 Task: Look for space in Zarautz, Spain from 9th August, 2023 to 12th August, 2023 for 1 adult in price range Rs.6000 to Rs.15000. Place can be entire place with 1  bedroom having 1 bed and 1 bathroom. Property type can be house, flat, guest house. Amenities needed are: wifi. Booking option can be shelf check-in. Required host language is English.
Action: Mouse moved to (350, 164)
Screenshot: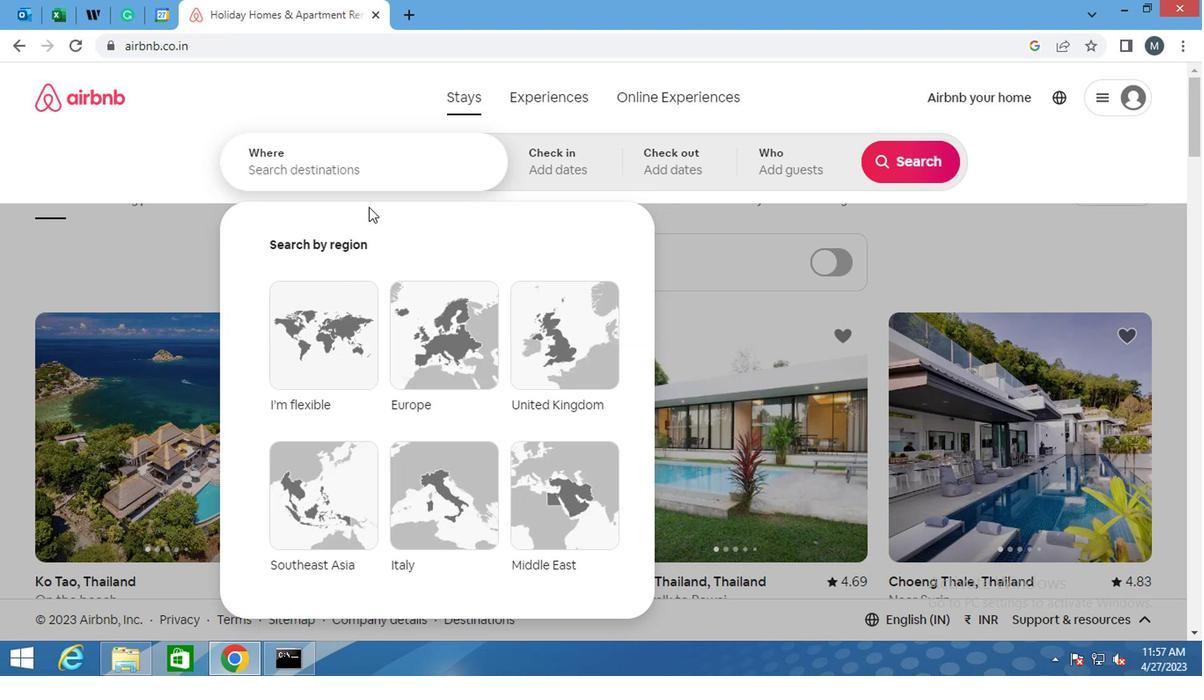 
Action: Mouse pressed left at (350, 164)
Screenshot: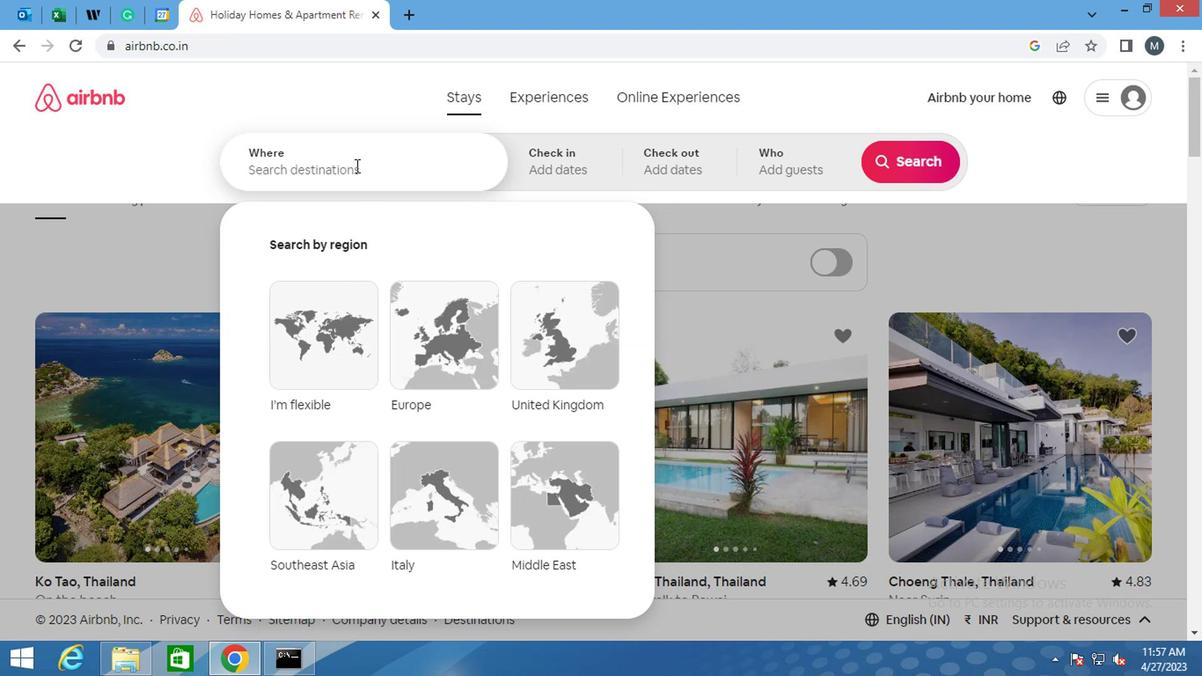
Action: Mouse moved to (339, 175)
Screenshot: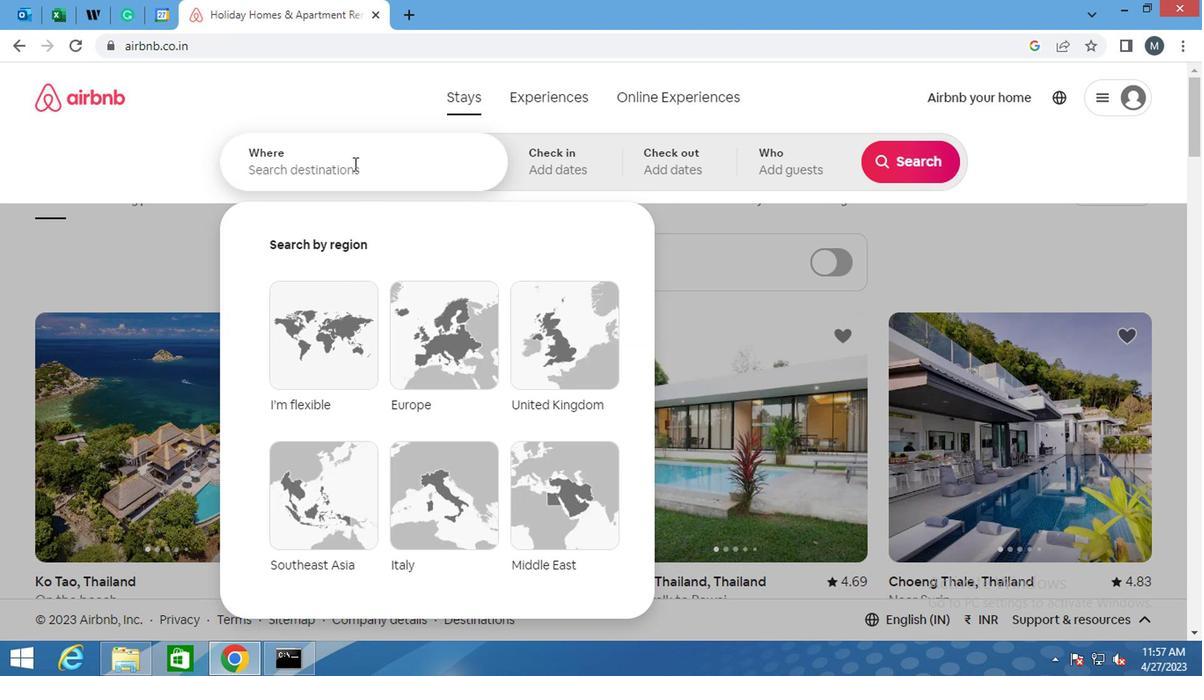 
Action: Key pressed <Key.shift><Key.shift><Key.shift><Key.shift><Key.shift><Key.shift><Key.shift><Key.shift><Key.shift>ZARAUTZ,<Key.shift><Key.shift><Key.shift><Key.shift><Key.shift><Key.shift><Key.shift><Key.shift>SP
Screenshot: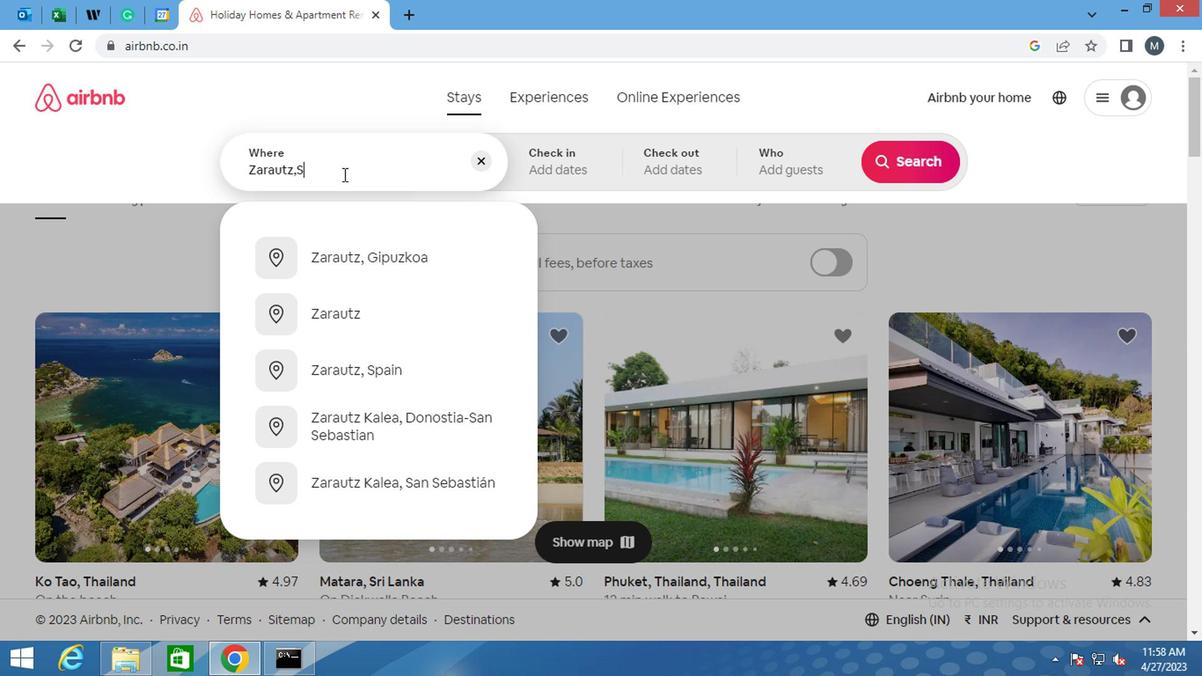 
Action: Mouse moved to (342, 191)
Screenshot: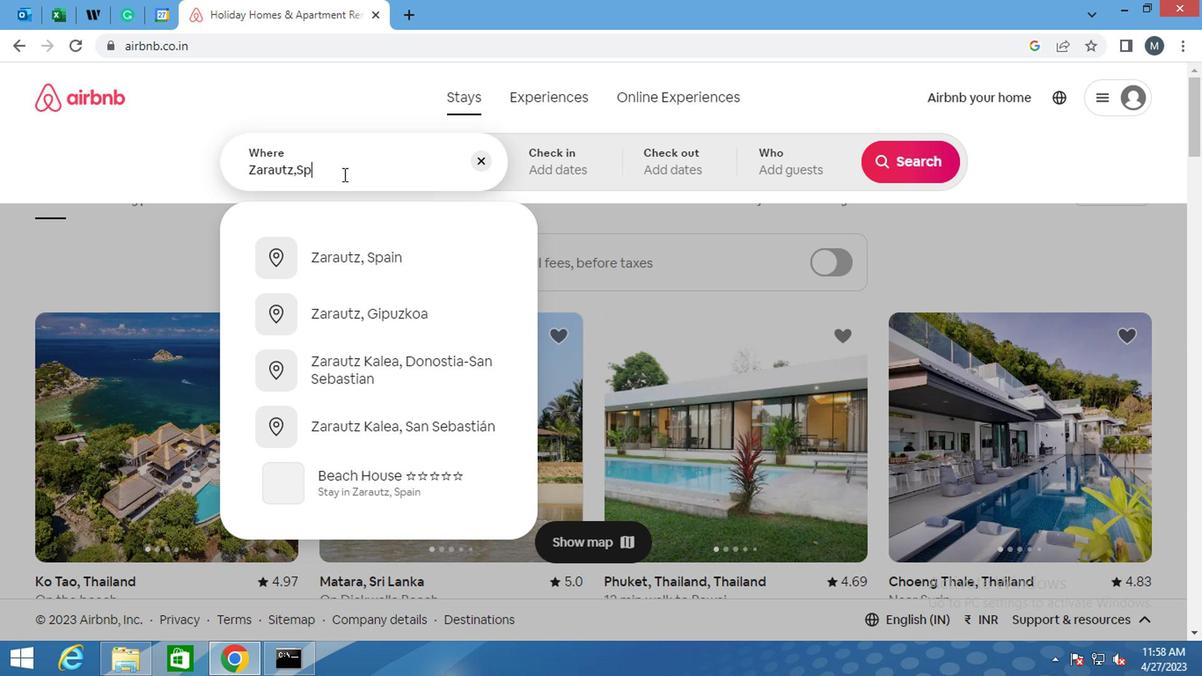 
Action: Mouse scrolled (342, 190) with delta (0, 0)
Screenshot: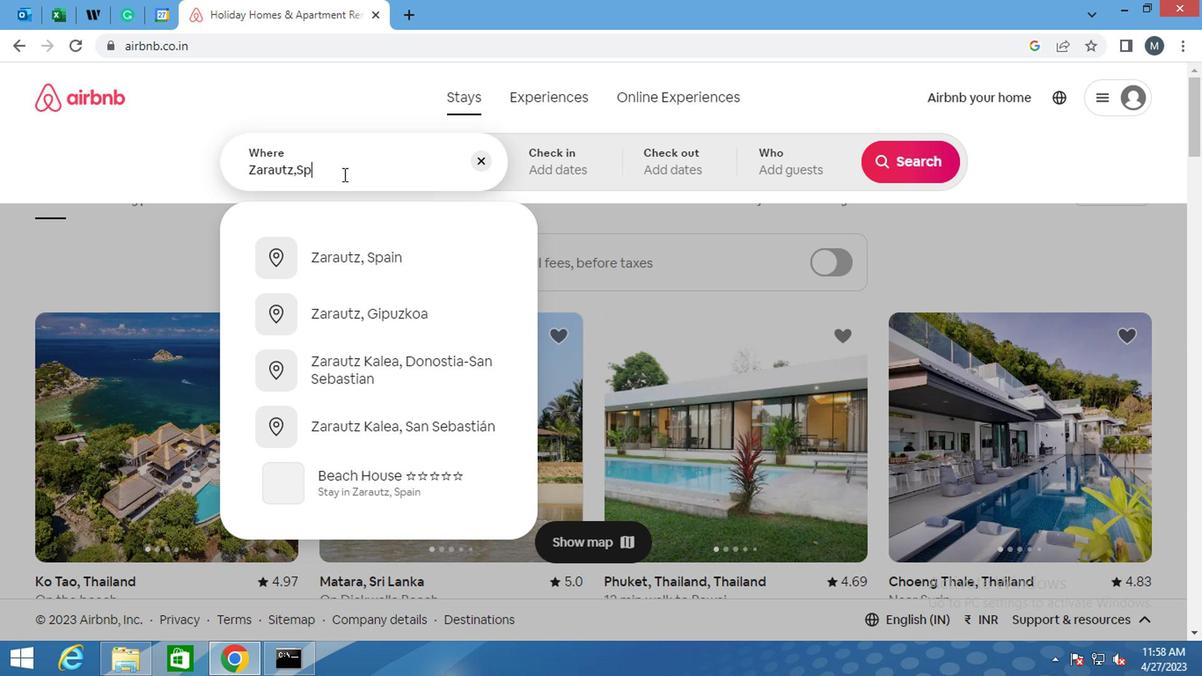 
Action: Mouse moved to (359, 251)
Screenshot: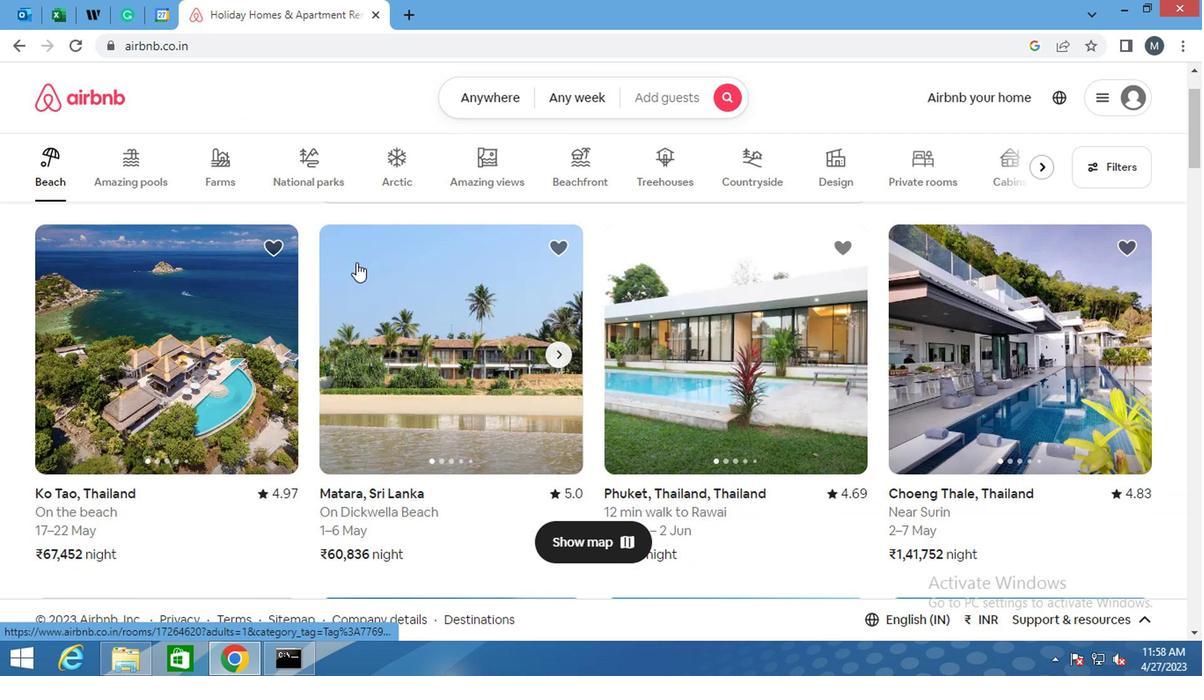 
Action: Mouse scrolled (359, 253) with delta (0, 1)
Screenshot: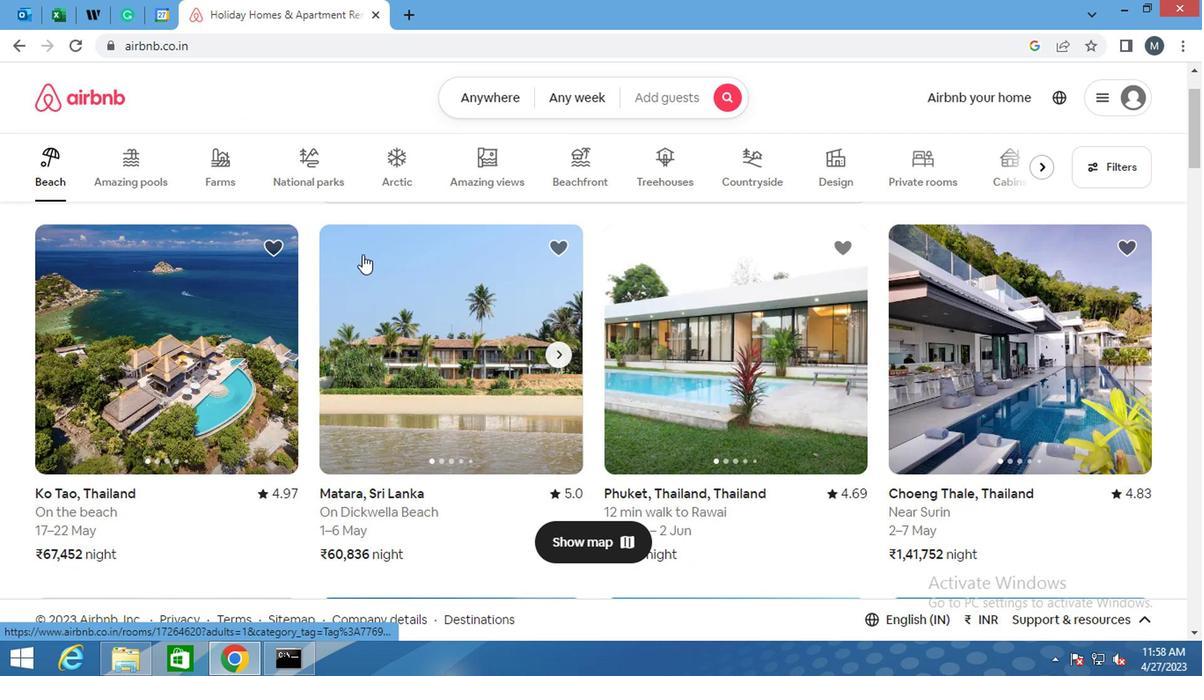 
Action: Mouse moved to (359, 250)
Screenshot: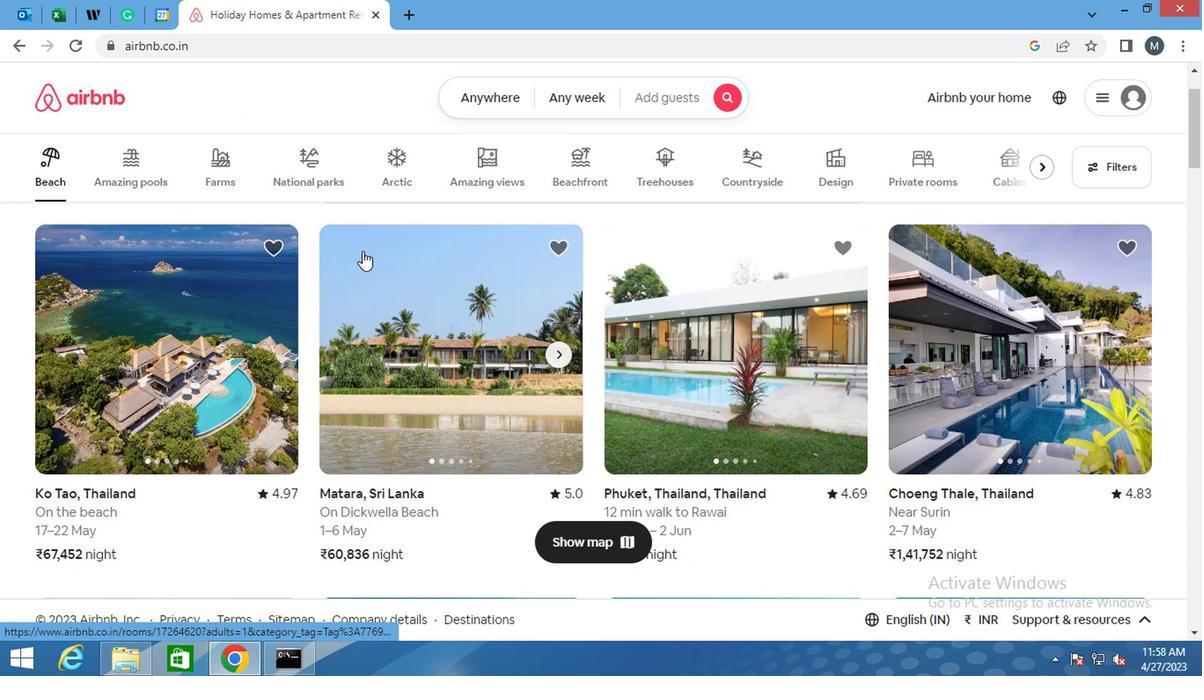 
Action: Mouse scrolled (359, 251) with delta (0, 0)
Screenshot: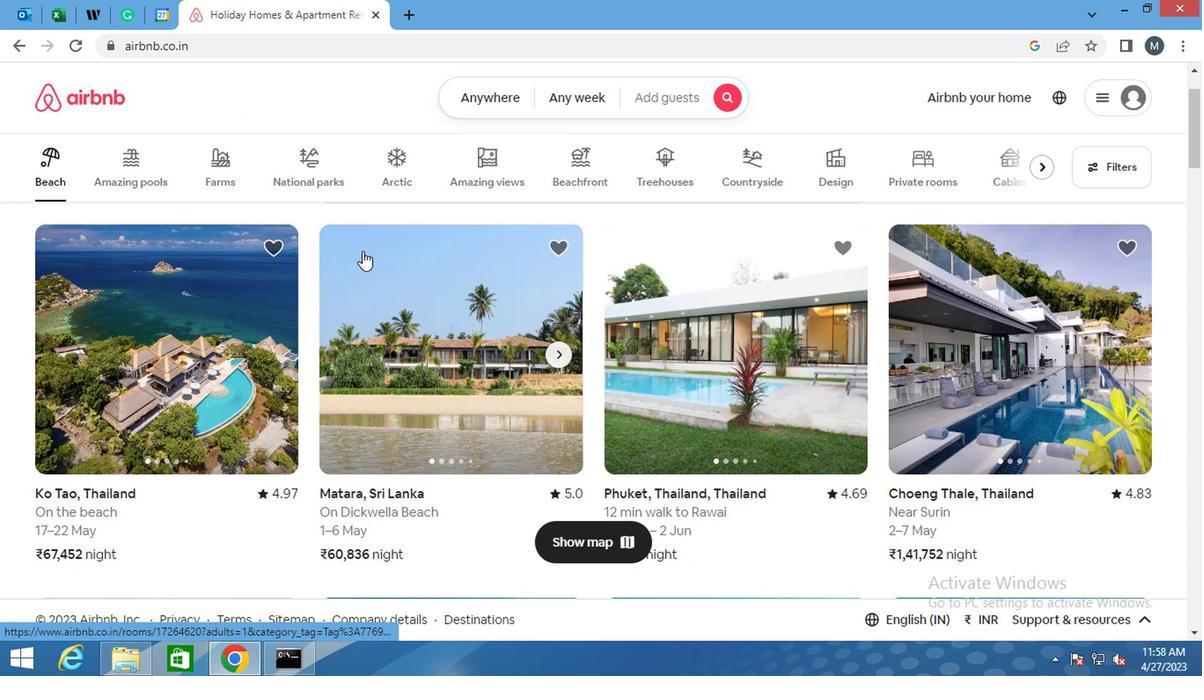 
Action: Mouse moved to (359, 250)
Screenshot: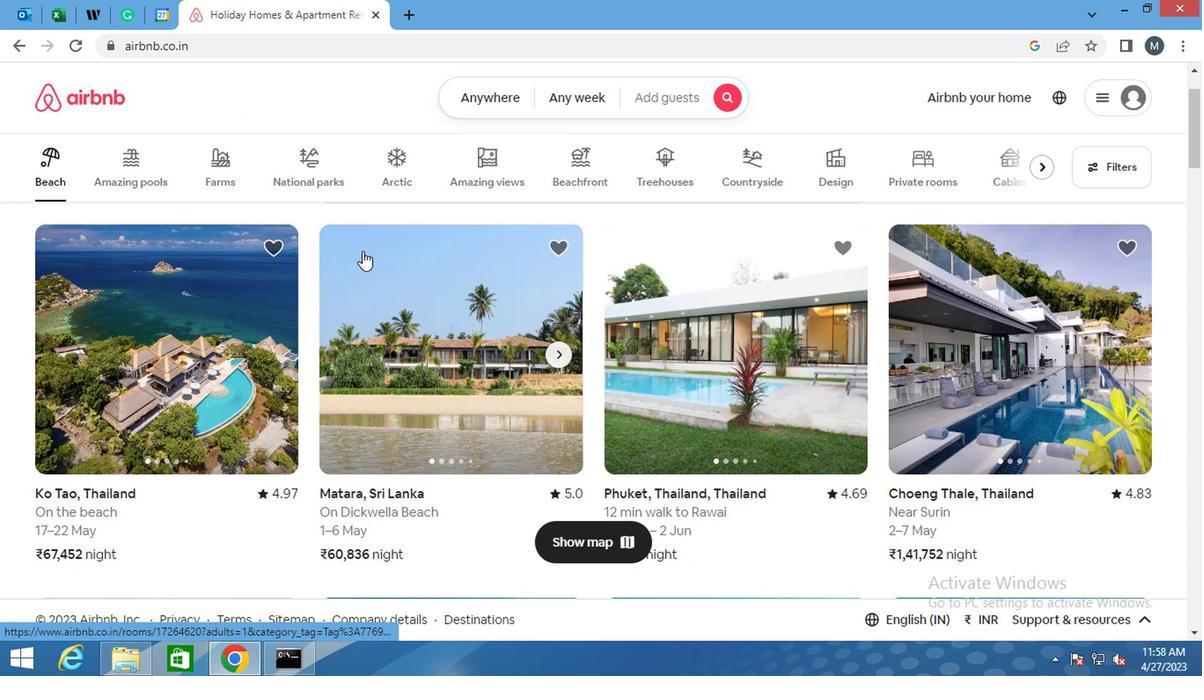 
Action: Mouse scrolled (359, 251) with delta (0, 0)
Screenshot: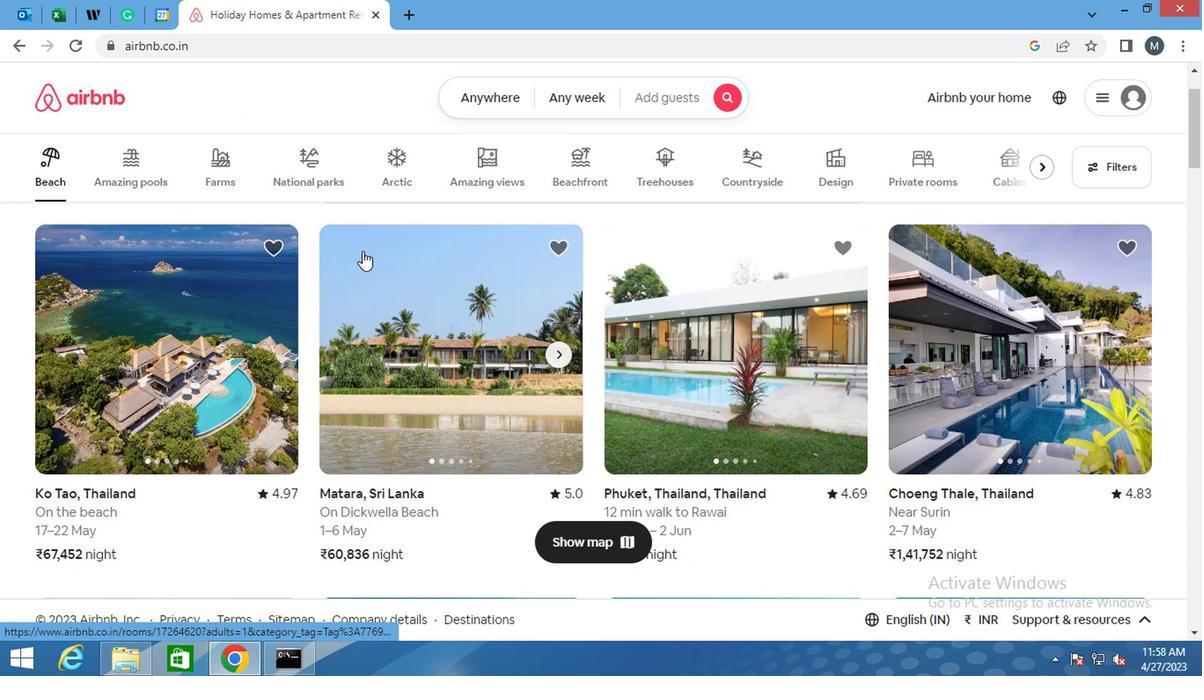 
Action: Mouse moved to (359, 249)
Screenshot: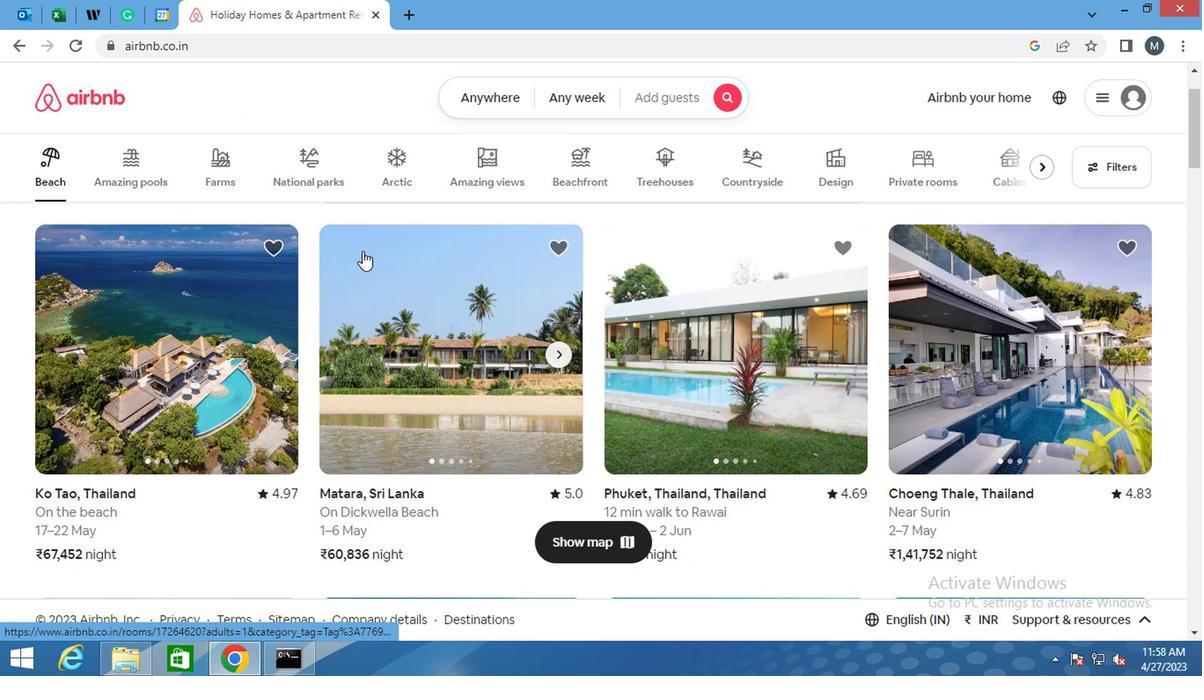 
Action: Mouse scrolled (359, 250) with delta (0, 1)
Screenshot: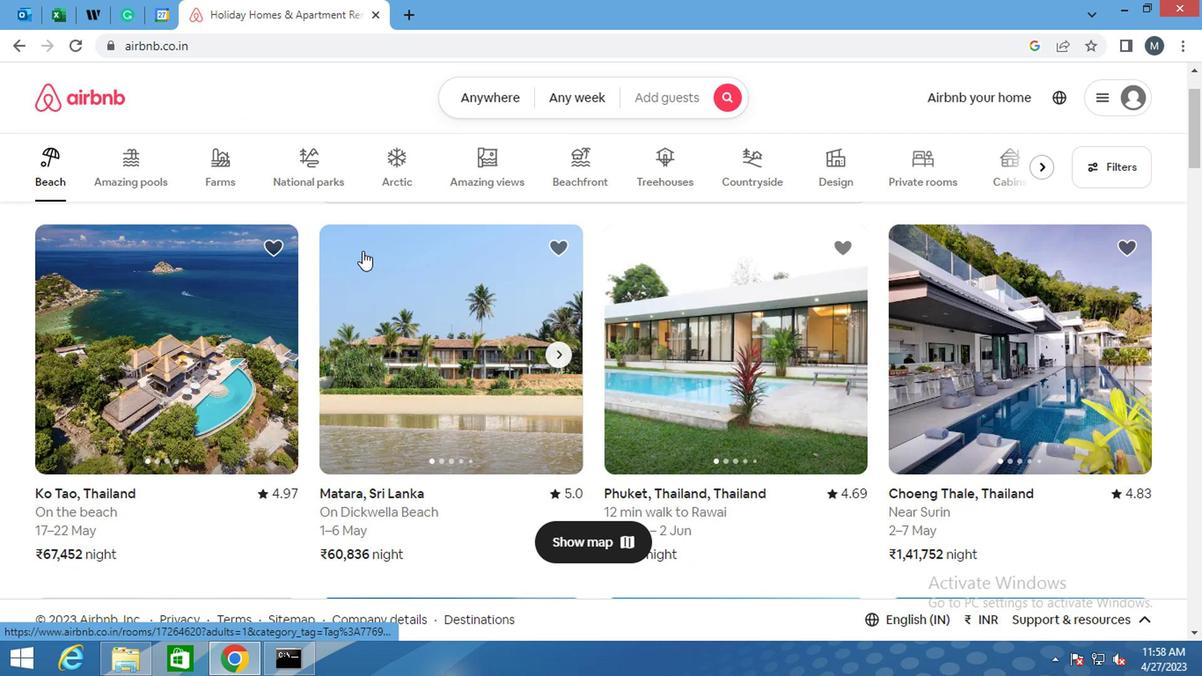 
Action: Mouse moved to (360, 248)
Screenshot: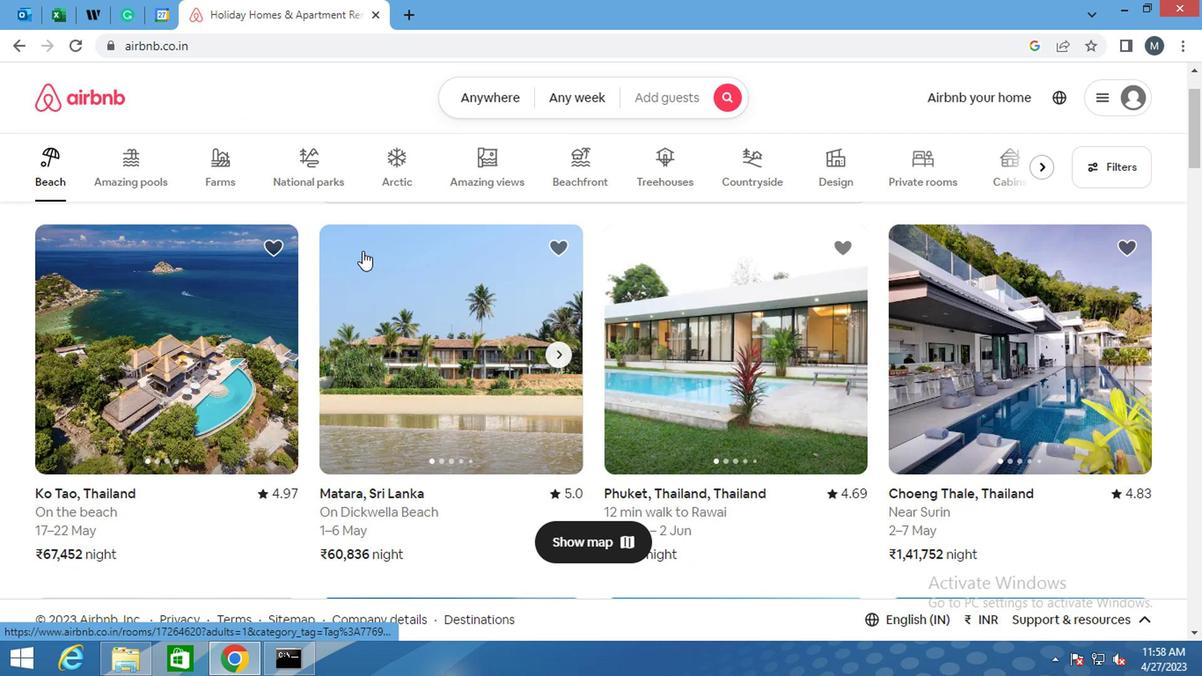 
Action: Mouse scrolled (360, 249) with delta (0, 0)
Screenshot: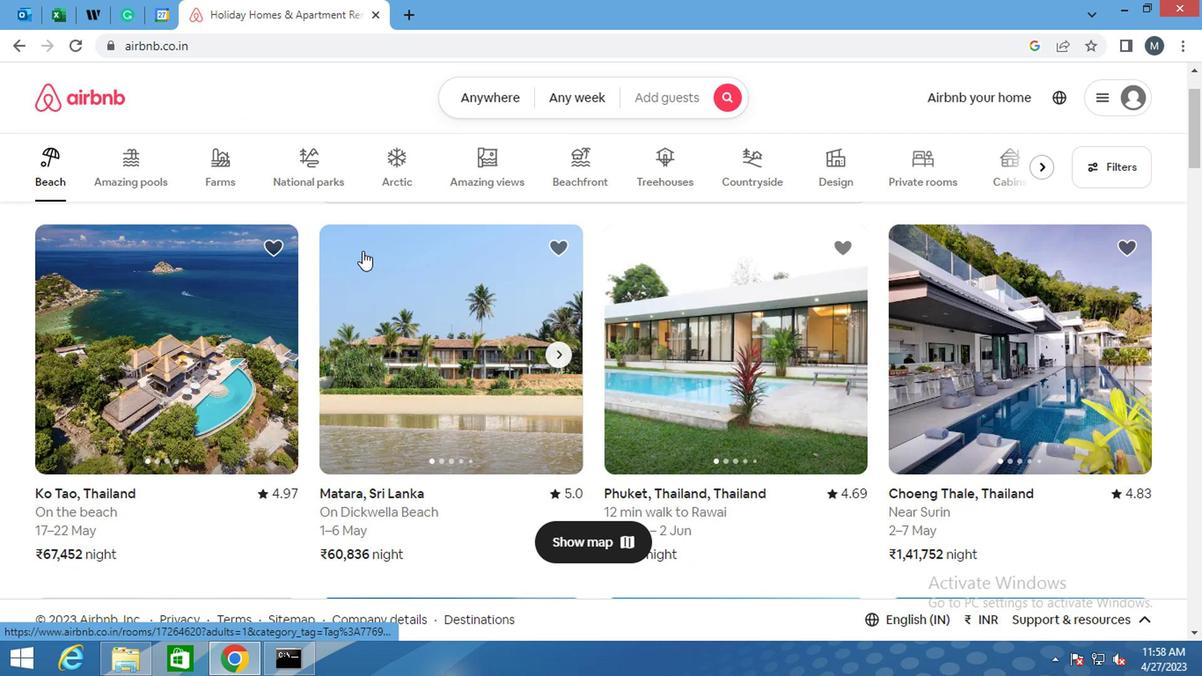 
Action: Mouse moved to (502, 104)
Screenshot: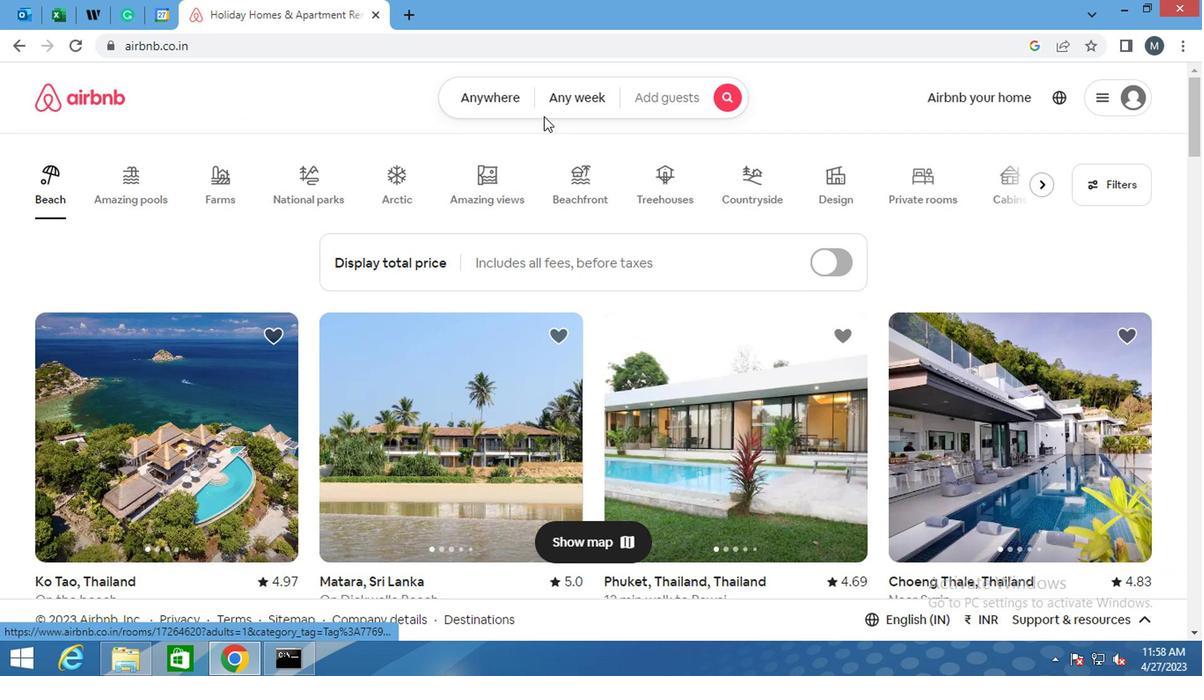 
Action: Mouse pressed left at (502, 104)
Screenshot: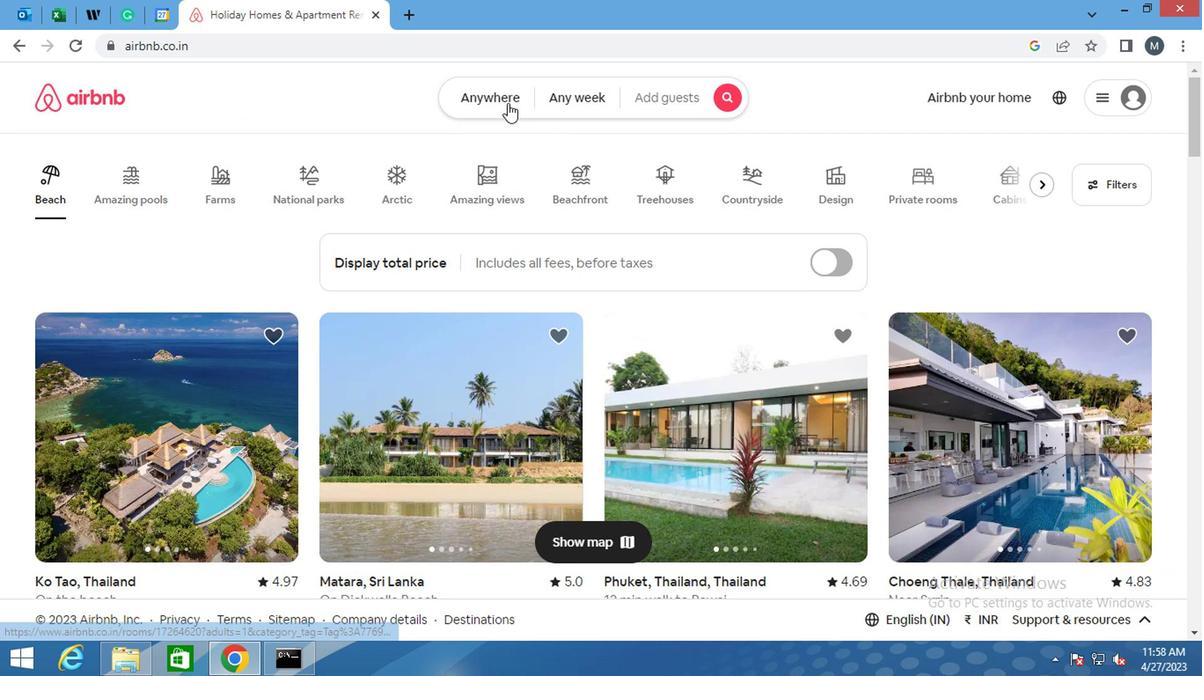 
Action: Mouse moved to (355, 179)
Screenshot: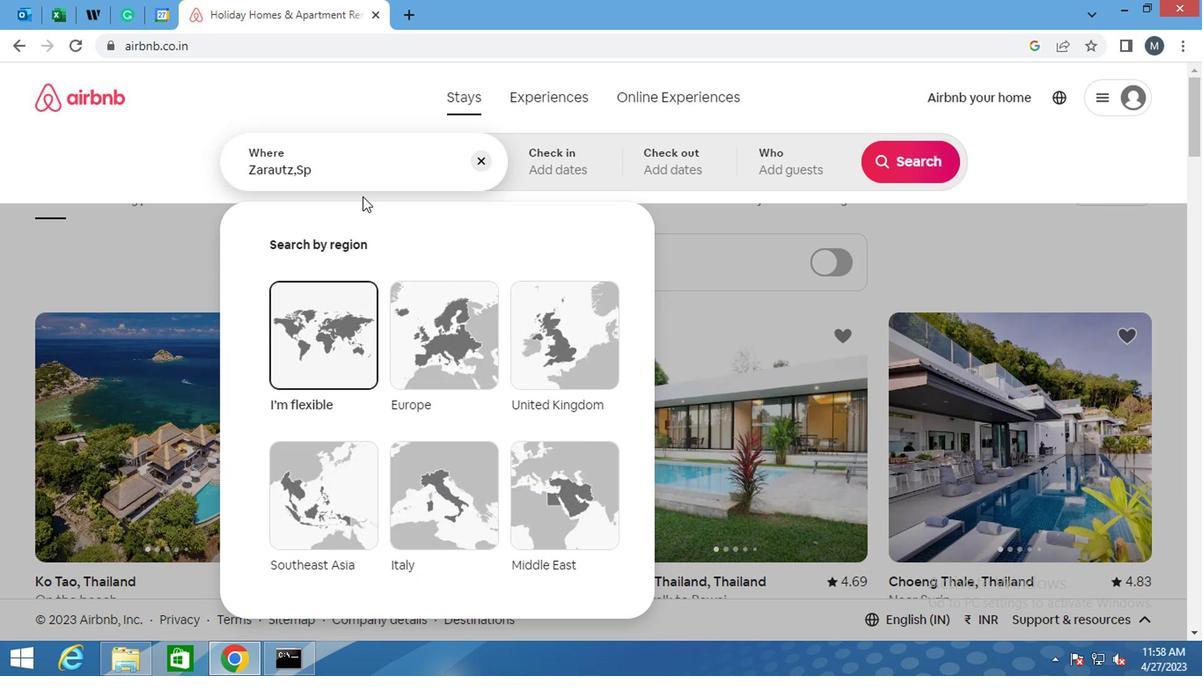 
Action: Mouse pressed left at (355, 179)
Screenshot: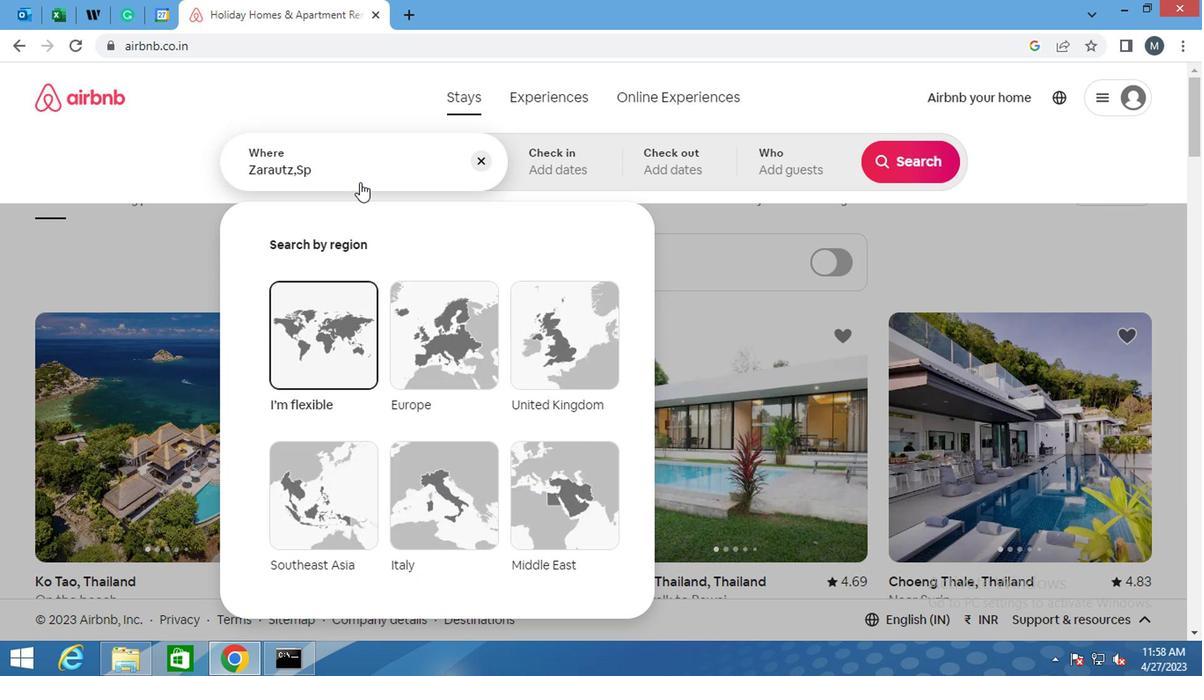 
Action: Key pressed AI
Screenshot: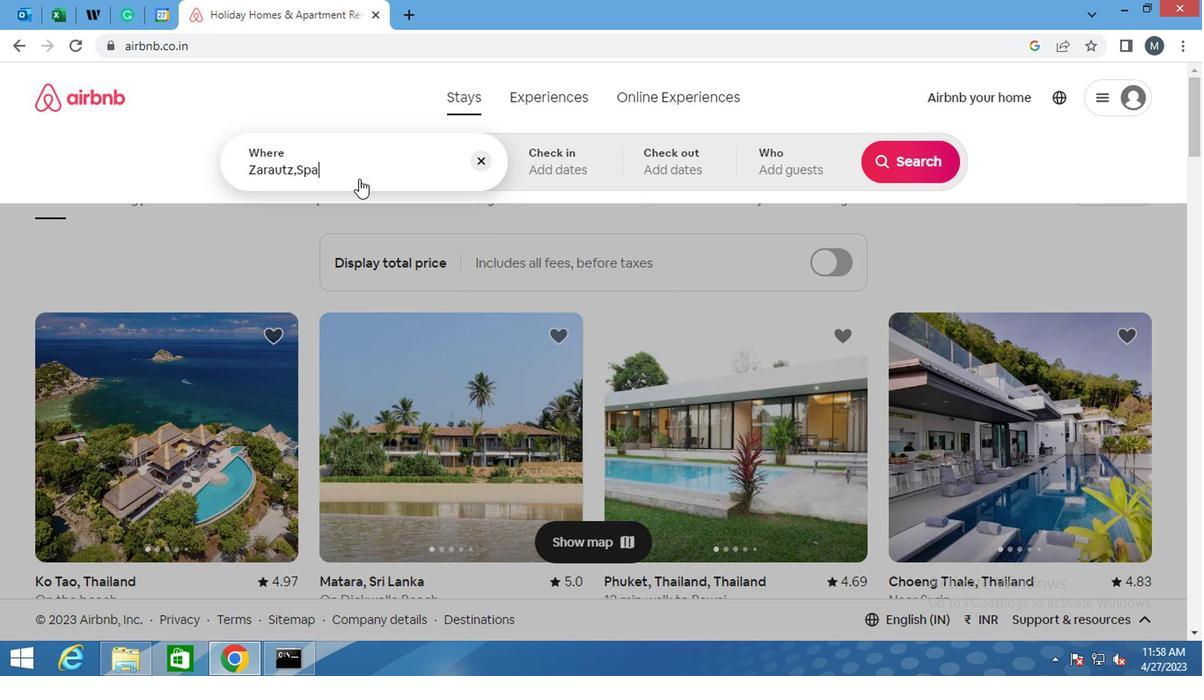 
Action: Mouse moved to (364, 255)
Screenshot: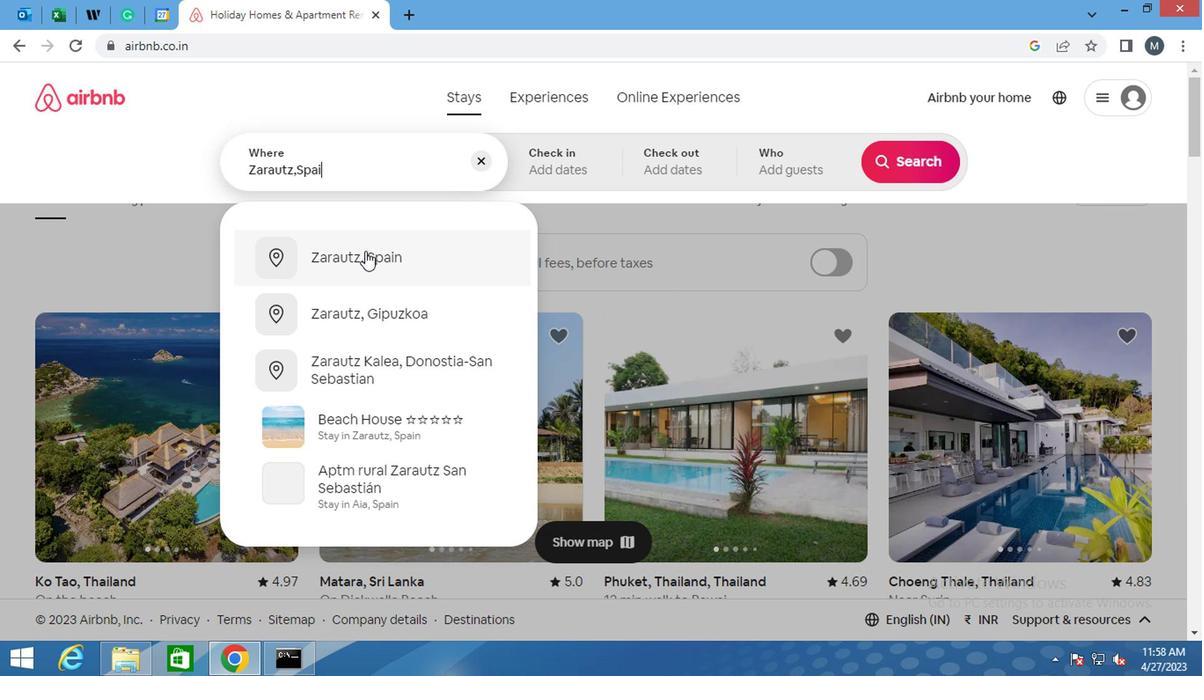 
Action: Mouse pressed left at (364, 255)
Screenshot: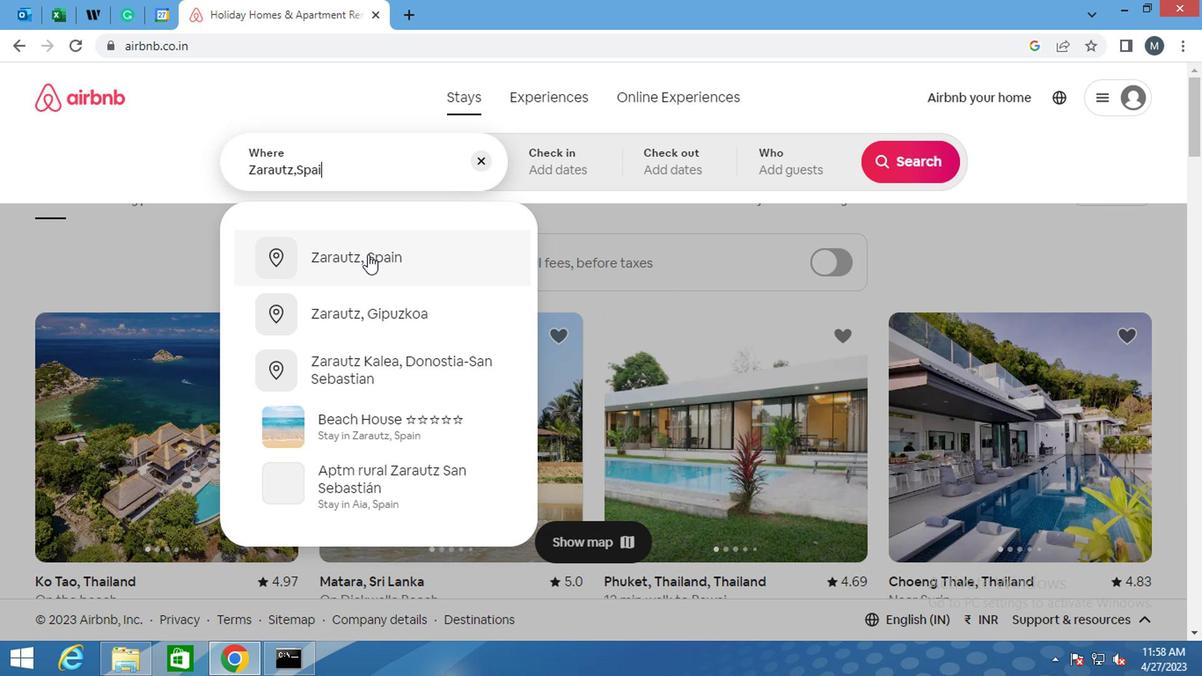 
Action: Mouse moved to (891, 300)
Screenshot: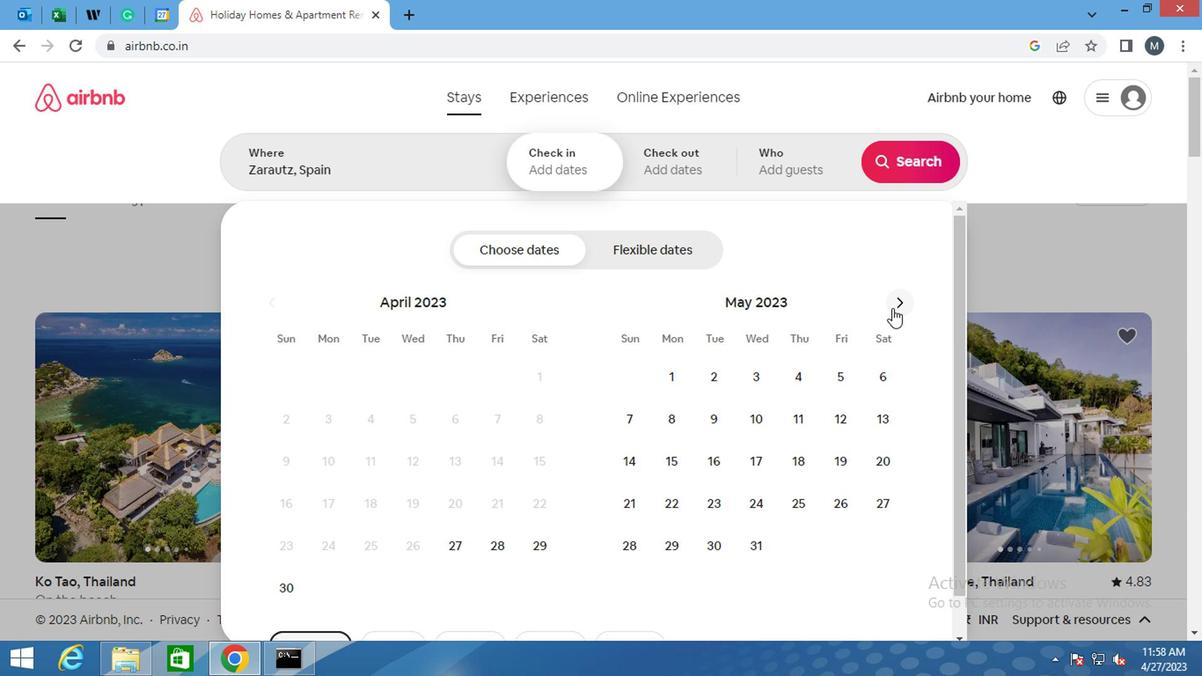 
Action: Mouse pressed left at (891, 300)
Screenshot: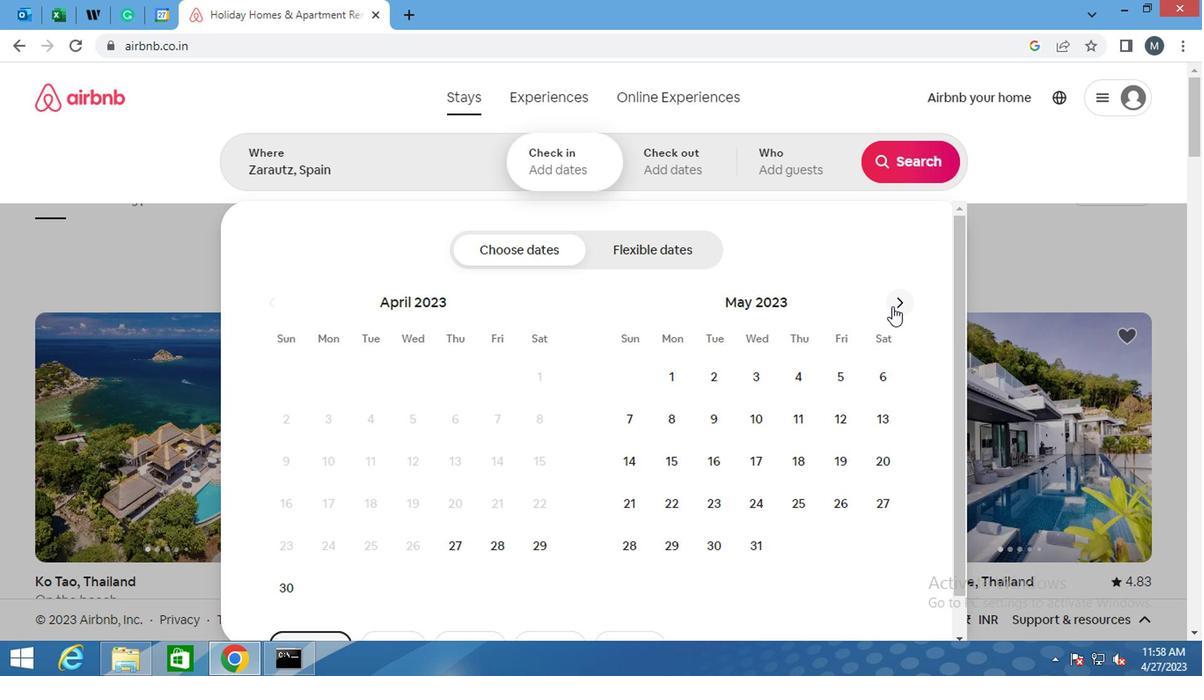 
Action: Mouse pressed left at (891, 300)
Screenshot: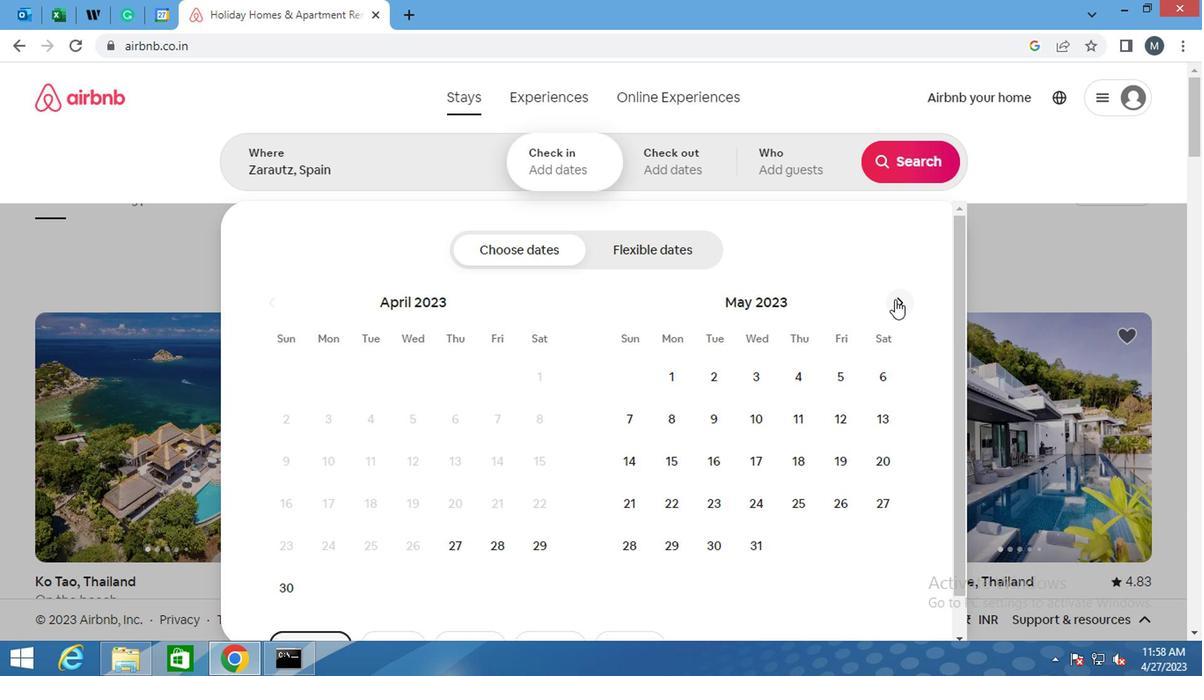 
Action: Mouse pressed left at (891, 300)
Screenshot: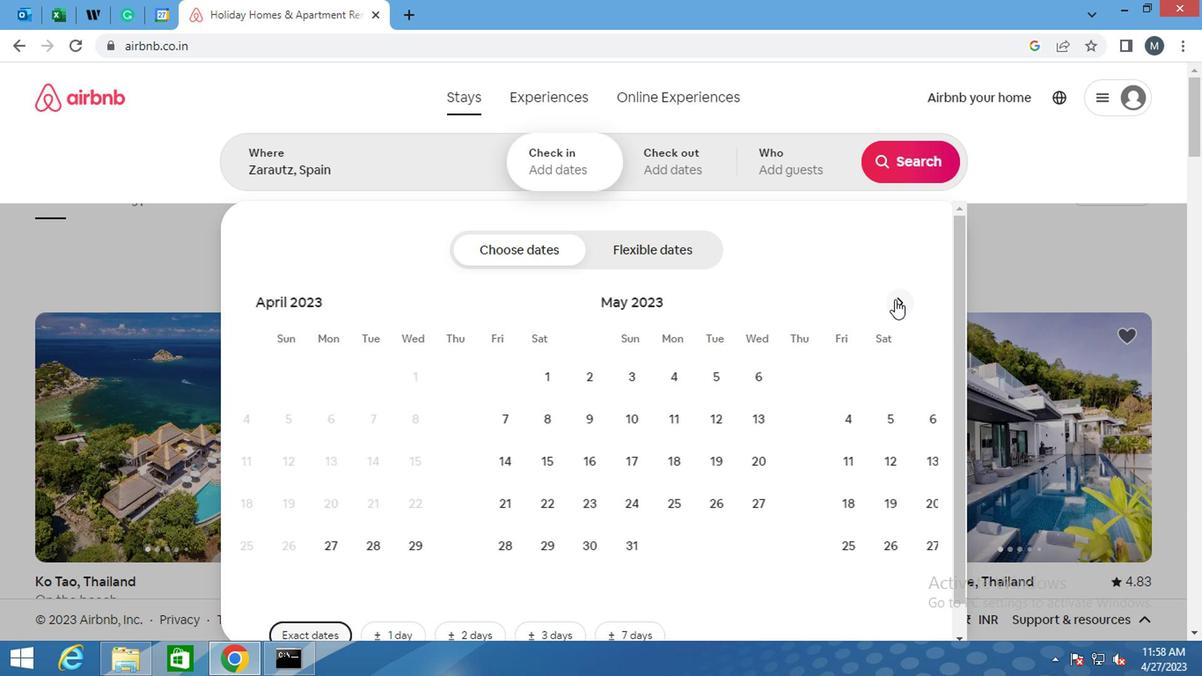 
Action: Mouse pressed left at (891, 300)
Screenshot: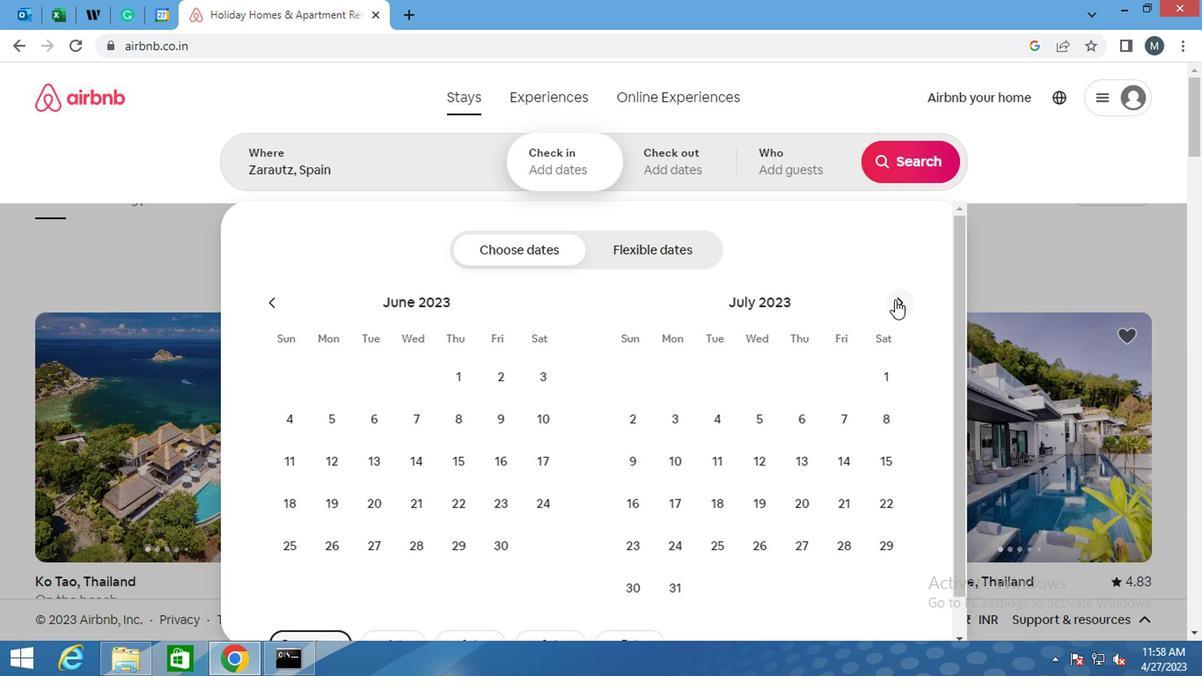 
Action: Mouse moved to (752, 431)
Screenshot: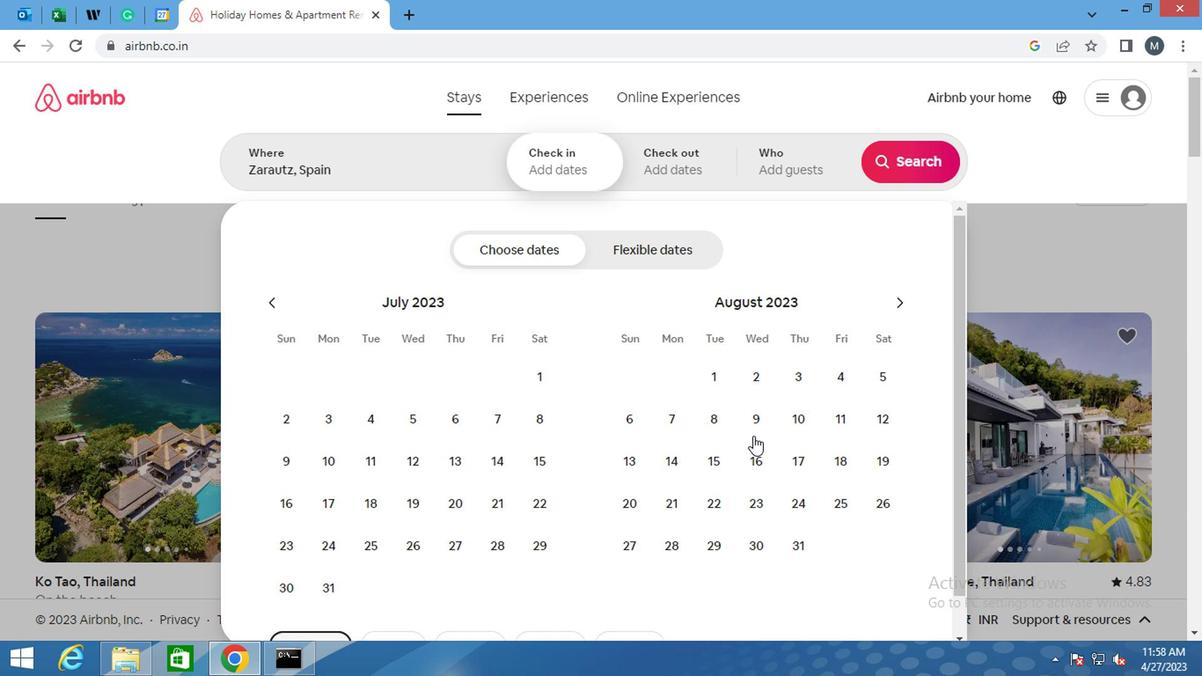 
Action: Mouse pressed left at (752, 431)
Screenshot: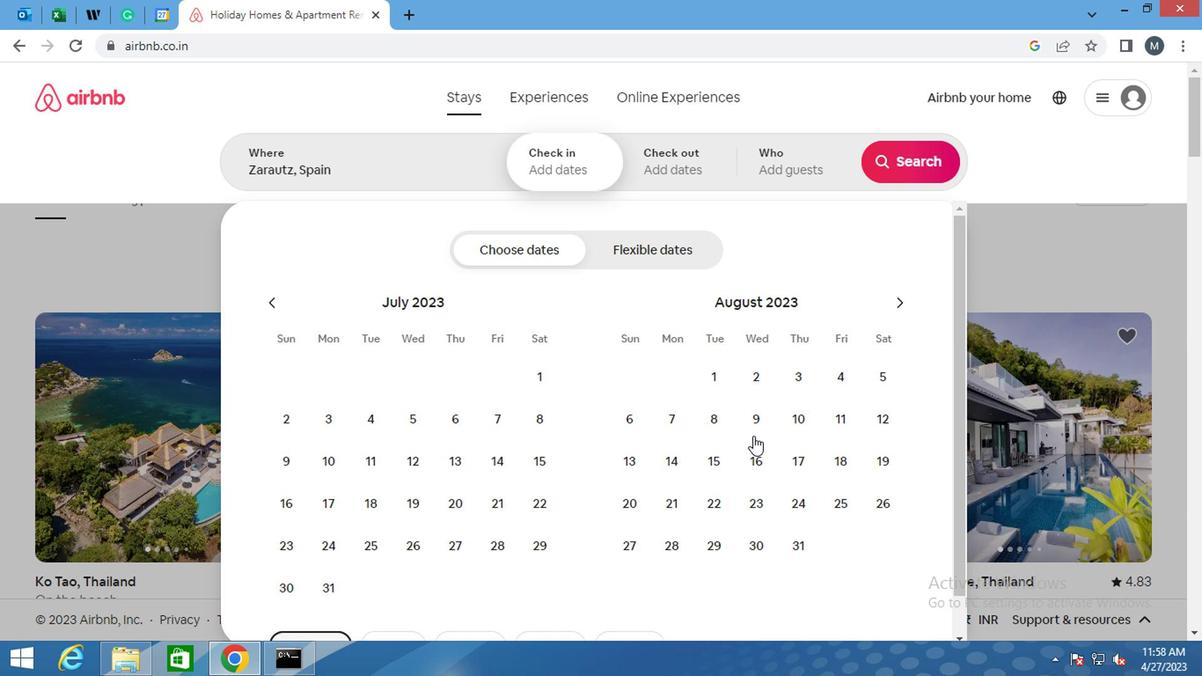 
Action: Mouse moved to (892, 429)
Screenshot: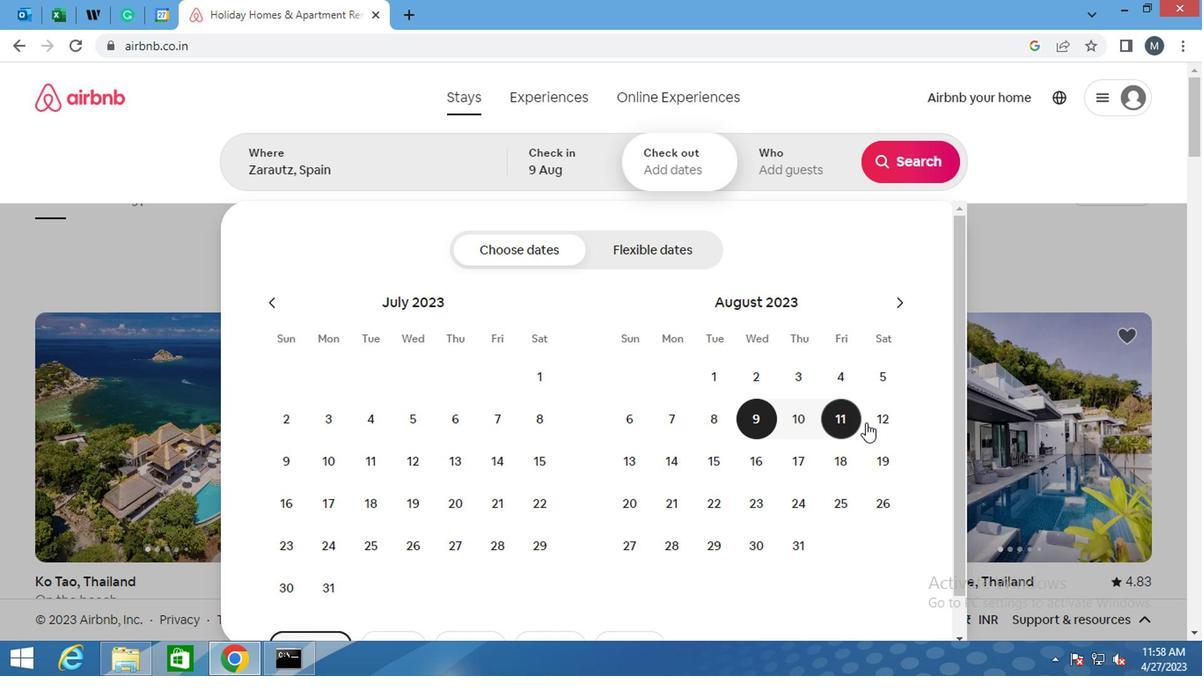 
Action: Mouse pressed left at (892, 429)
Screenshot: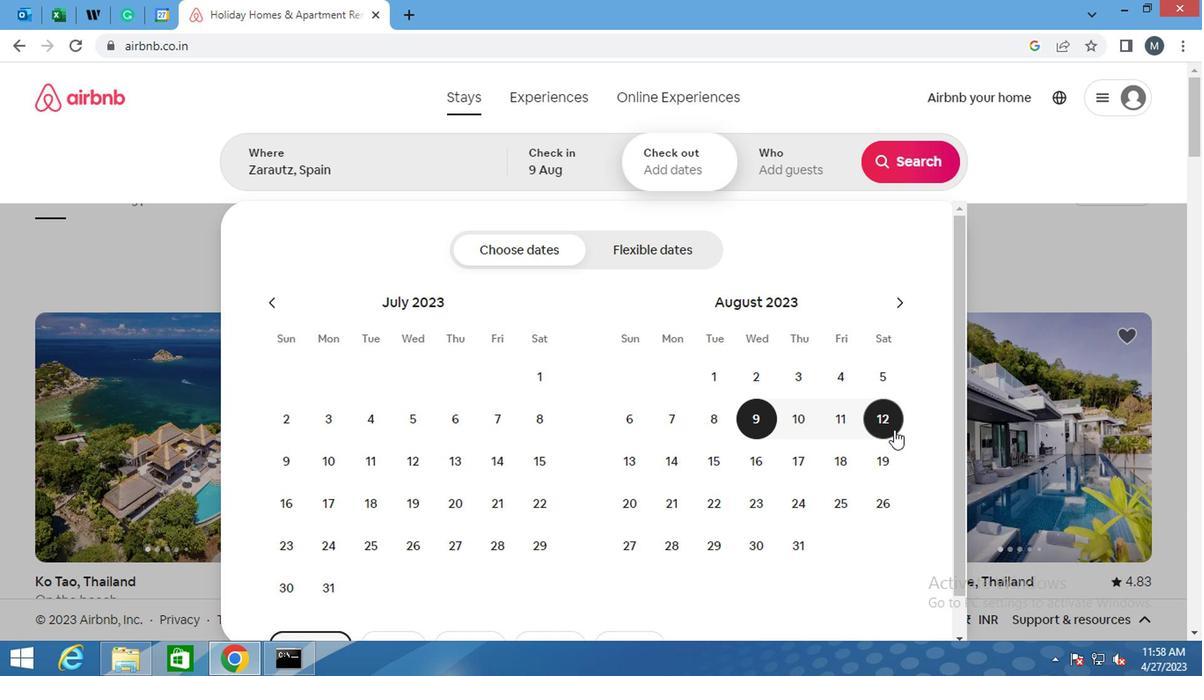 
Action: Mouse moved to (788, 169)
Screenshot: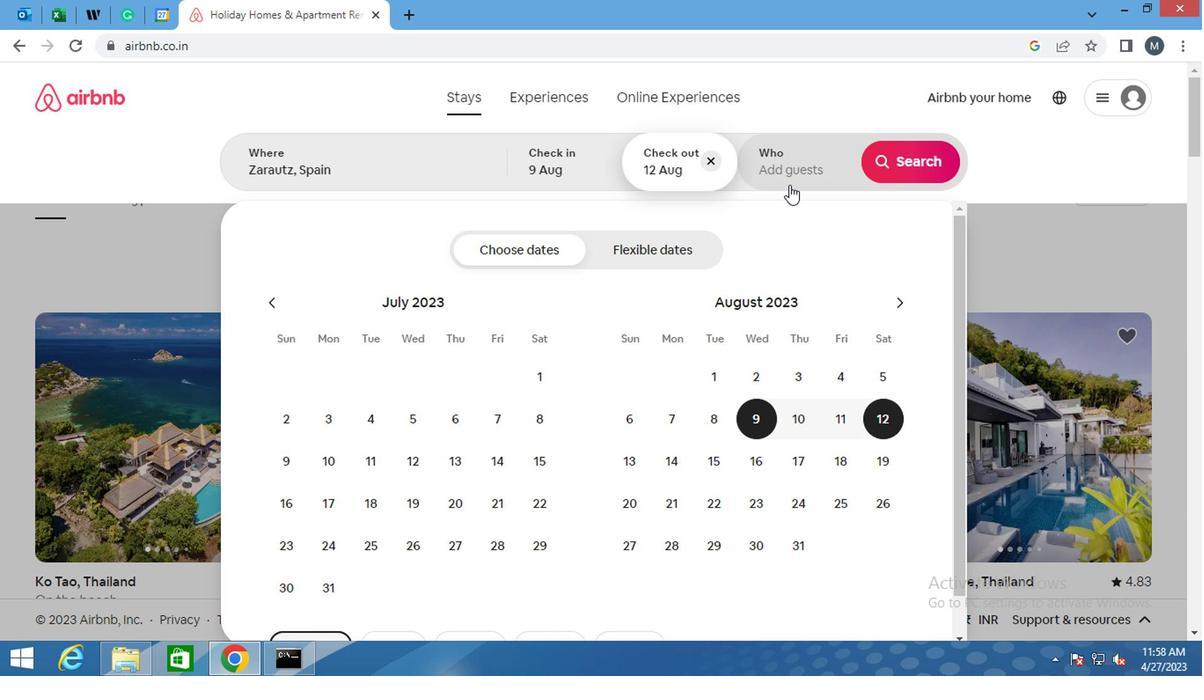 
Action: Mouse pressed left at (788, 169)
Screenshot: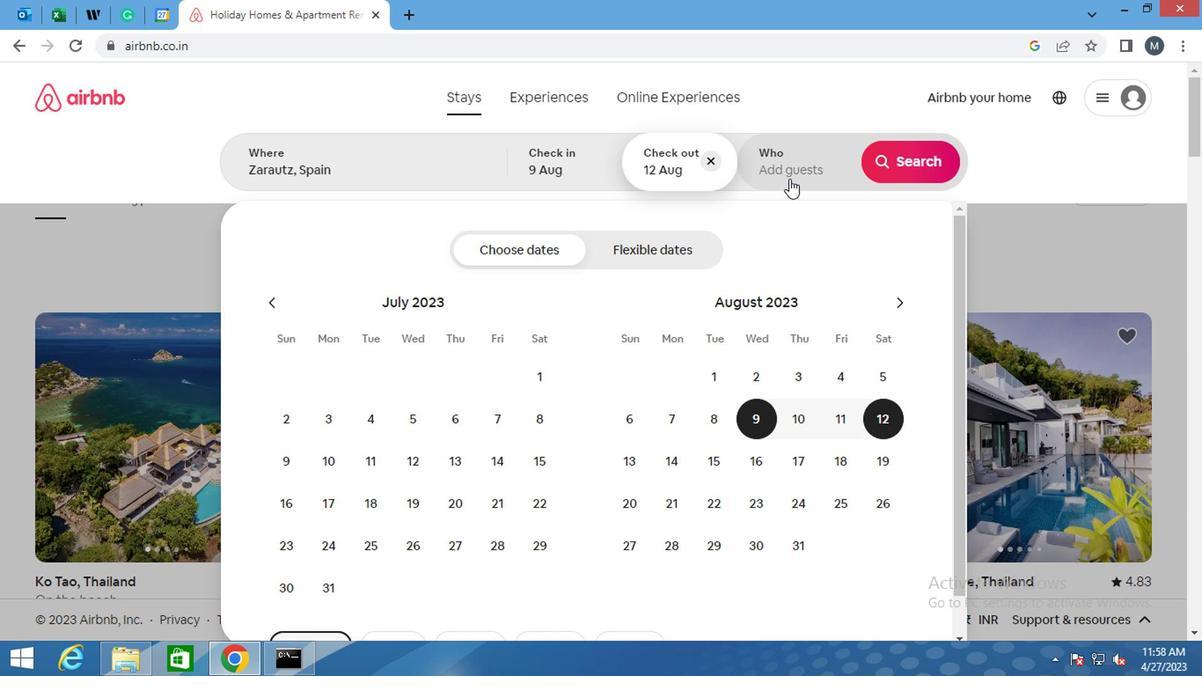
Action: Mouse moved to (914, 251)
Screenshot: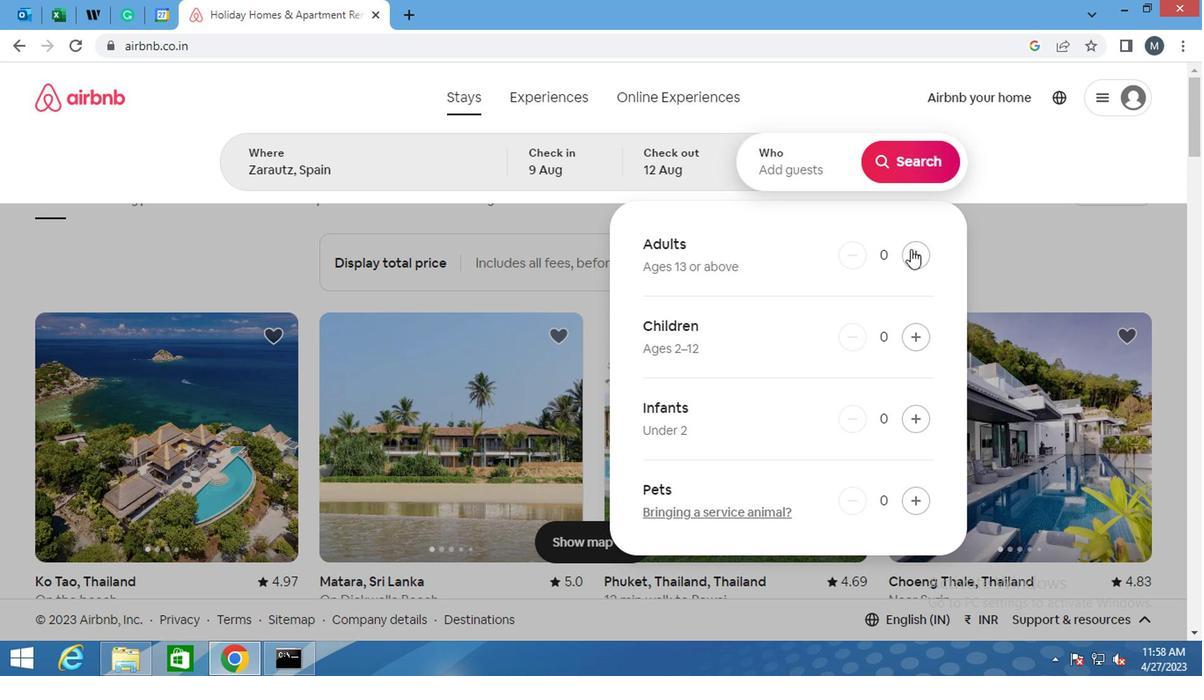 
Action: Mouse pressed left at (914, 251)
Screenshot: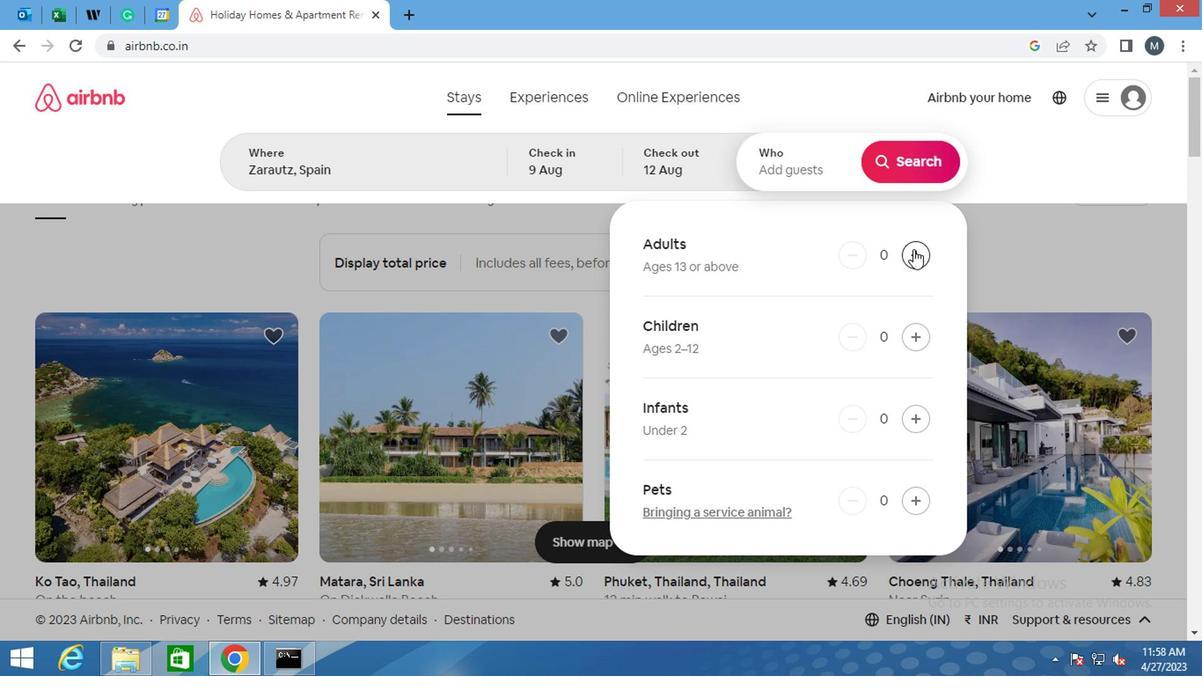 
Action: Mouse moved to (903, 175)
Screenshot: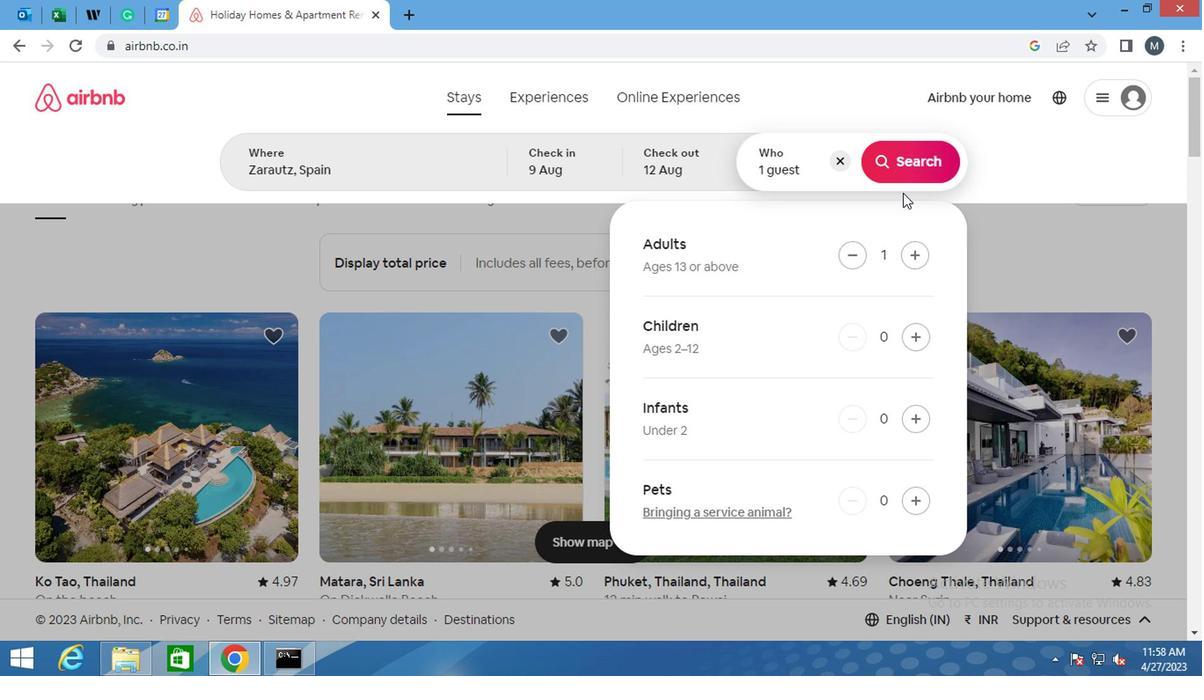 
Action: Mouse pressed left at (903, 175)
Screenshot: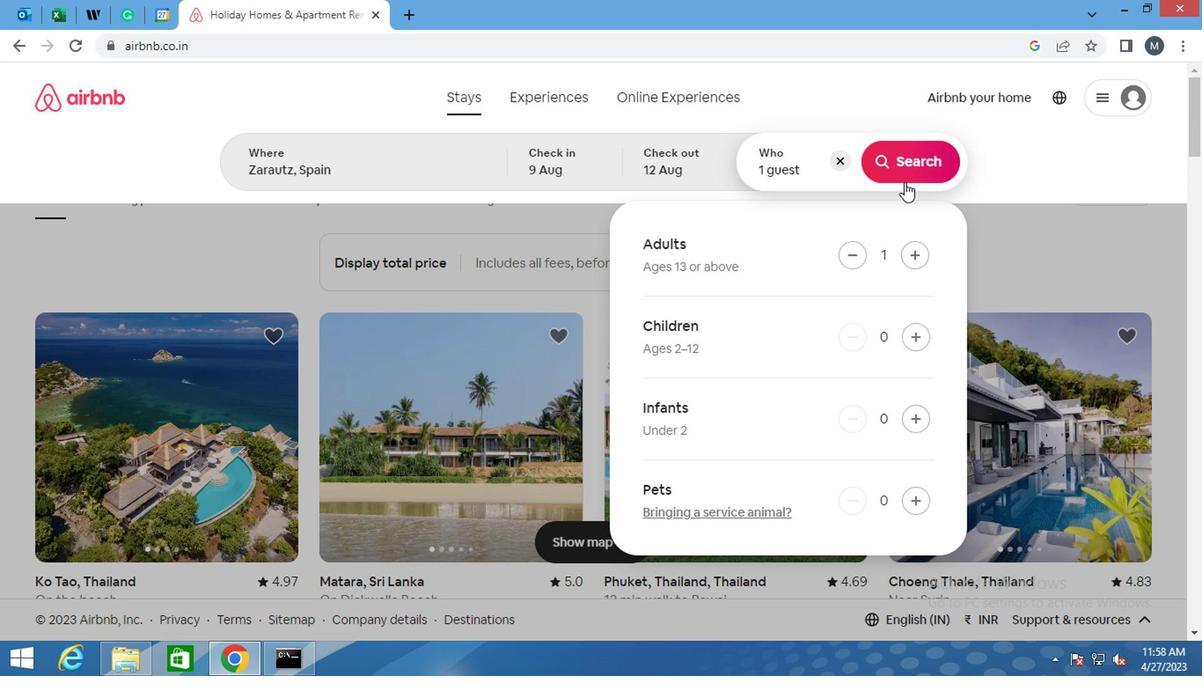 
Action: Mouse moved to (1090, 167)
Screenshot: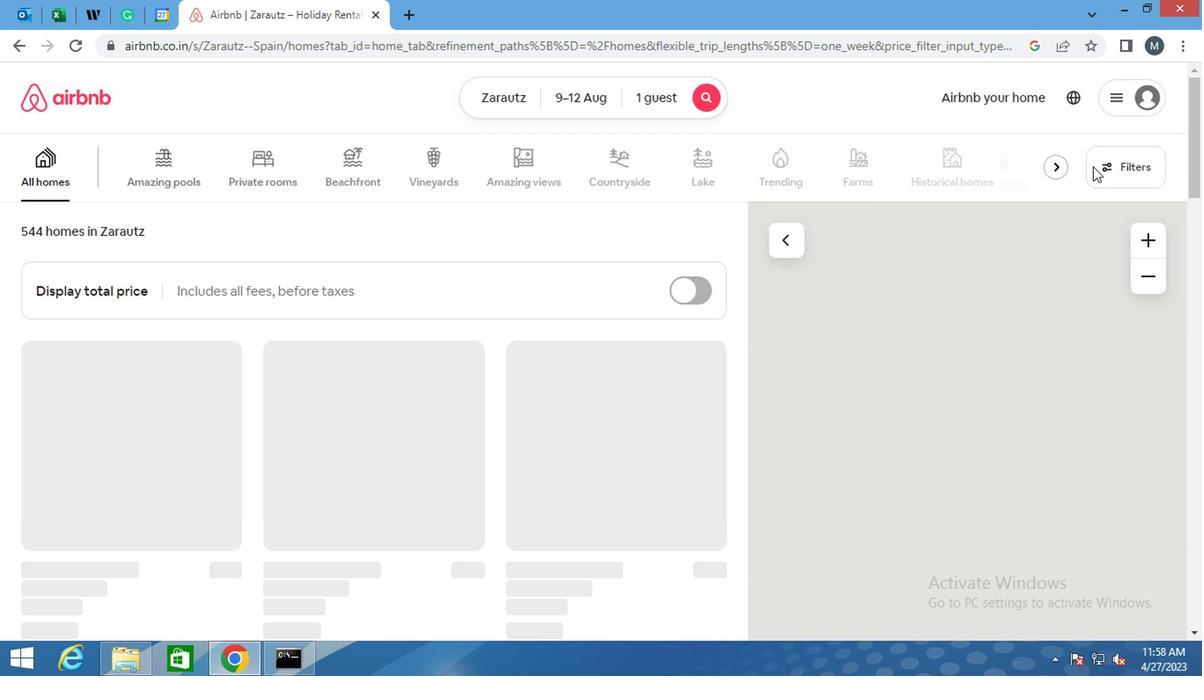 
Action: Mouse pressed left at (1090, 167)
Screenshot: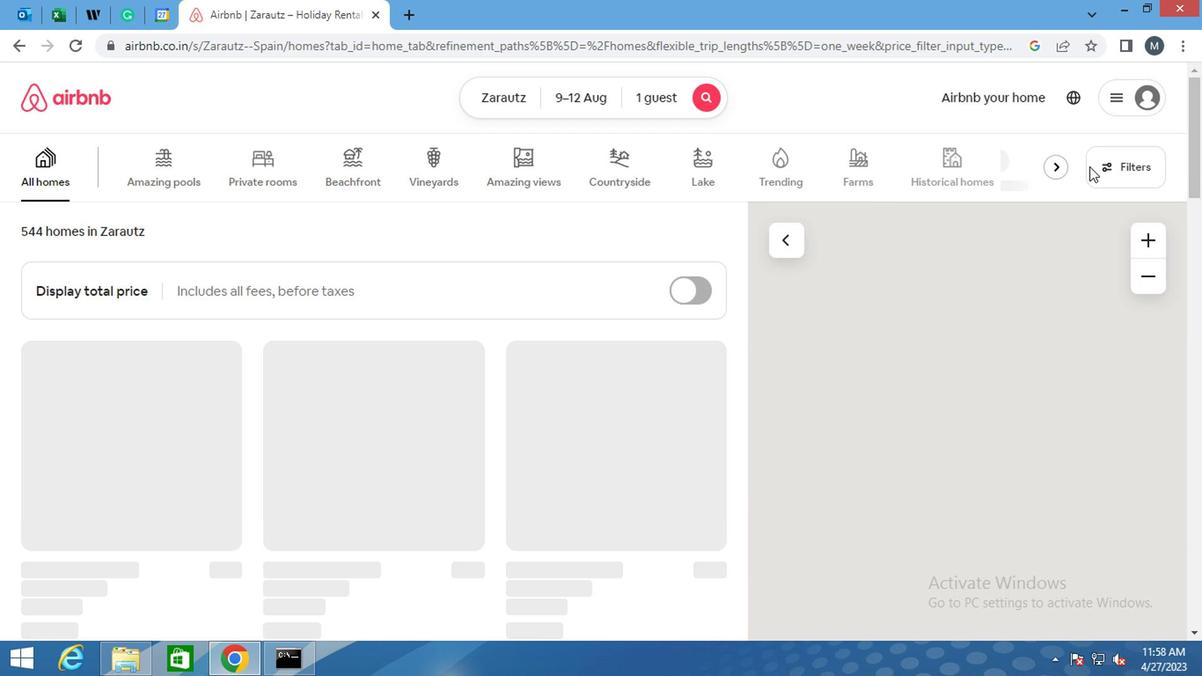 
Action: Mouse moved to (375, 388)
Screenshot: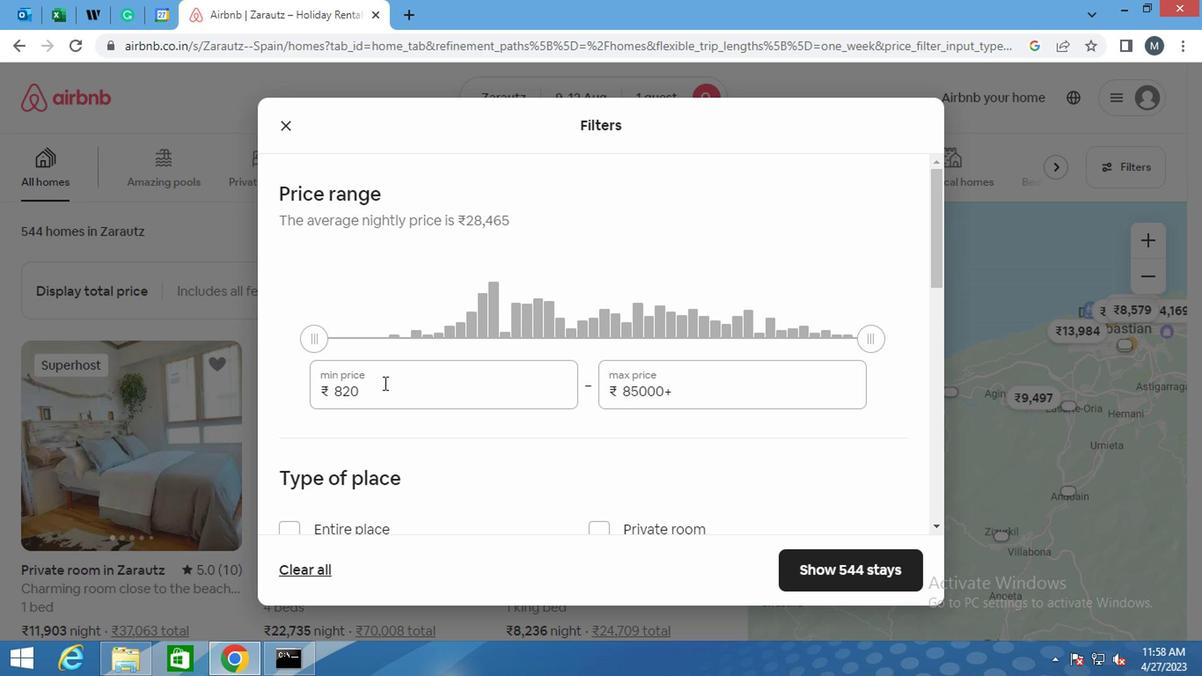 
Action: Mouse pressed left at (375, 388)
Screenshot: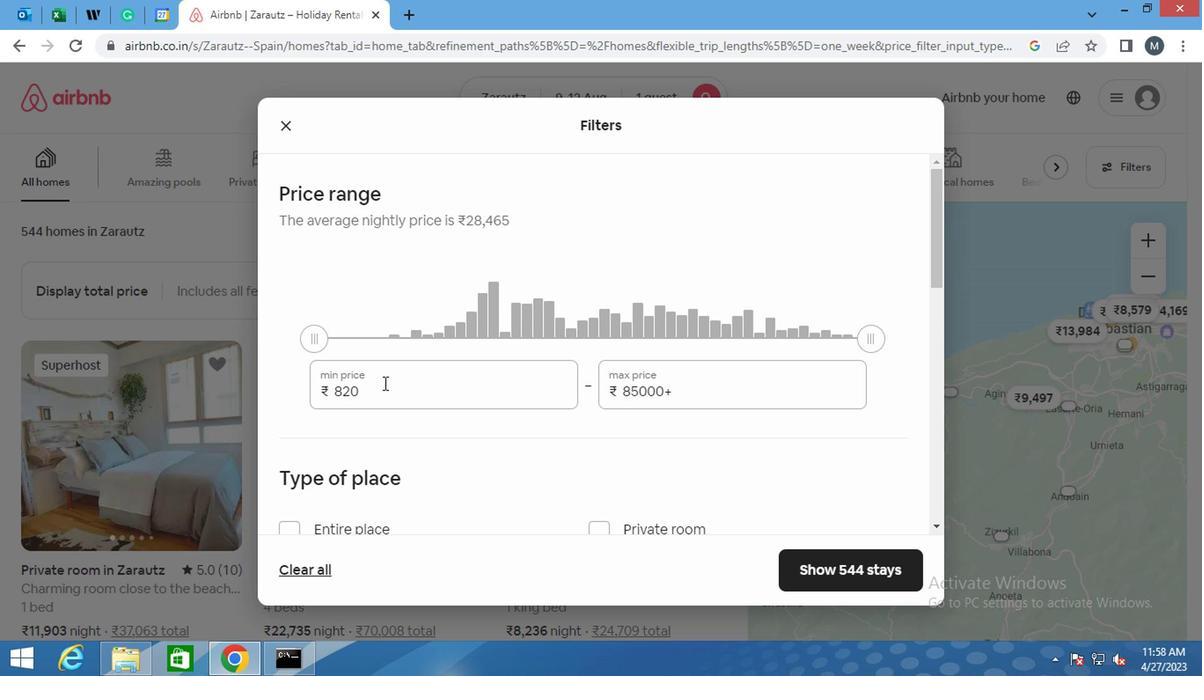 
Action: Key pressed <Key.backspace><Key.backspace><Key.backspace>
Screenshot: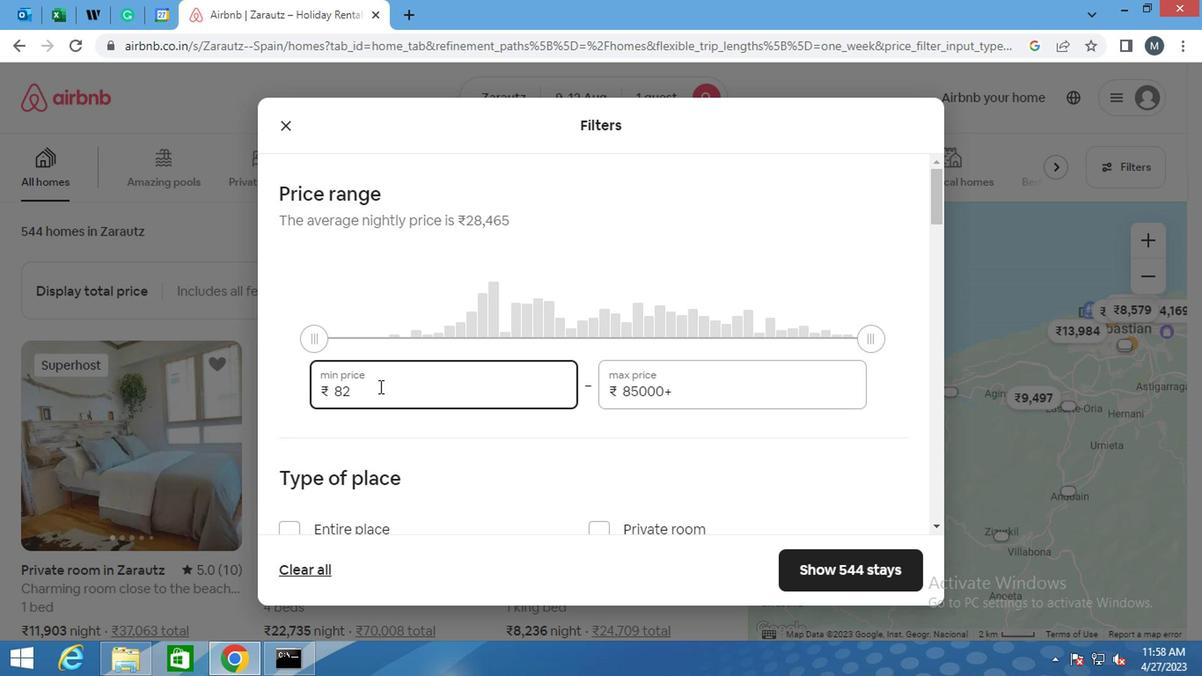 
Action: Mouse moved to (399, 382)
Screenshot: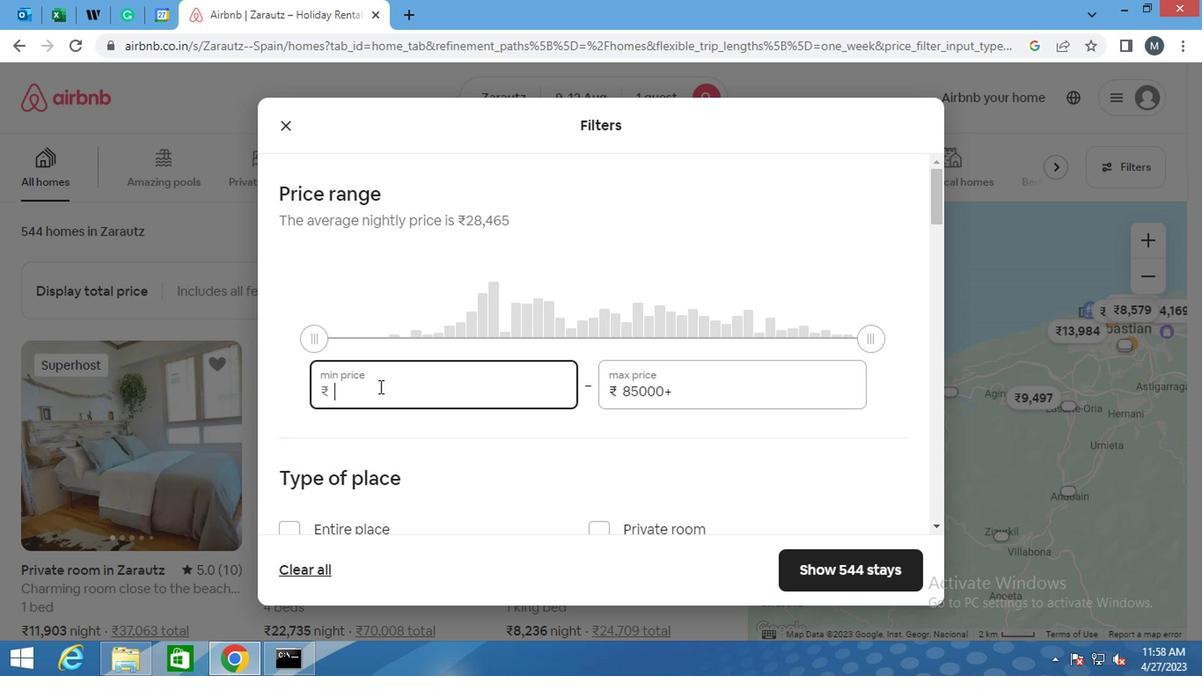 
Action: Key pressed 6000
Screenshot: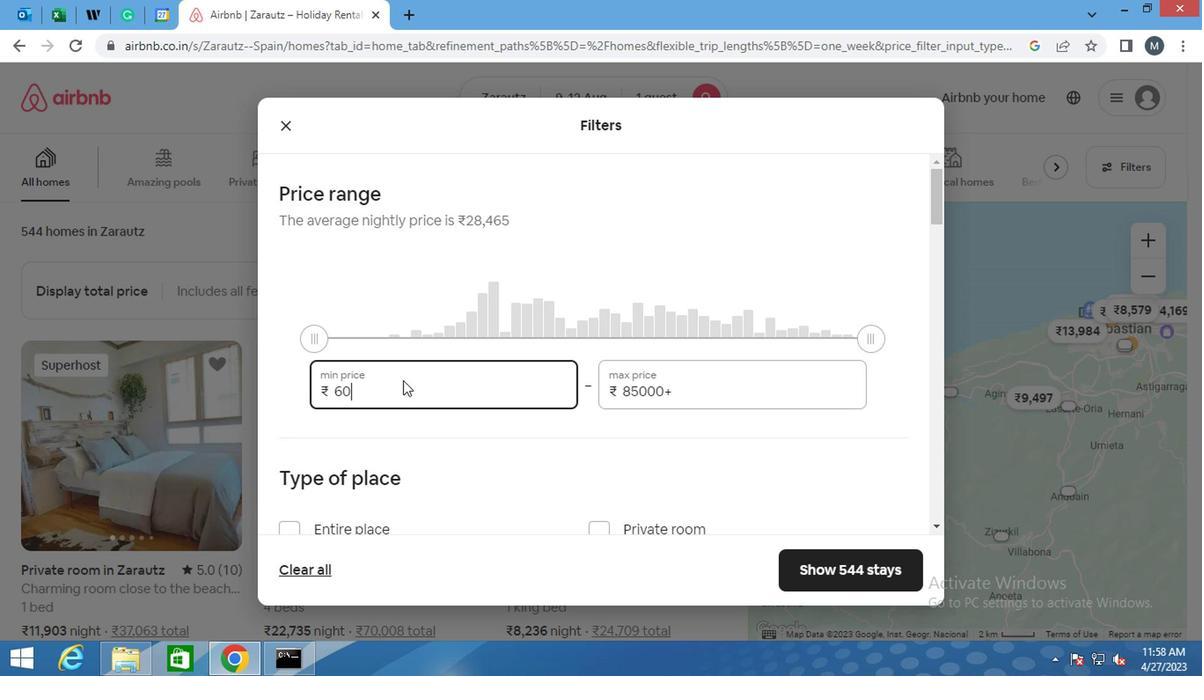 
Action: Mouse moved to (737, 395)
Screenshot: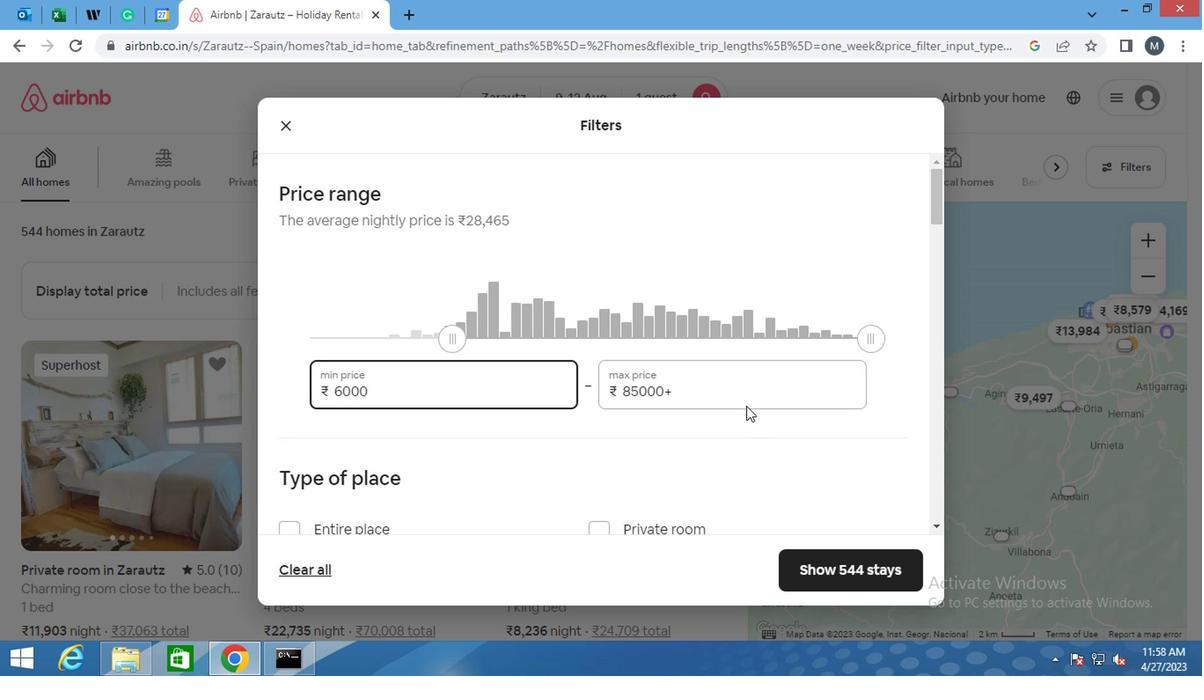 
Action: Mouse pressed left at (737, 395)
Screenshot: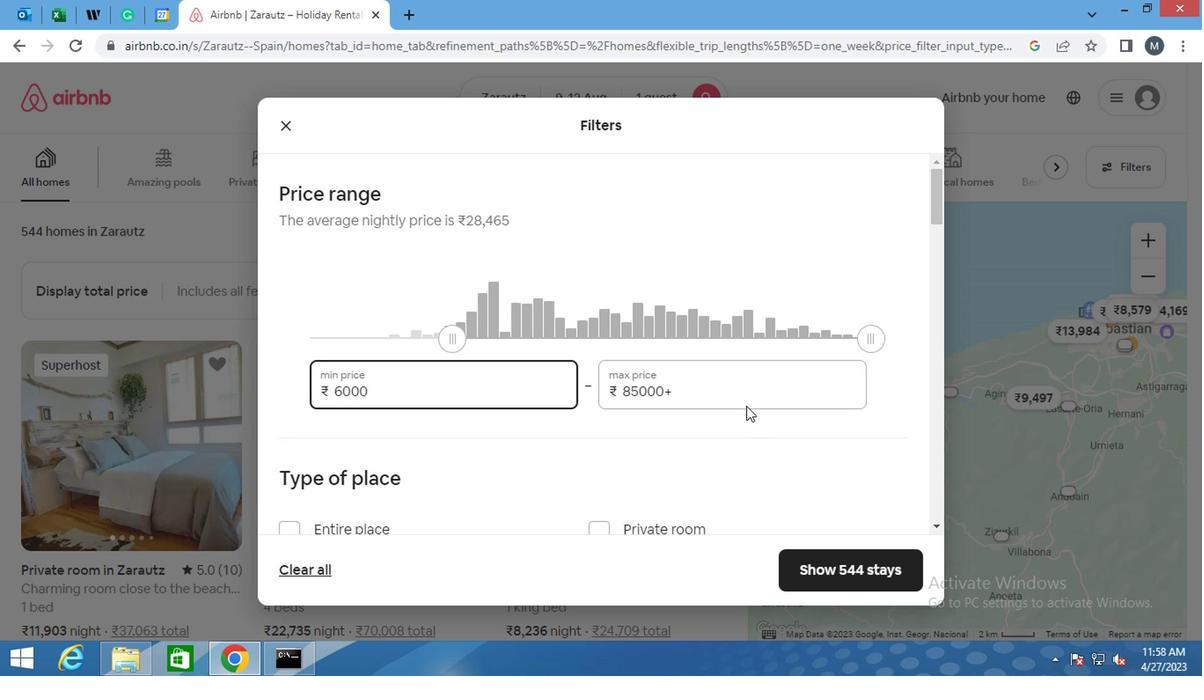 
Action: Mouse moved to (734, 395)
Screenshot: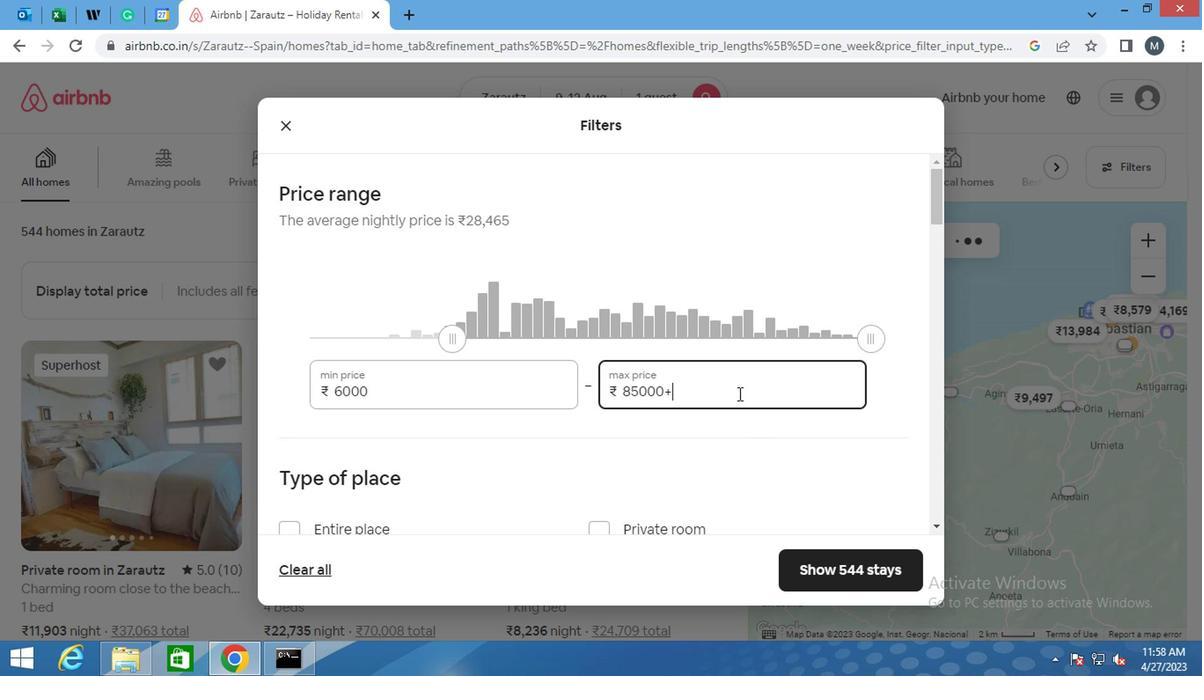 
Action: Key pressed <Key.backspace>
Screenshot: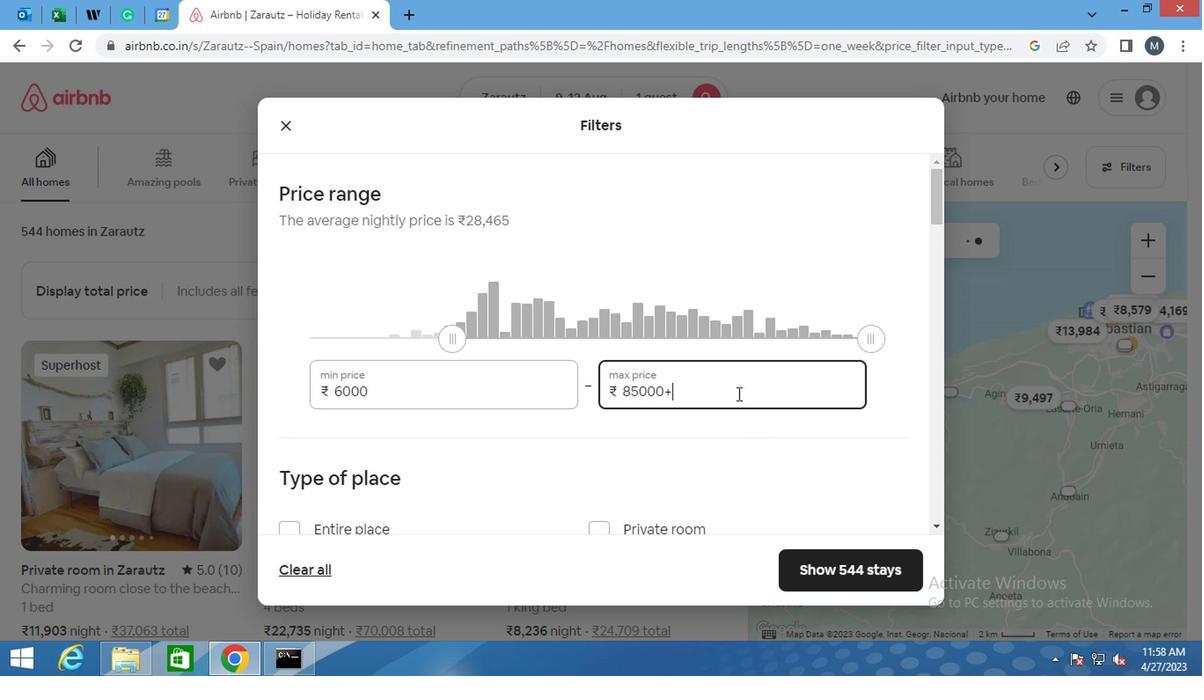 
Action: Mouse moved to (725, 392)
Screenshot: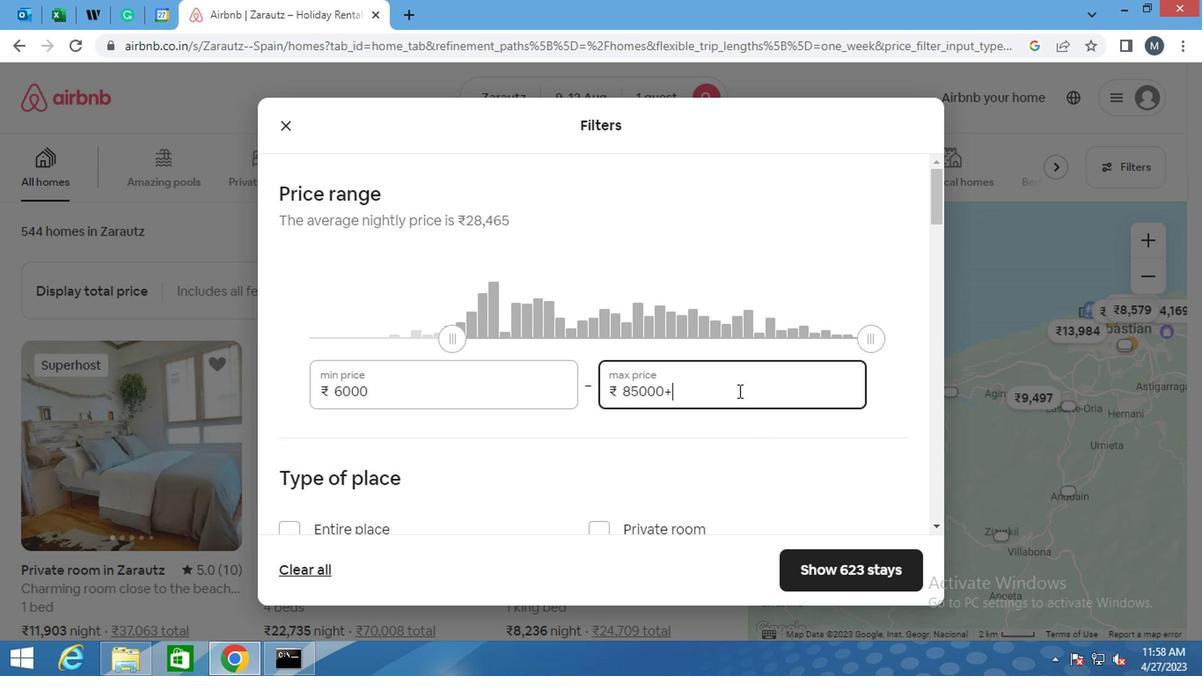
Action: Key pressed <Key.backspace><Key.backspace><Key.backspace><Key.backspace><Key.backspace><Key.backspace><Key.backspace><Key.backspace><Key.backspace><Key.backspace><Key.backspace><Key.backspace>
Screenshot: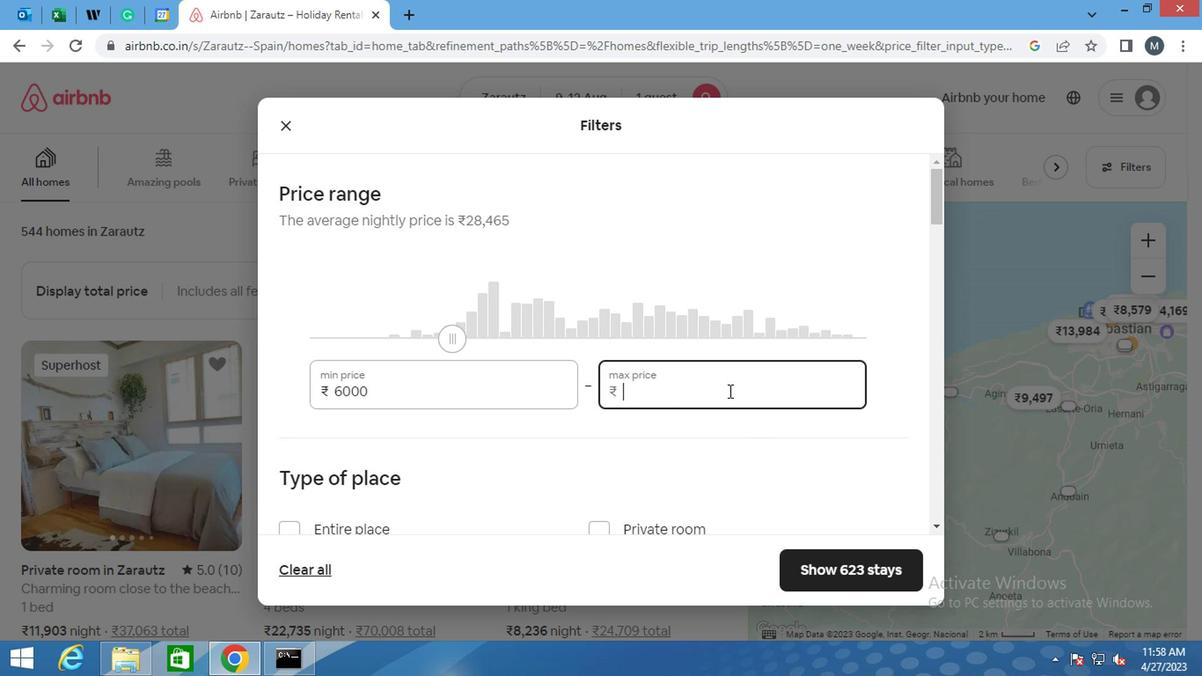 
Action: Mouse moved to (723, 392)
Screenshot: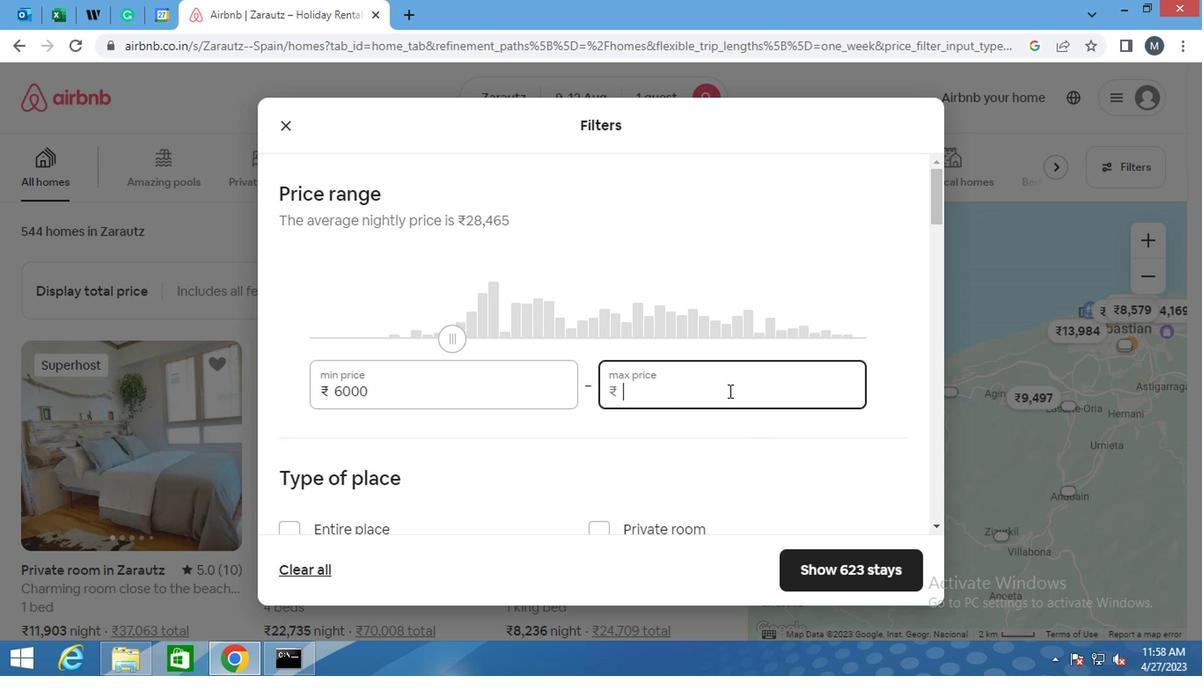 
Action: Key pressed <Key.backspace>
Screenshot: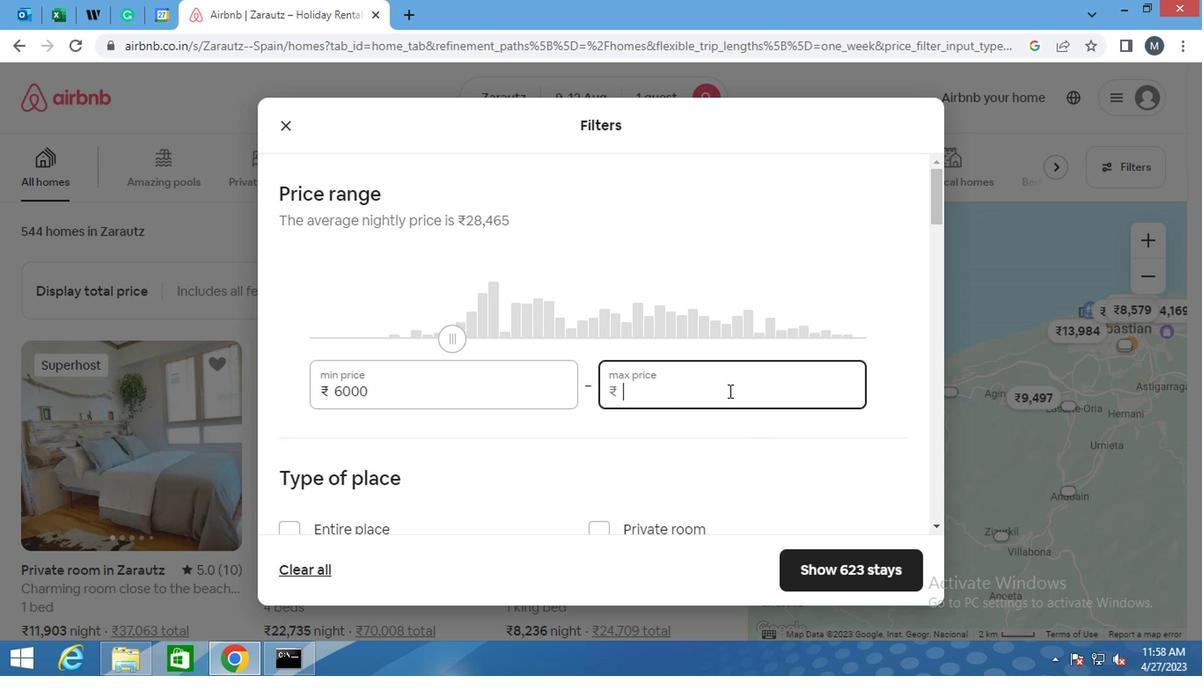 
Action: Mouse moved to (716, 392)
Screenshot: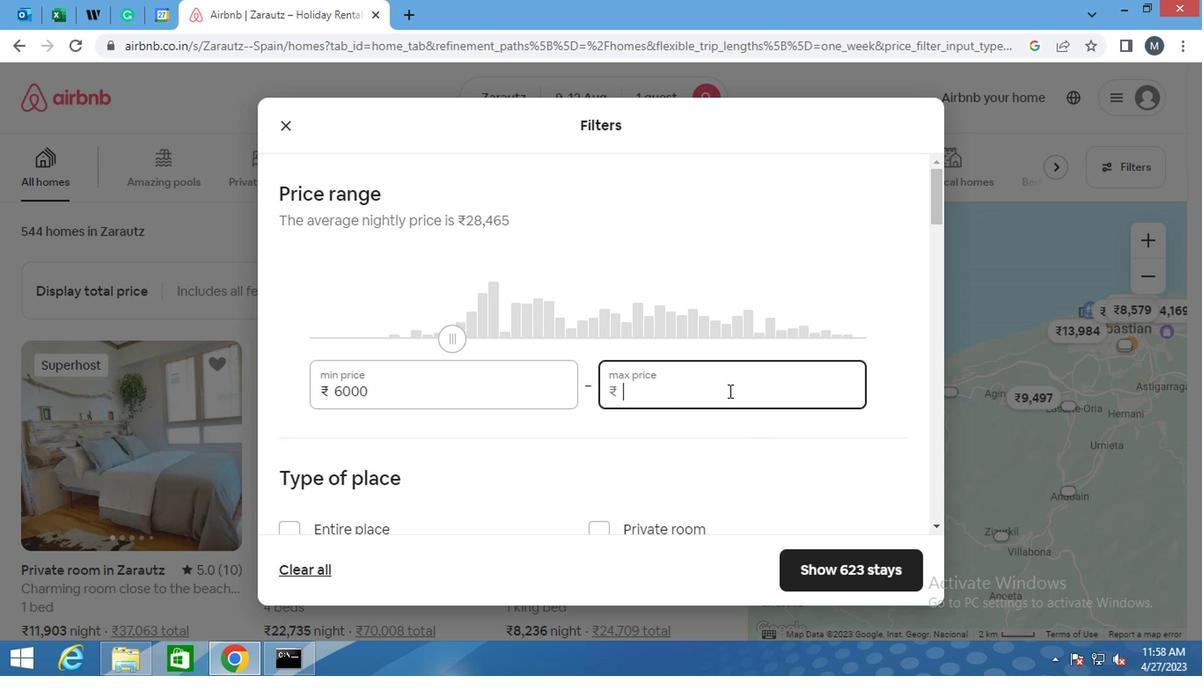 
Action: Key pressed <Key.backspace>
Screenshot: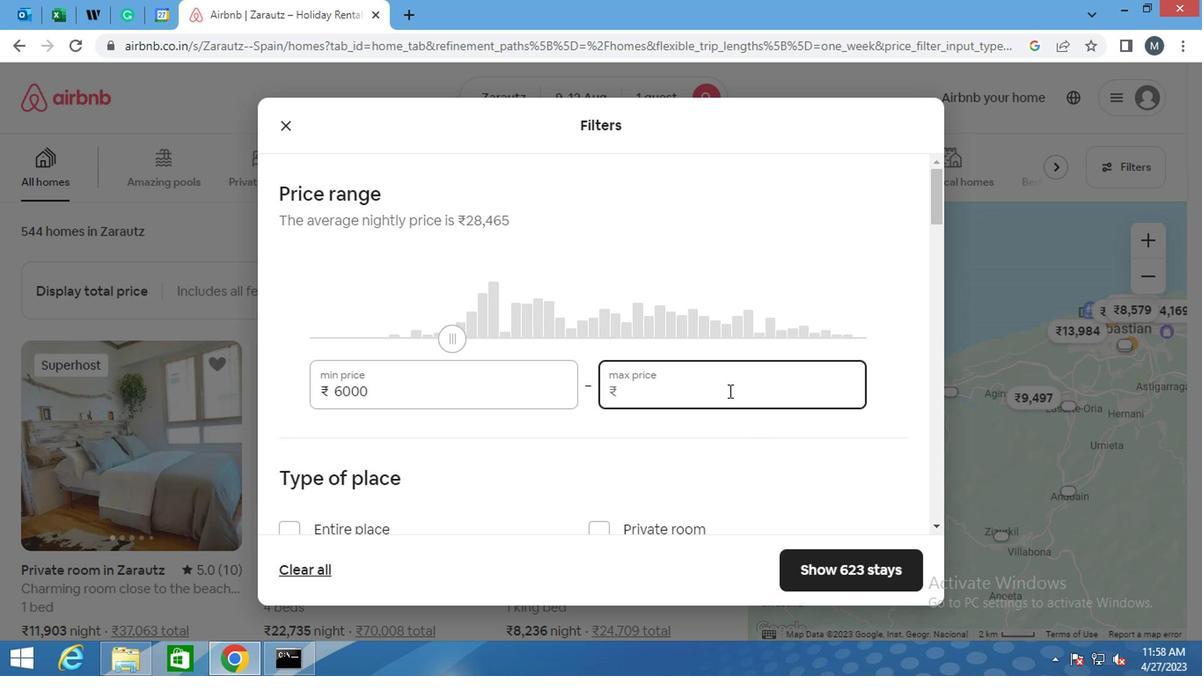 
Action: Mouse moved to (715, 392)
Screenshot: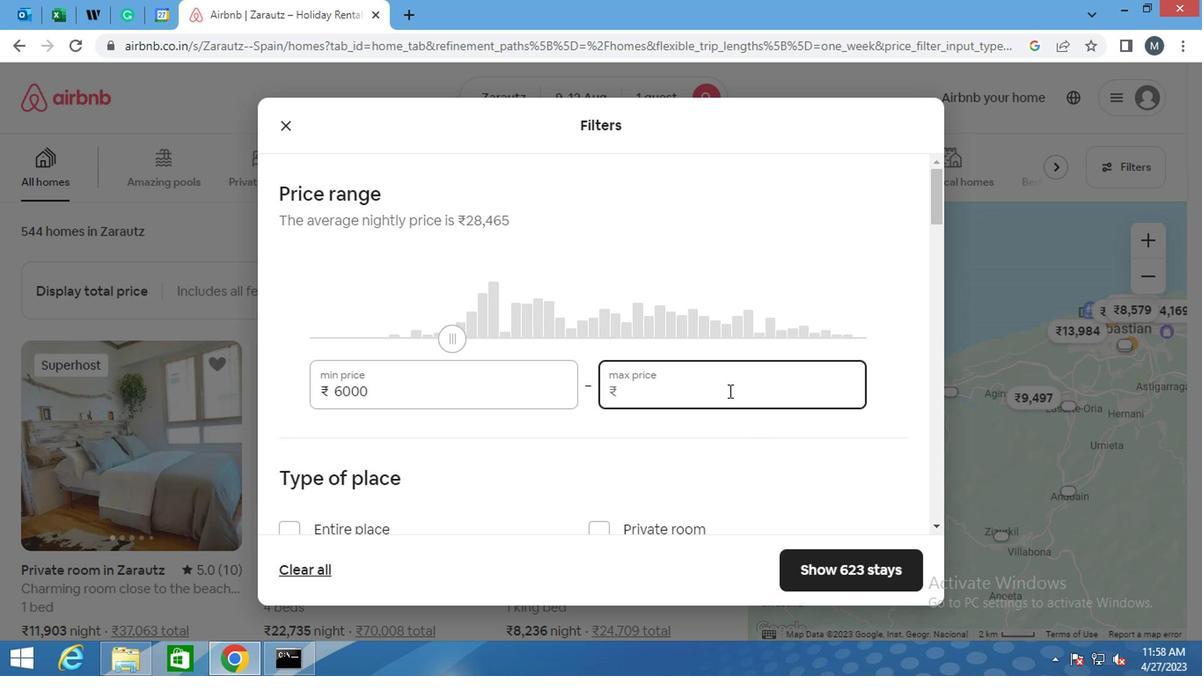 
Action: Key pressed <Key.backspace><Key.backspace><Key.backspace><Key.backspace><Key.backspace><Key.backspace><Key.backspace>
Screenshot: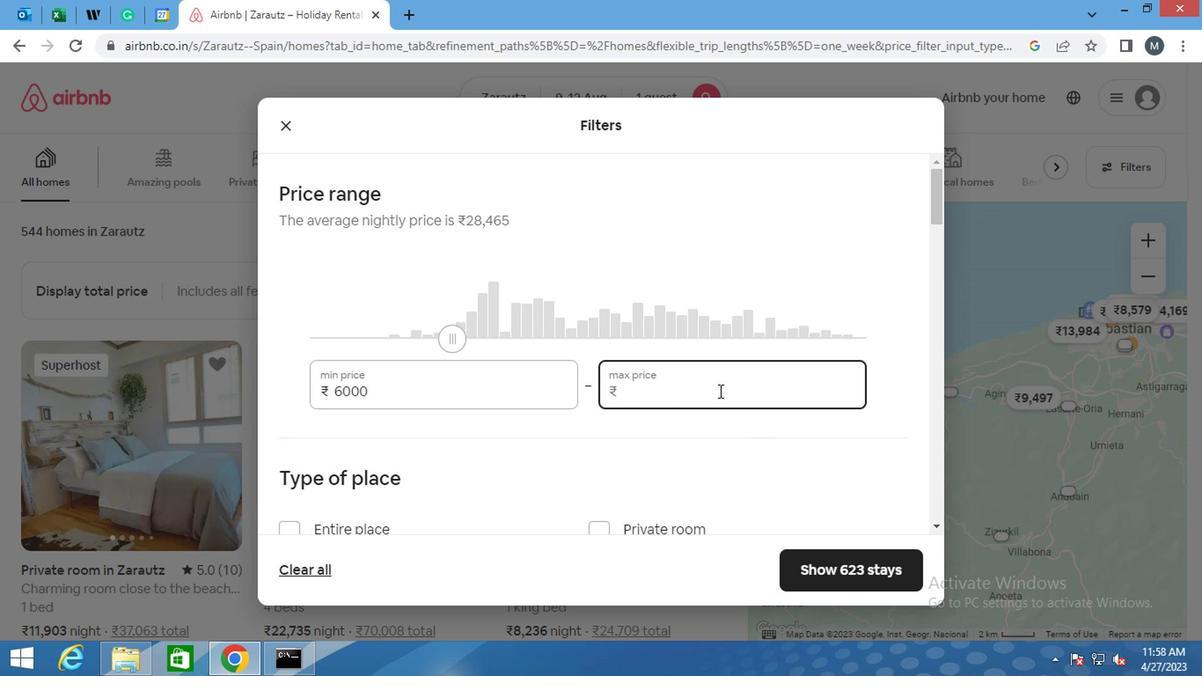 
Action: Mouse moved to (714, 393)
Screenshot: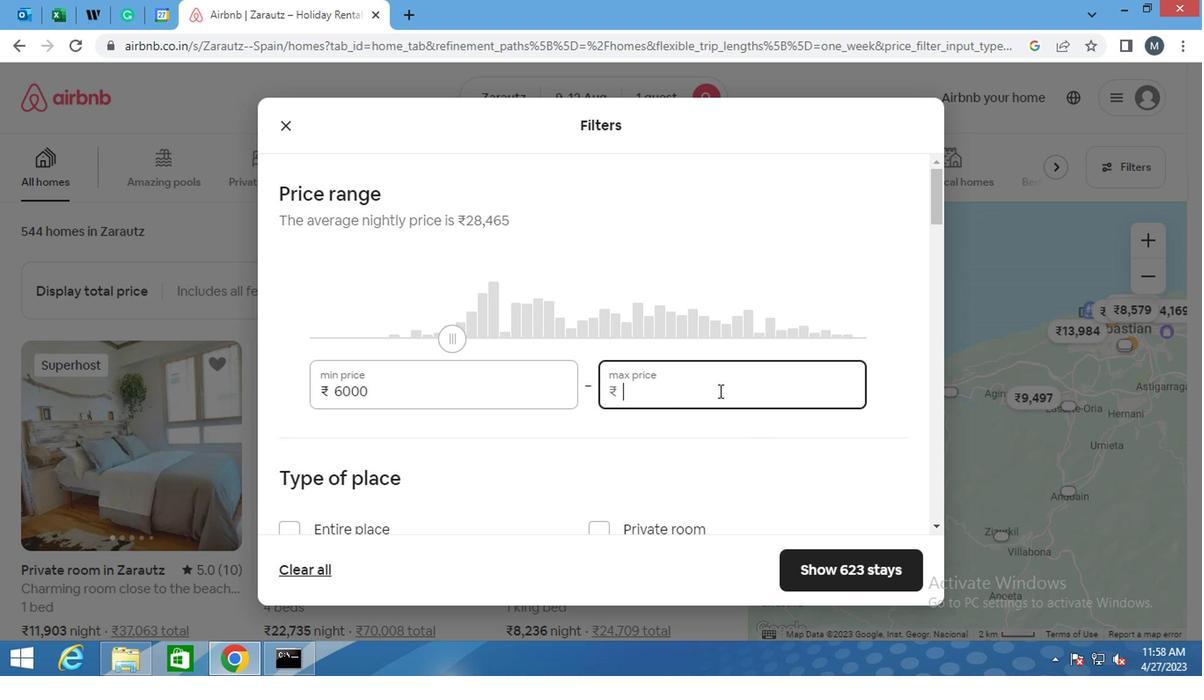 
Action: Key pressed 15000
Screenshot: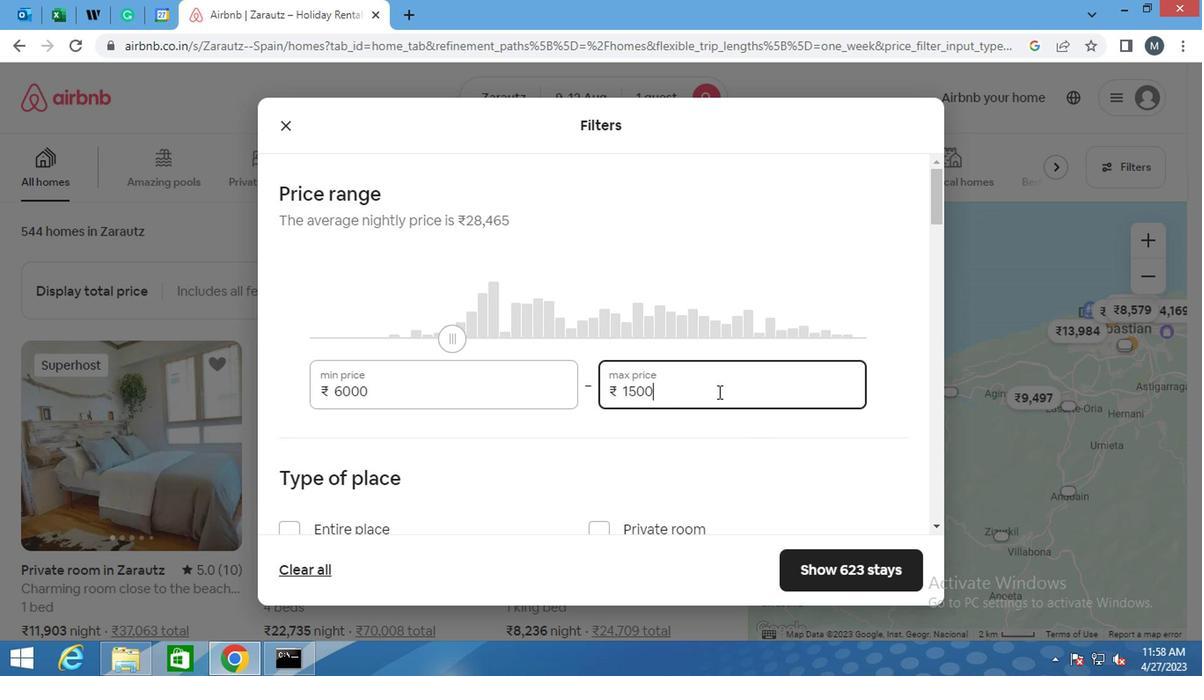
Action: Mouse moved to (563, 352)
Screenshot: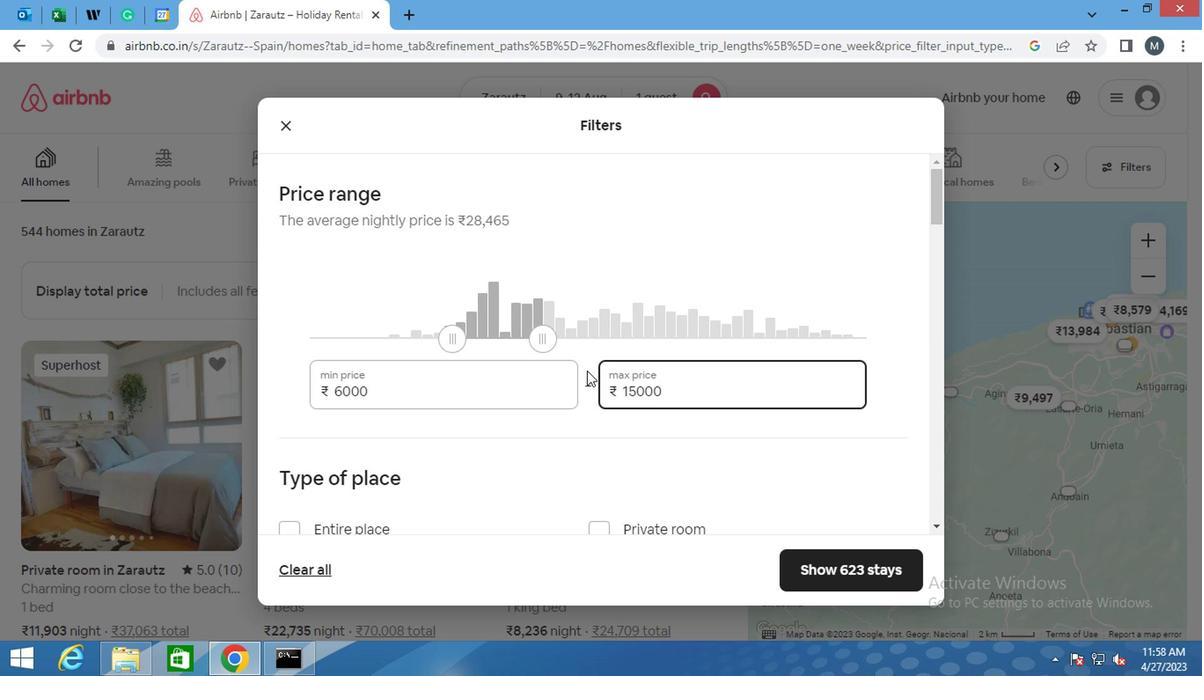 
Action: Mouse scrolled (563, 352) with delta (0, 0)
Screenshot: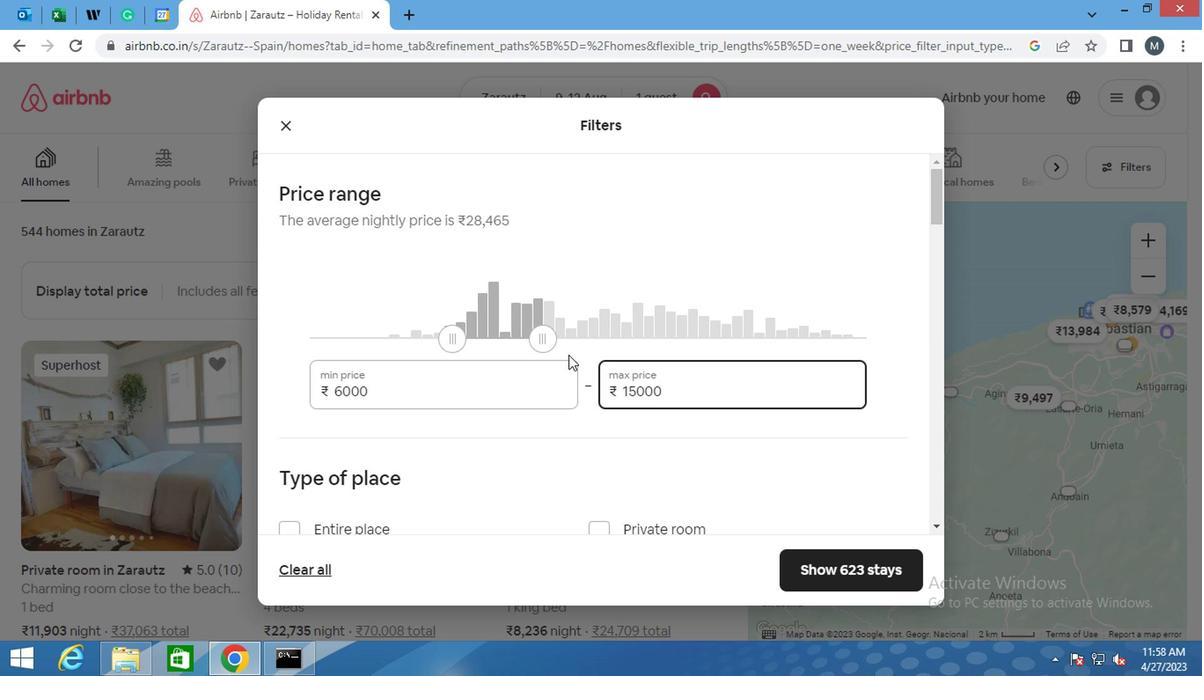 
Action: Mouse moved to (562, 352)
Screenshot: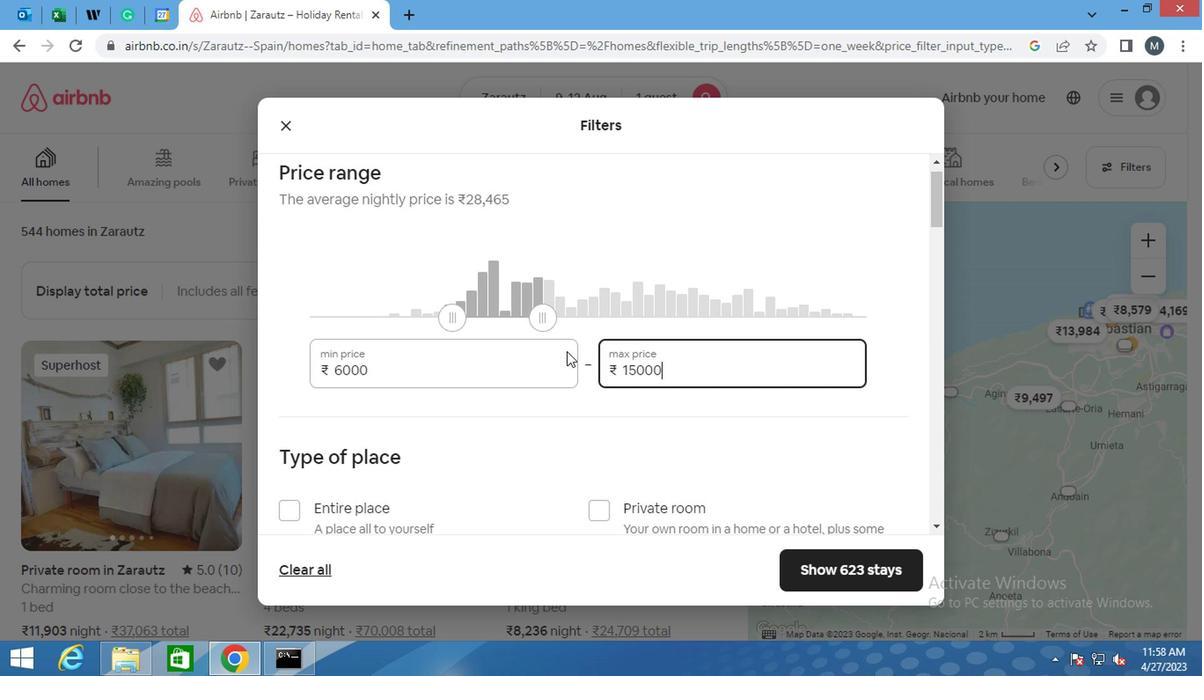 
Action: Mouse scrolled (562, 350) with delta (0, -1)
Screenshot: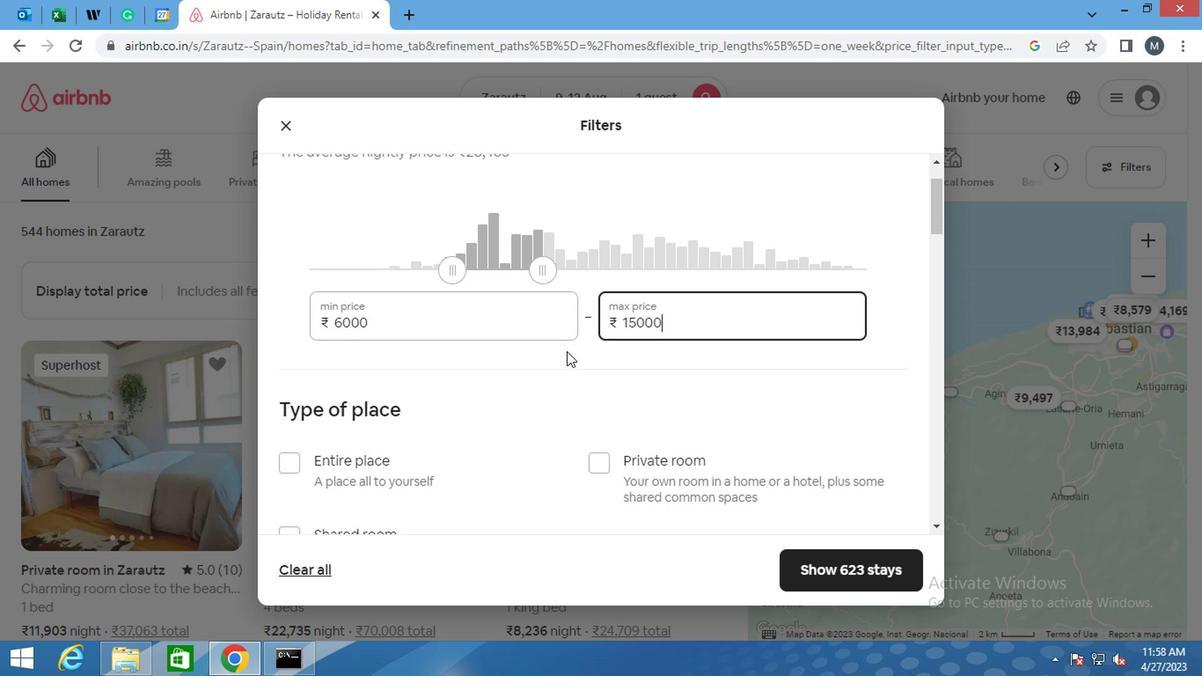 
Action: Mouse moved to (524, 348)
Screenshot: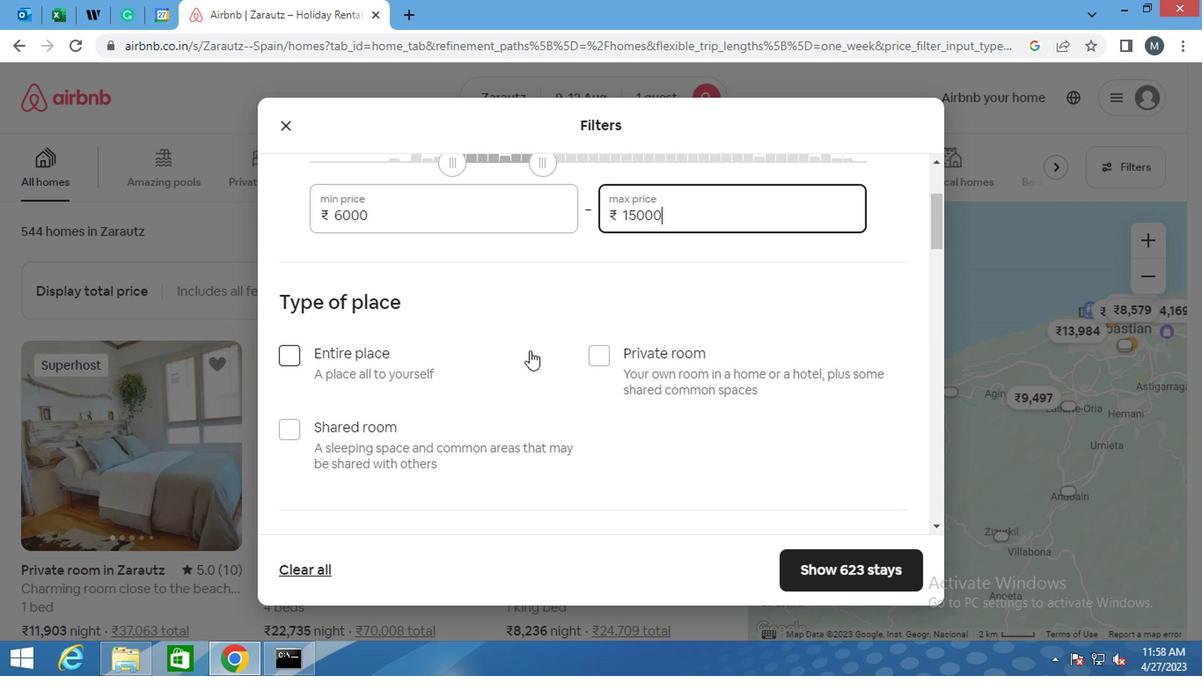 
Action: Mouse scrolled (524, 347) with delta (0, 0)
Screenshot: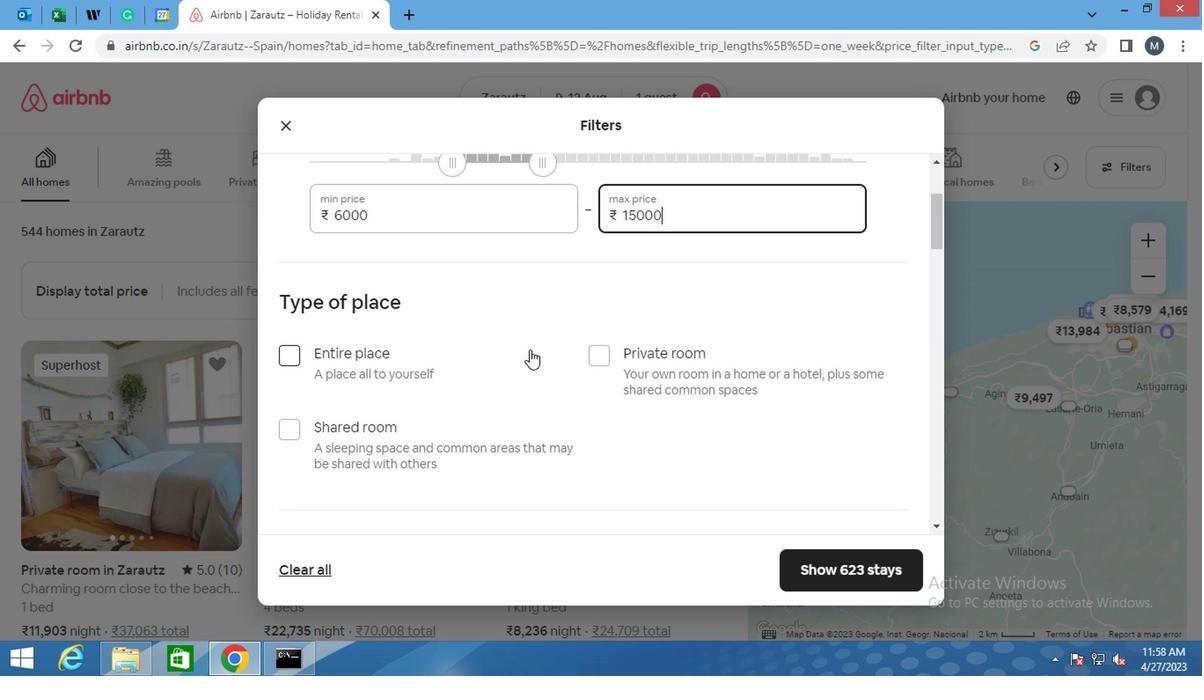 
Action: Mouse moved to (403, 330)
Screenshot: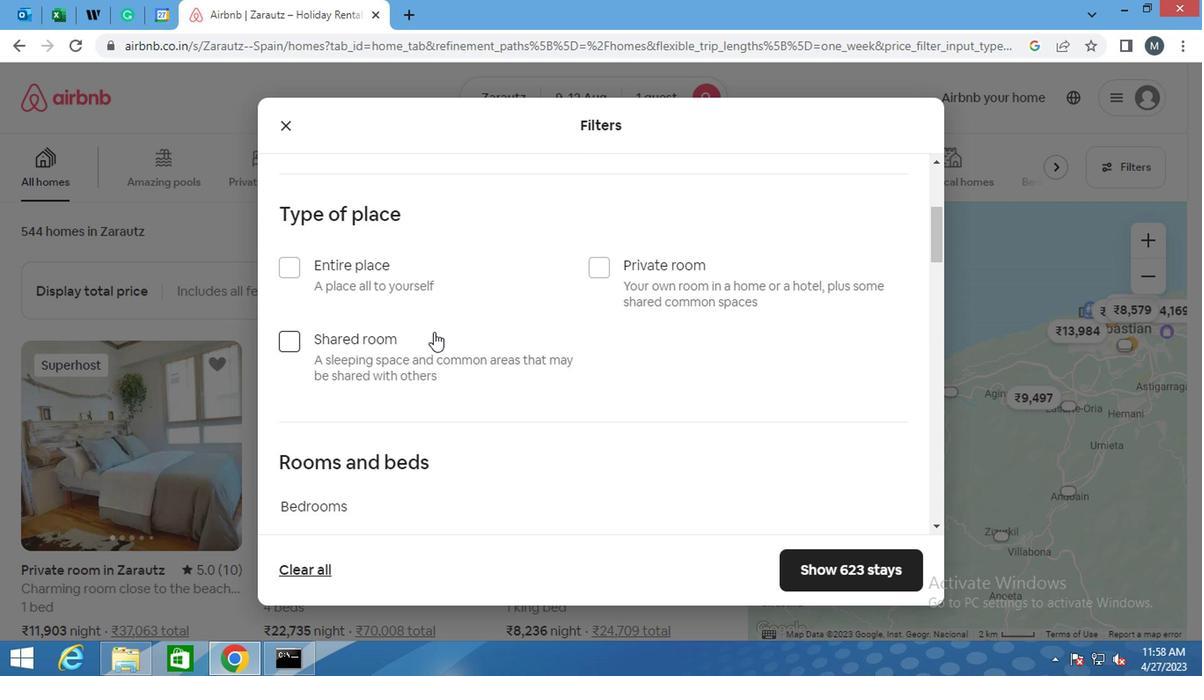 
Action: Mouse scrolled (403, 331) with delta (0, 0)
Screenshot: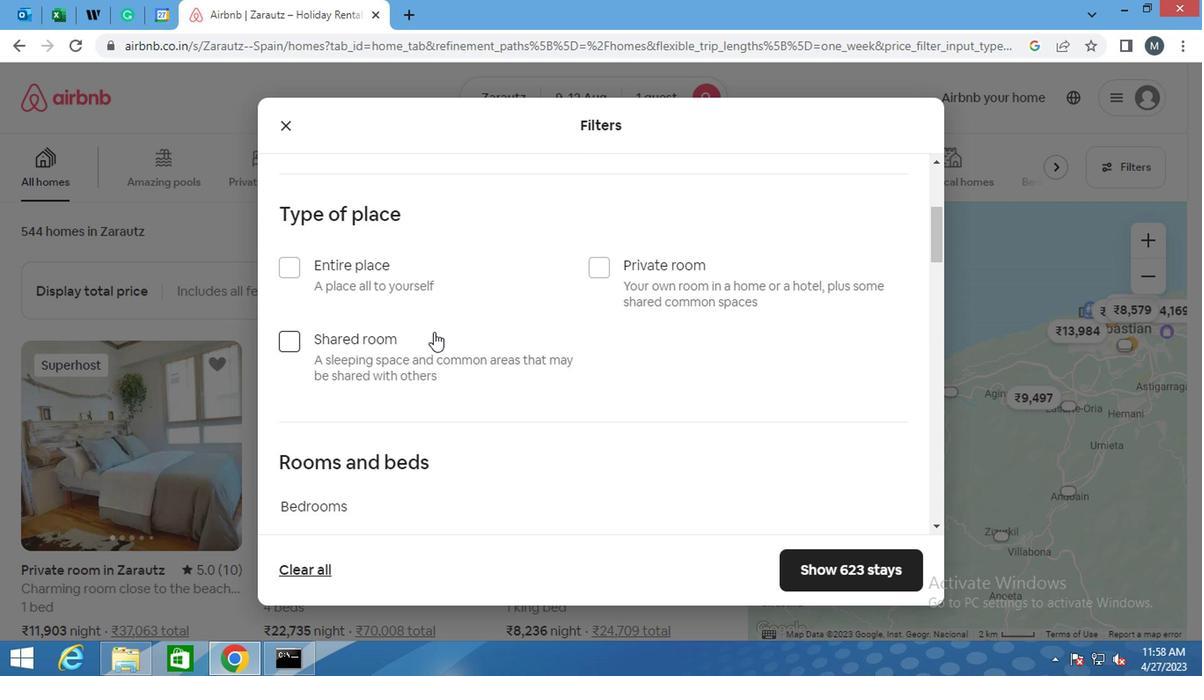 
Action: Mouse moved to (287, 367)
Screenshot: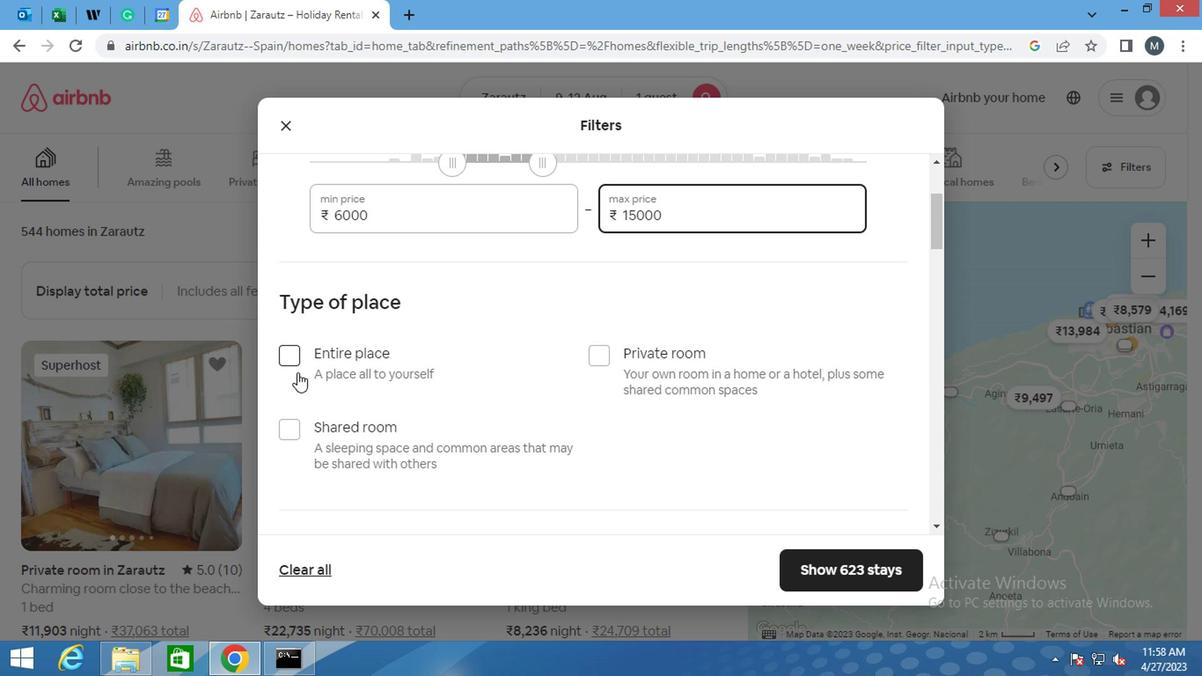 
Action: Mouse pressed left at (287, 367)
Screenshot: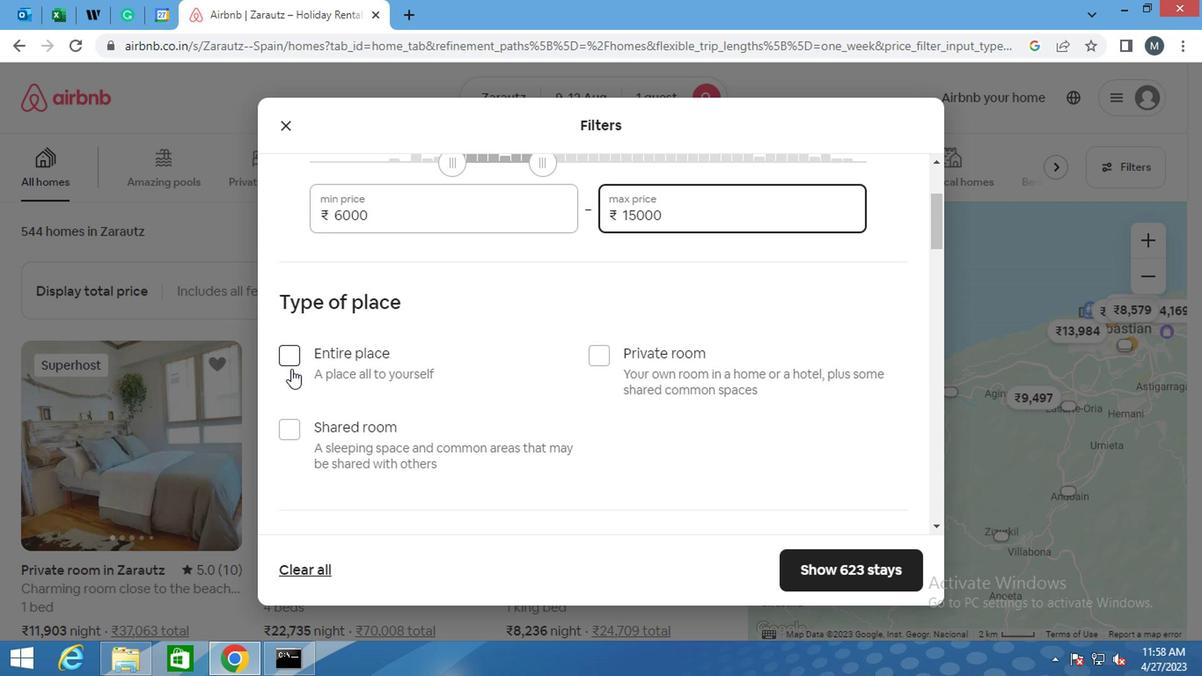 
Action: Mouse moved to (364, 363)
Screenshot: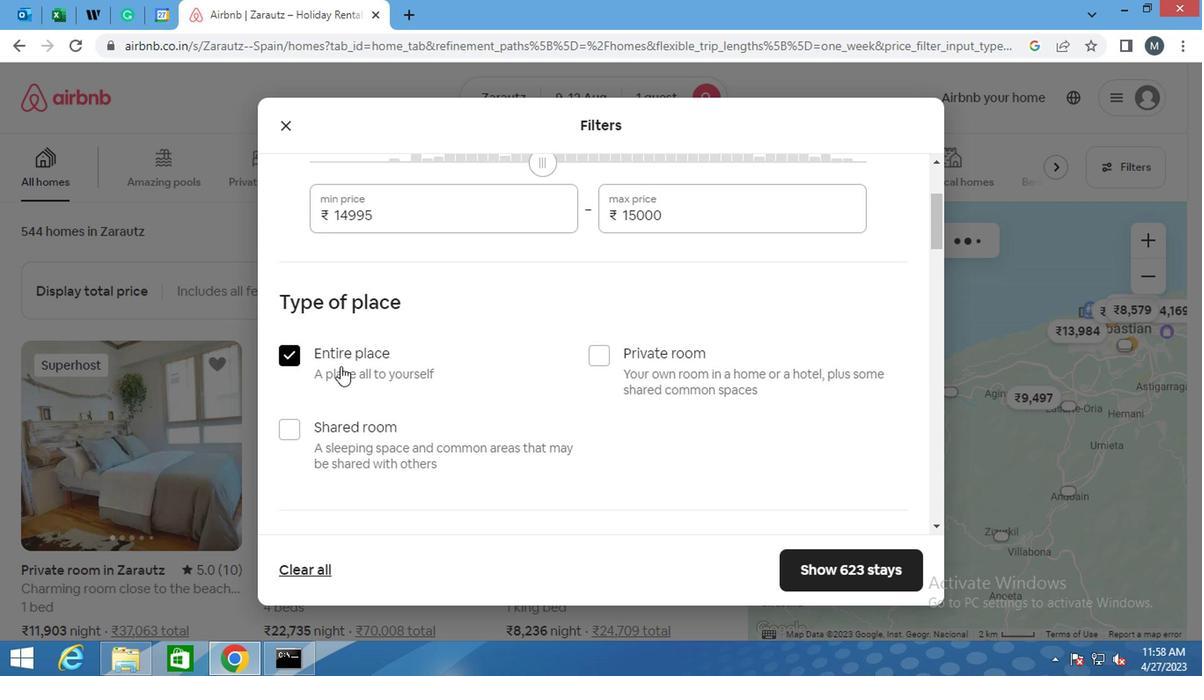 
Action: Mouse scrolled (364, 362) with delta (0, 0)
Screenshot: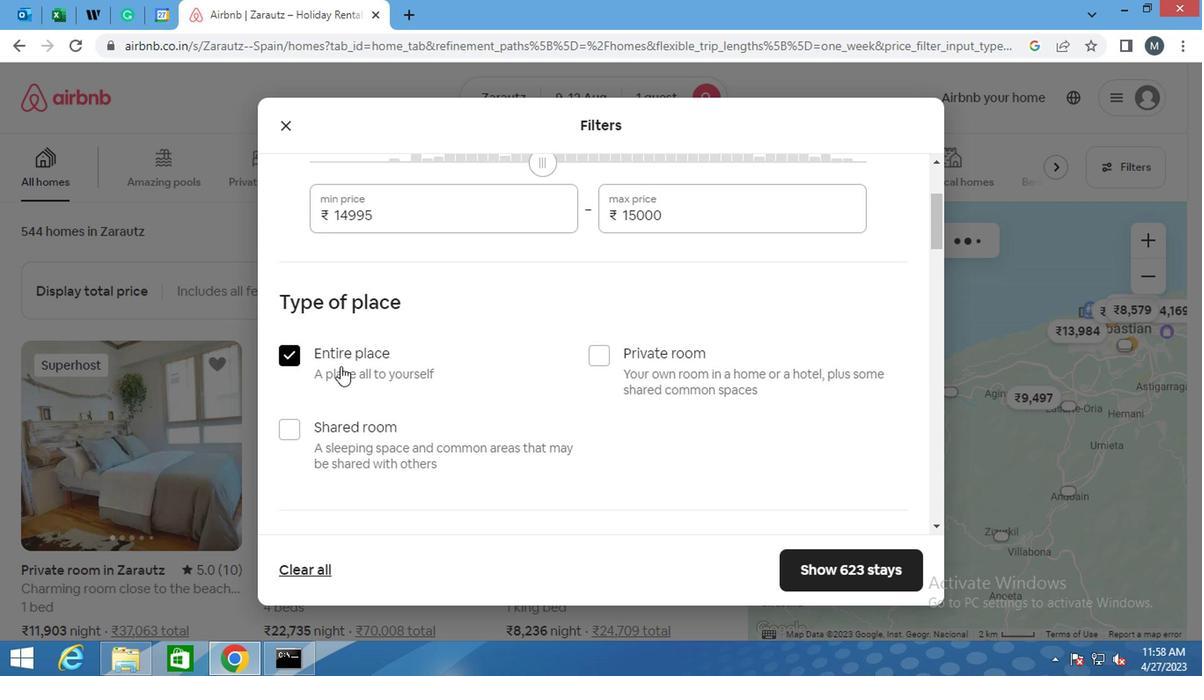 
Action: Mouse moved to (360, 374)
Screenshot: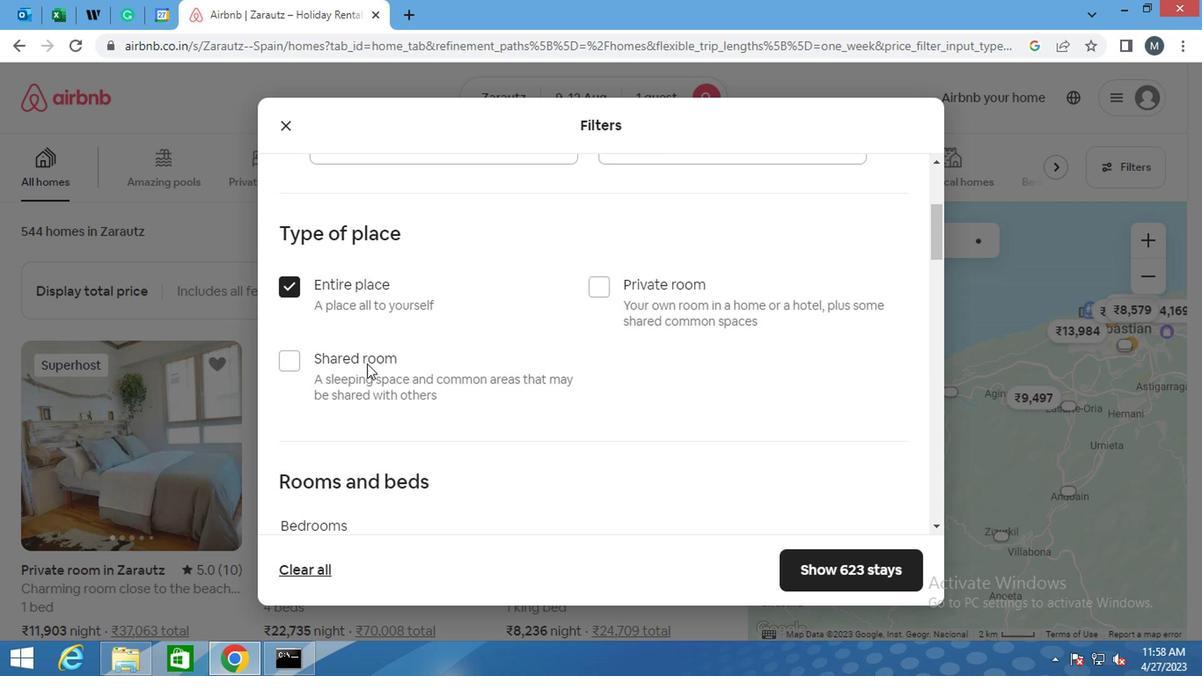 
Action: Mouse scrolled (360, 373) with delta (0, 0)
Screenshot: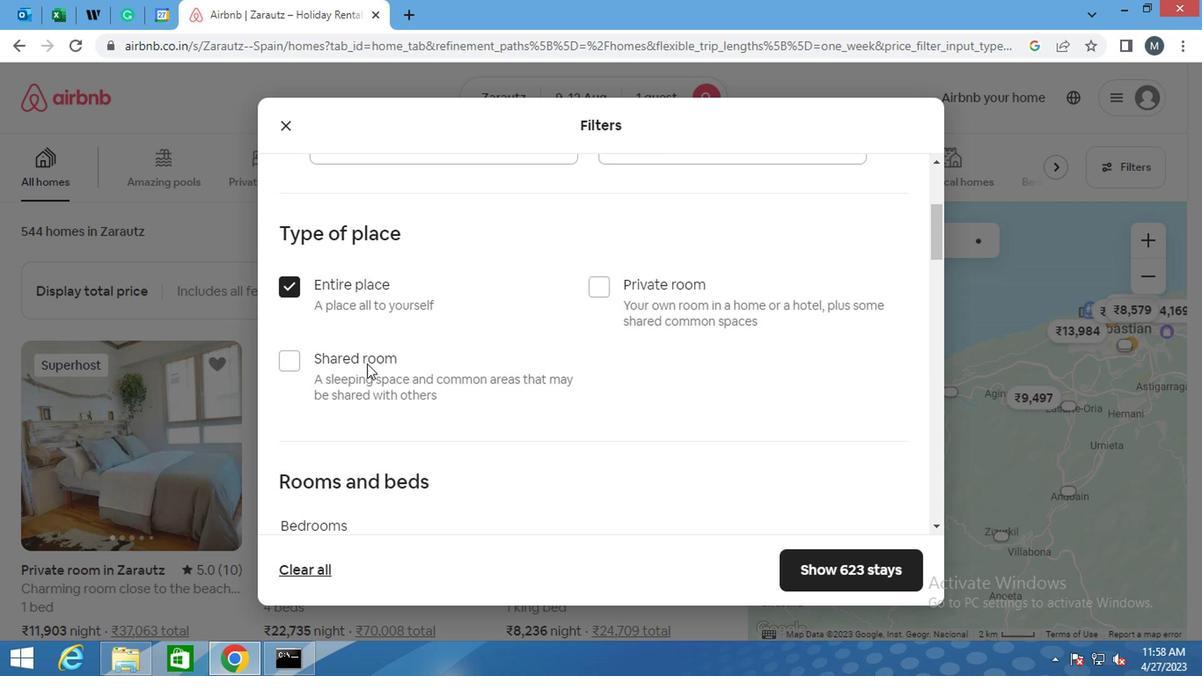 
Action: Mouse moved to (360, 377)
Screenshot: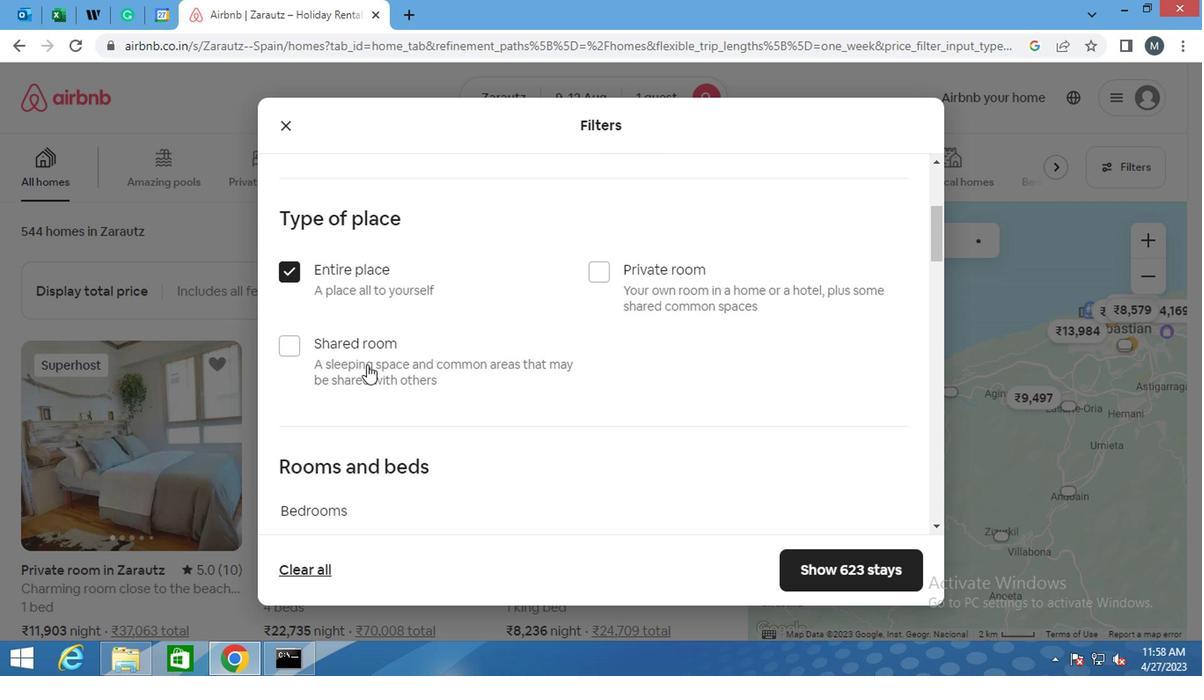
Action: Mouse scrolled (360, 376) with delta (0, -1)
Screenshot: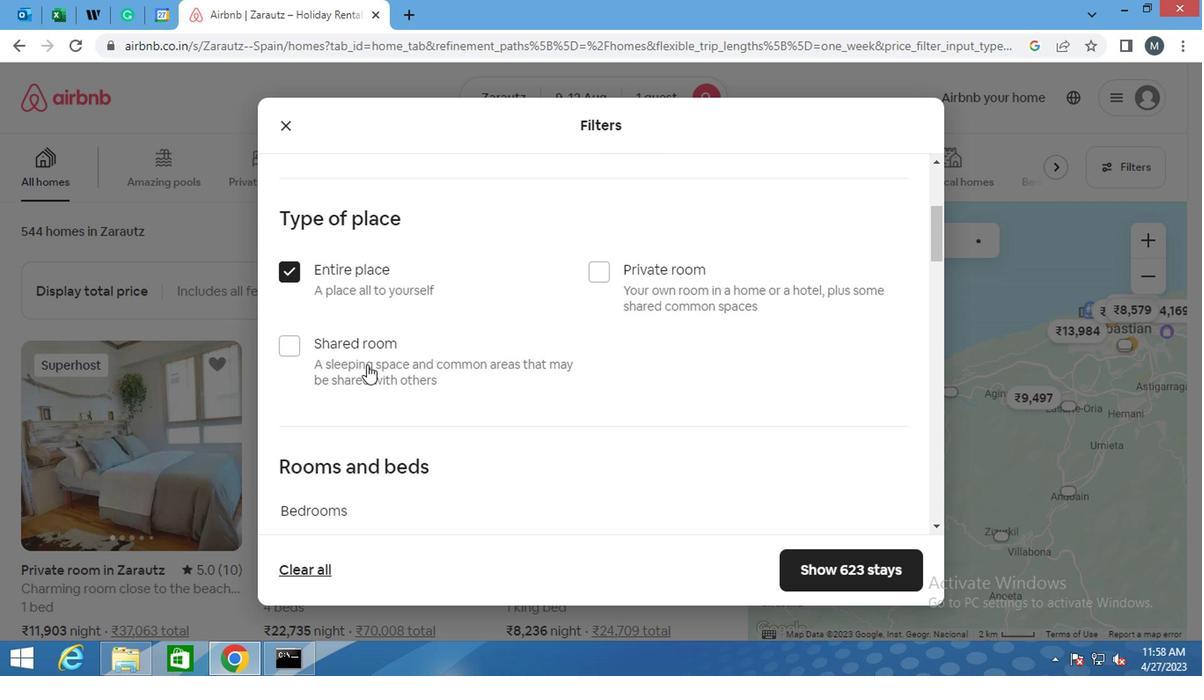 
Action: Mouse moved to (389, 397)
Screenshot: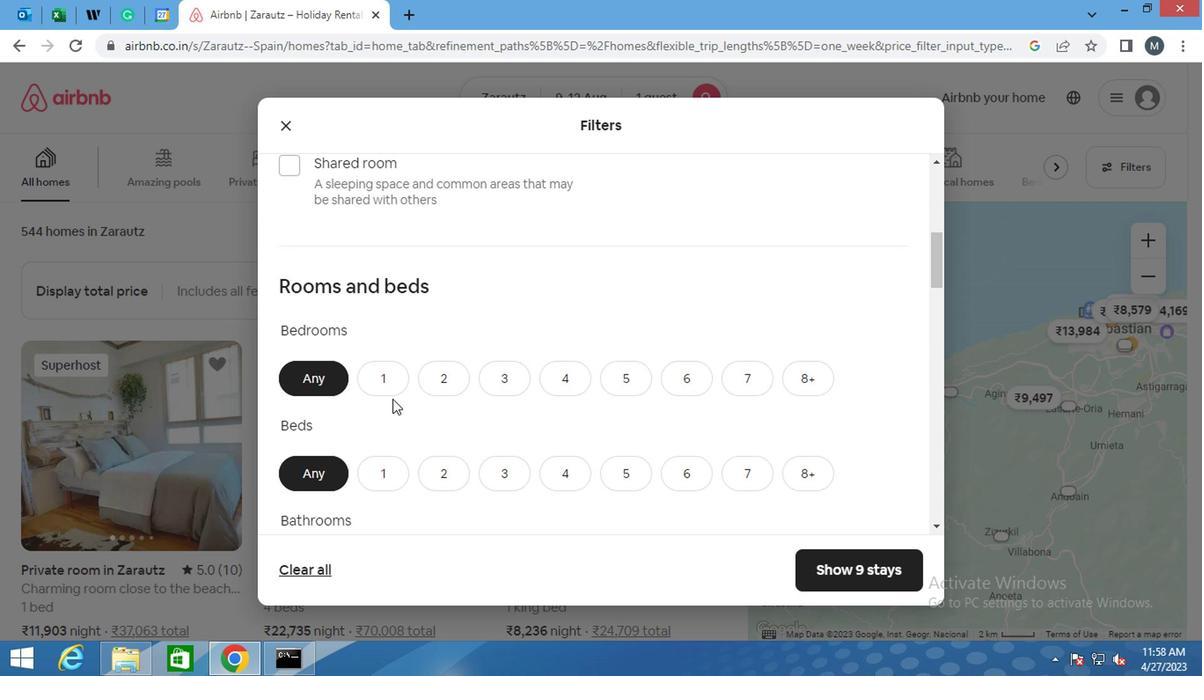 
Action: Mouse pressed left at (389, 397)
Screenshot: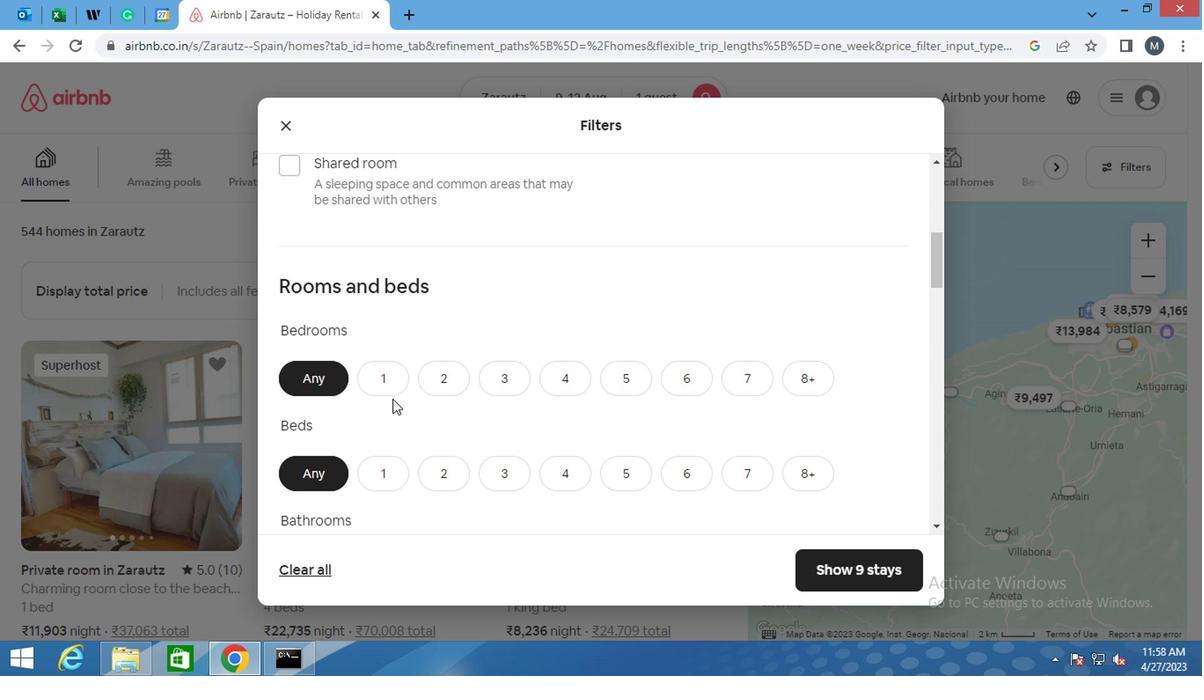 
Action: Mouse moved to (385, 466)
Screenshot: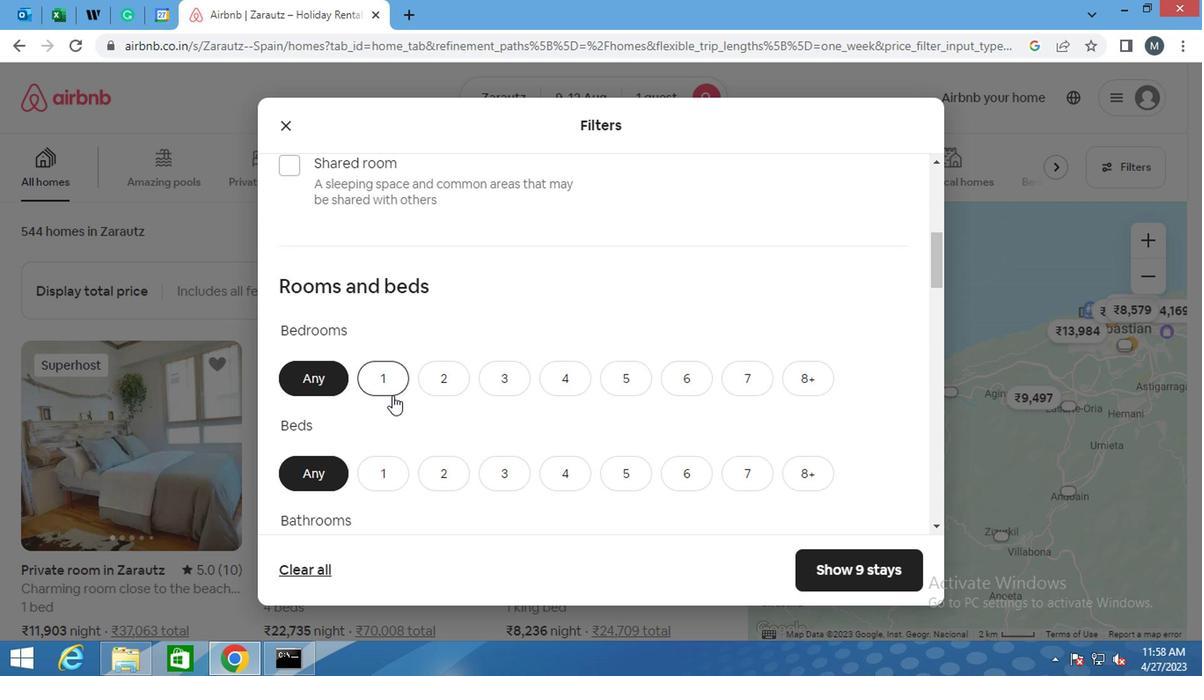 
Action: Mouse pressed left at (385, 466)
Screenshot: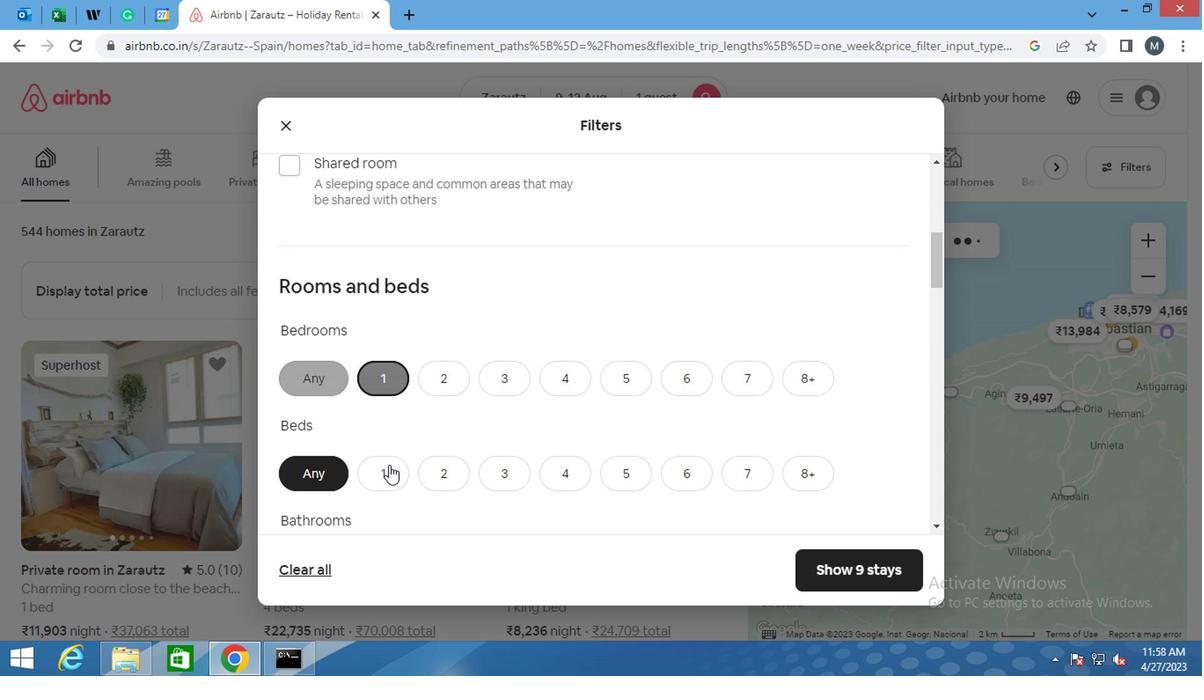 
Action: Mouse moved to (426, 447)
Screenshot: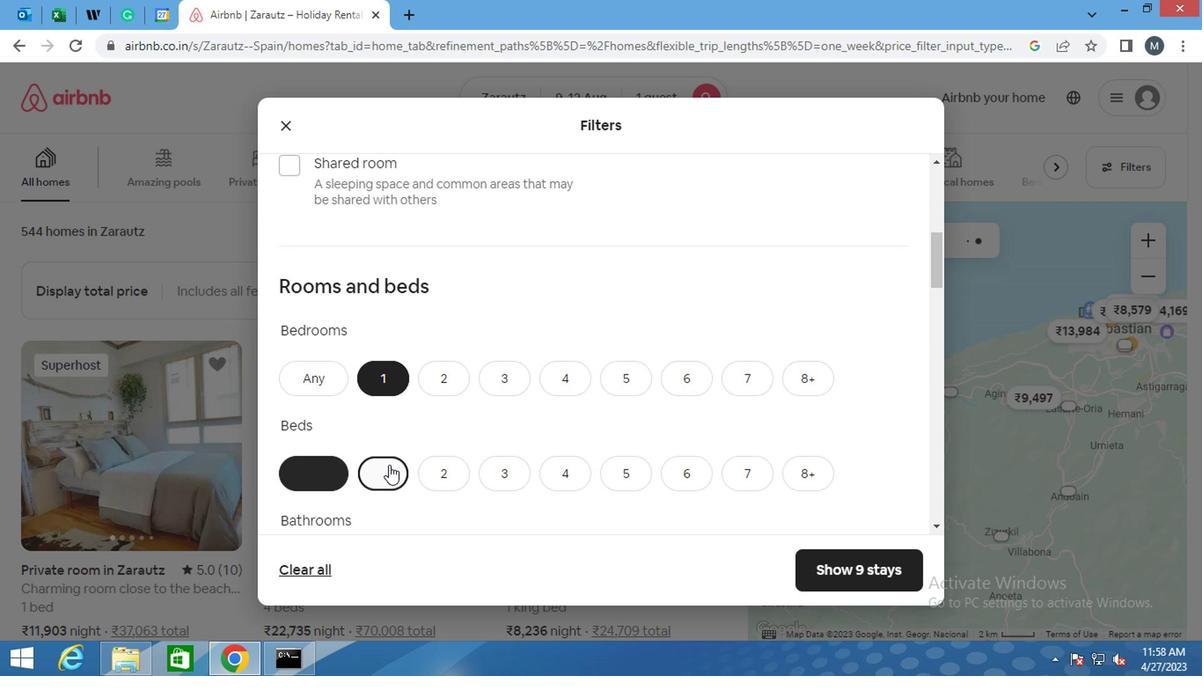 
Action: Mouse scrolled (426, 446) with delta (0, 0)
Screenshot: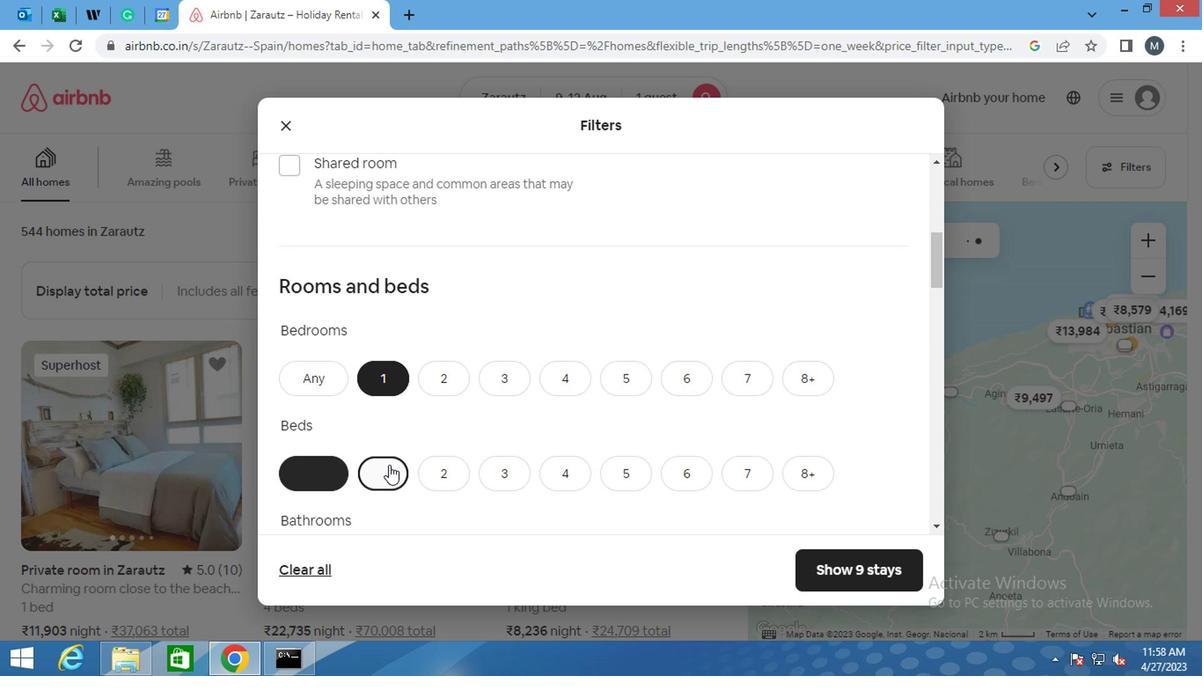 
Action: Mouse scrolled (426, 446) with delta (0, 0)
Screenshot: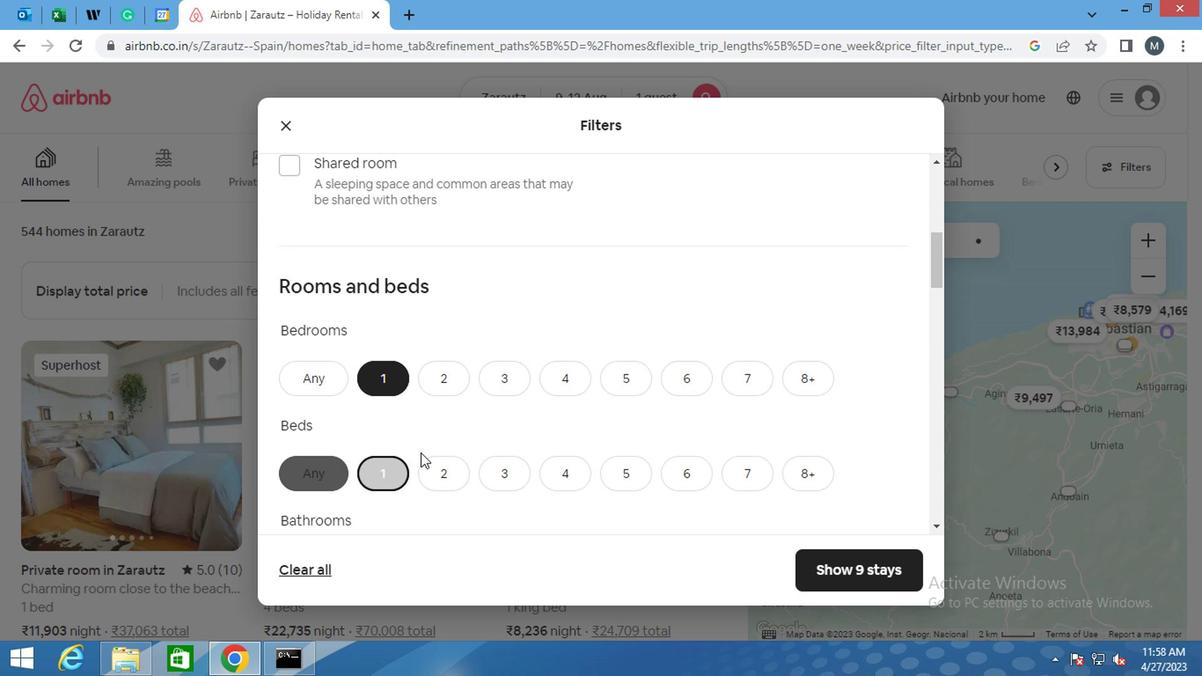 
Action: Mouse moved to (393, 404)
Screenshot: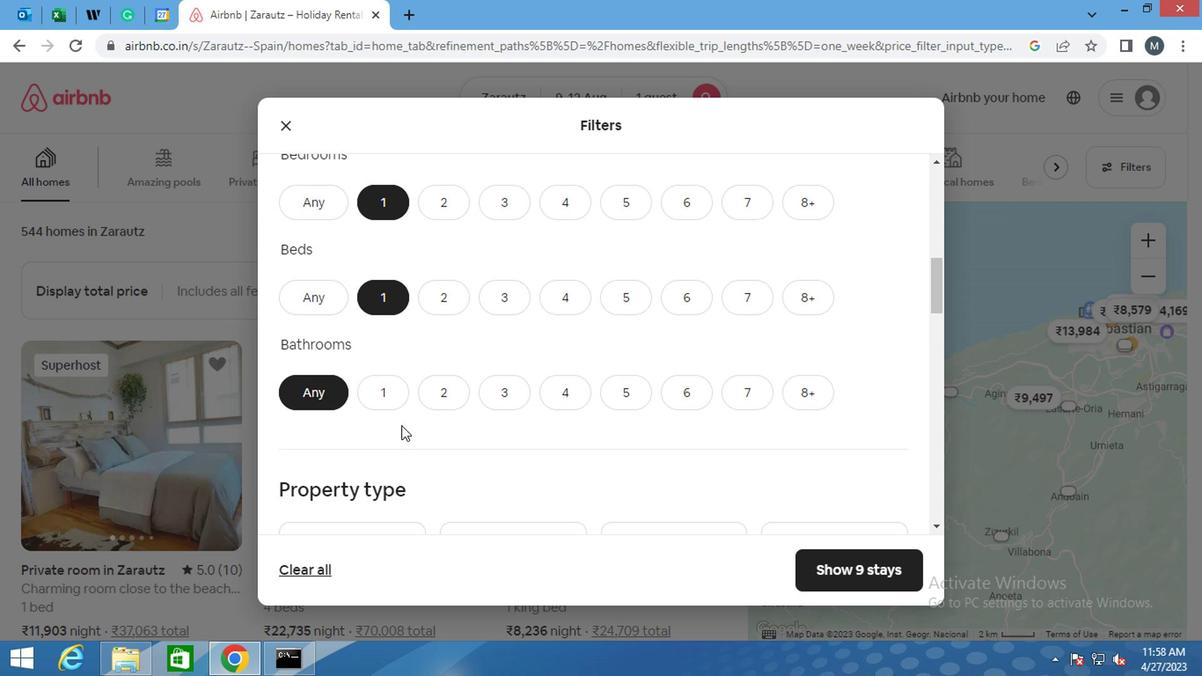 
Action: Mouse pressed left at (393, 404)
Screenshot: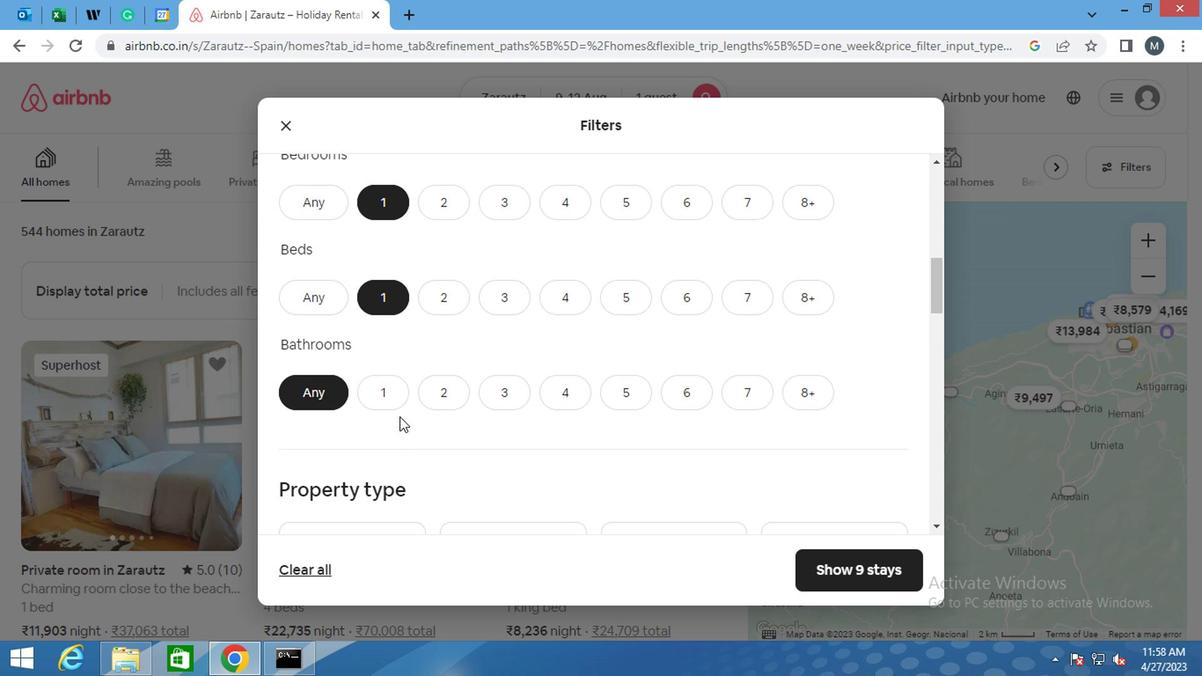 
Action: Mouse moved to (357, 357)
Screenshot: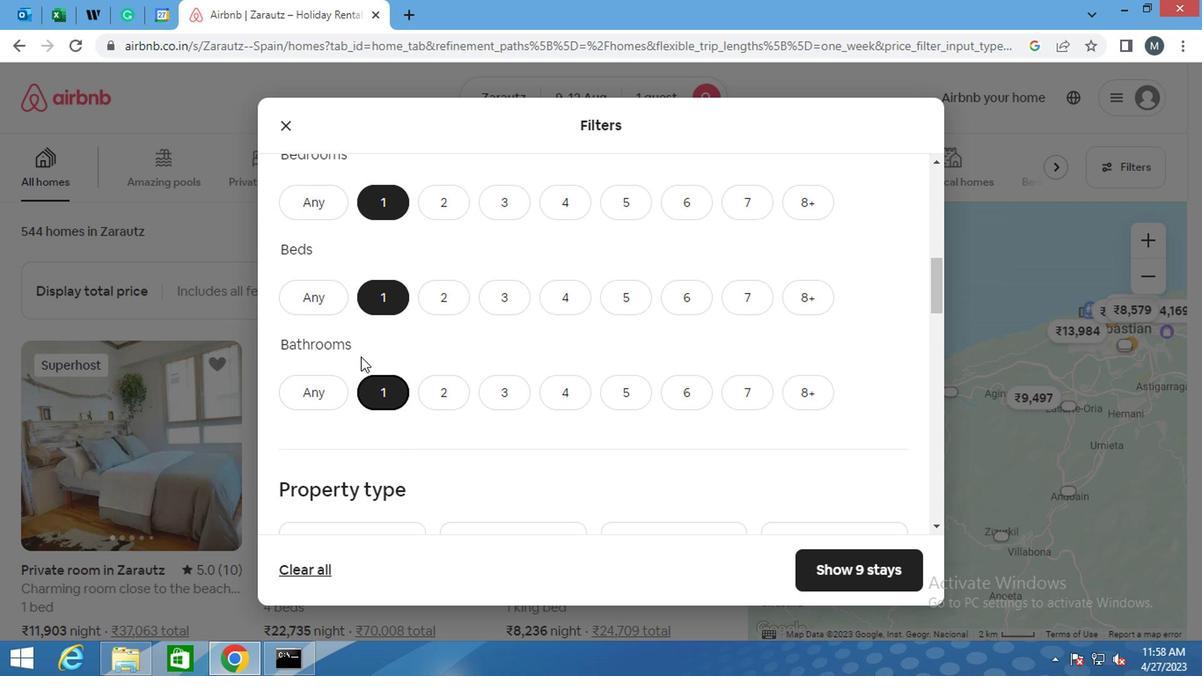 
Action: Mouse scrolled (357, 356) with delta (0, 0)
Screenshot: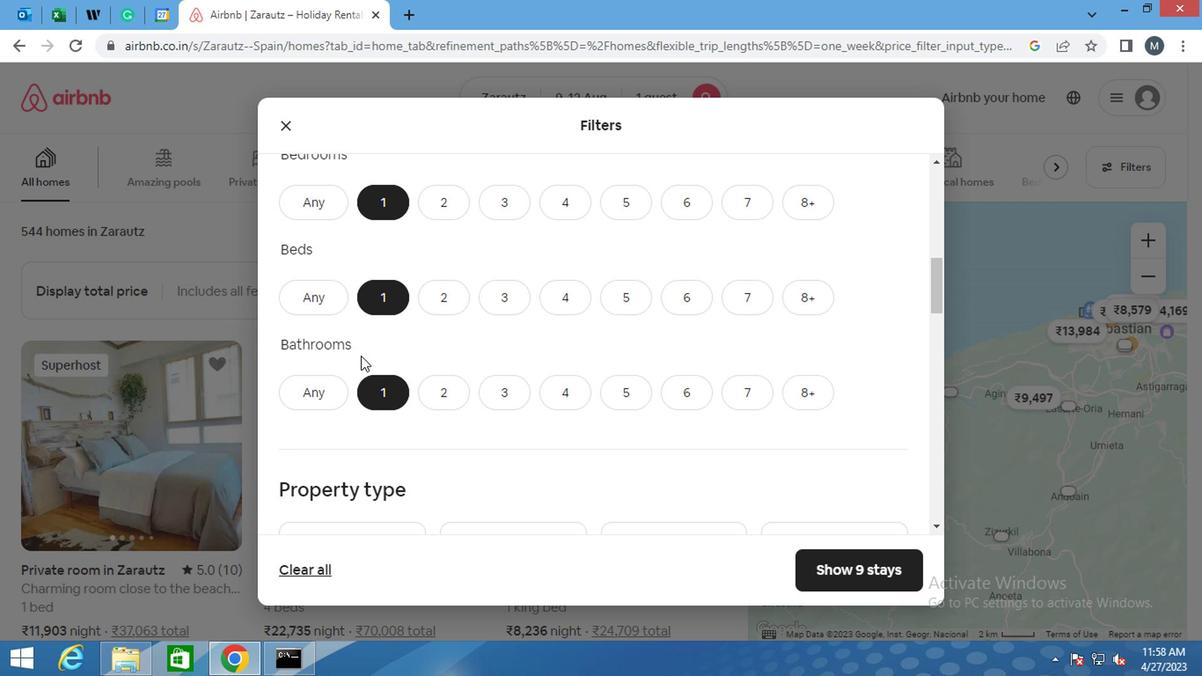 
Action: Mouse moved to (354, 356)
Screenshot: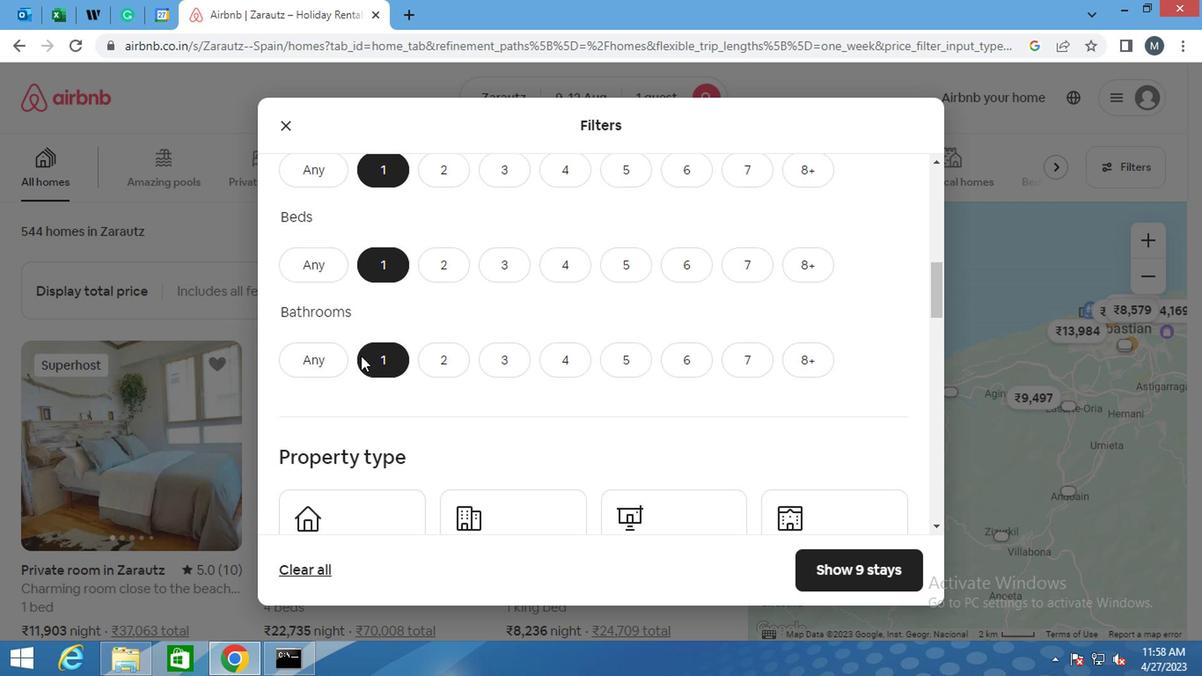 
Action: Mouse scrolled (354, 355) with delta (0, -1)
Screenshot: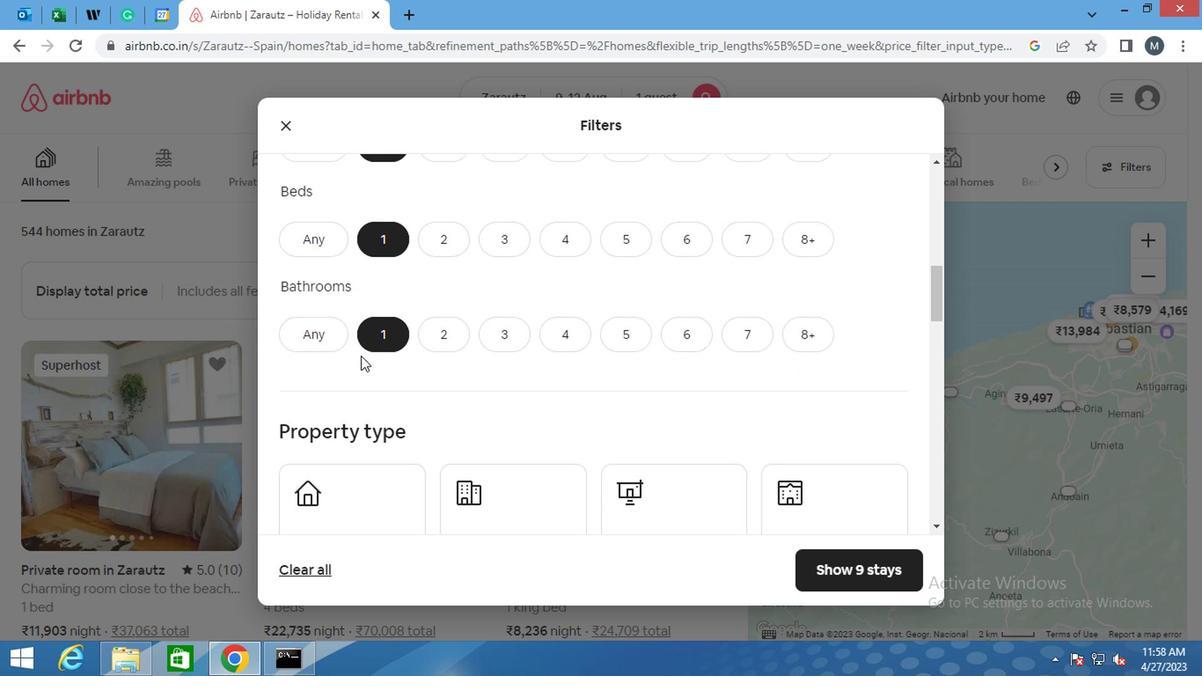 
Action: Mouse moved to (345, 358)
Screenshot: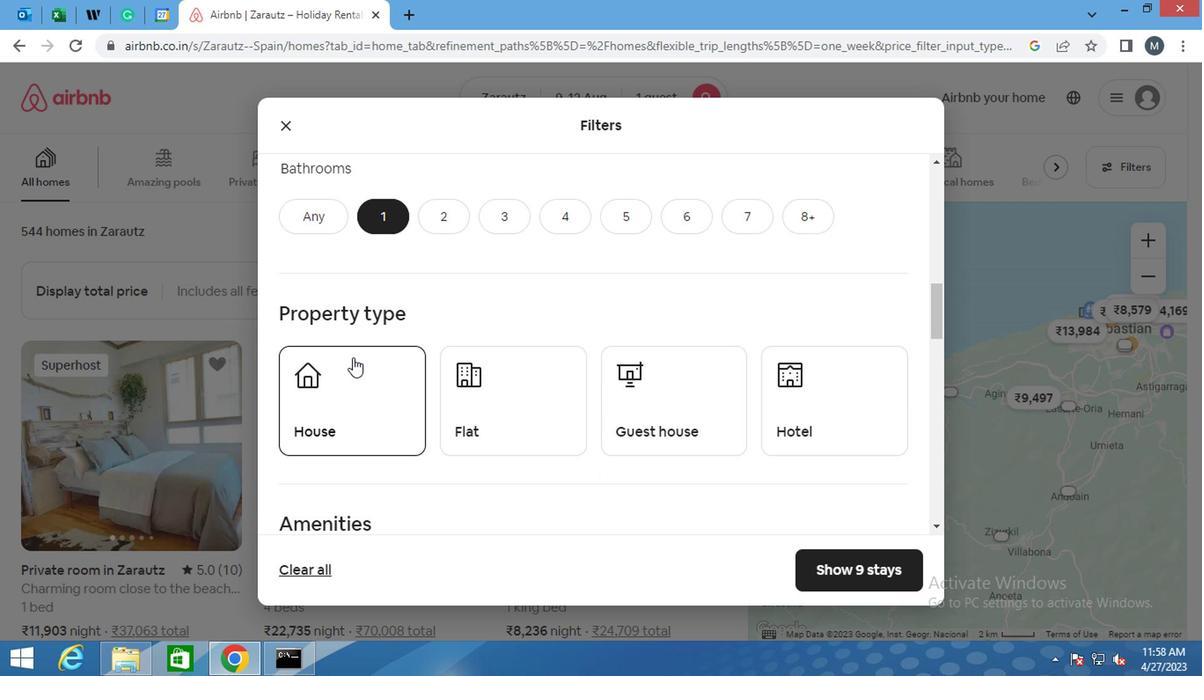 
Action: Mouse scrolled (345, 357) with delta (0, -1)
Screenshot: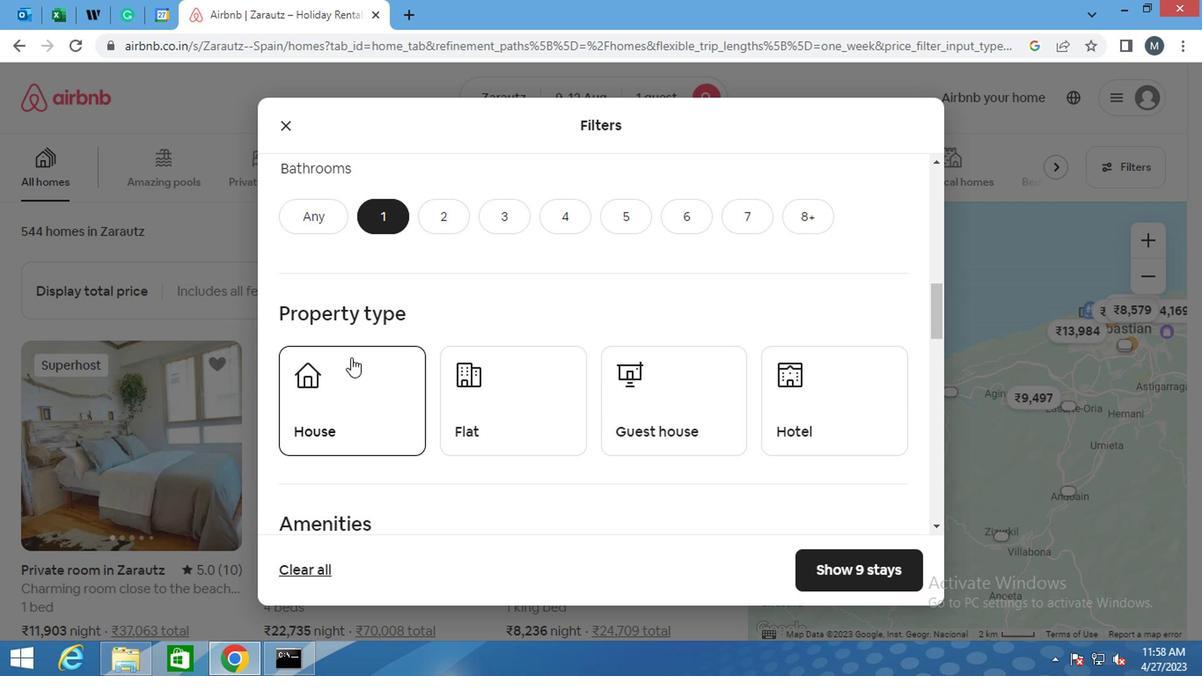 
Action: Mouse moved to (340, 334)
Screenshot: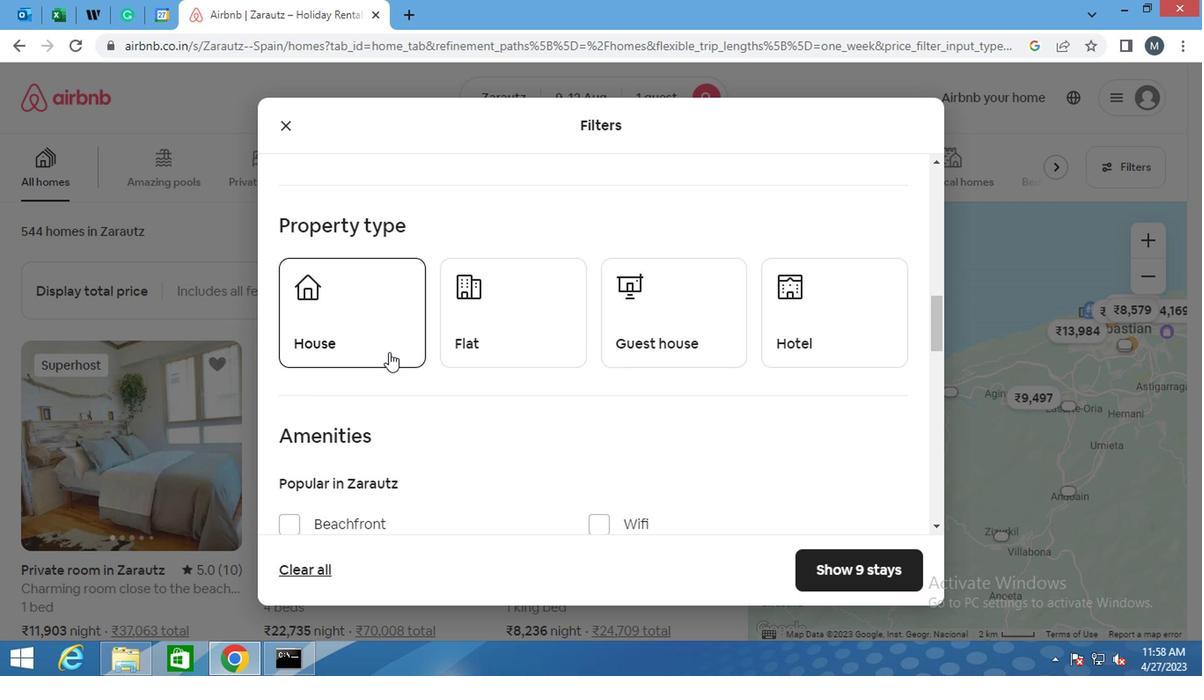 
Action: Mouse pressed left at (340, 334)
Screenshot: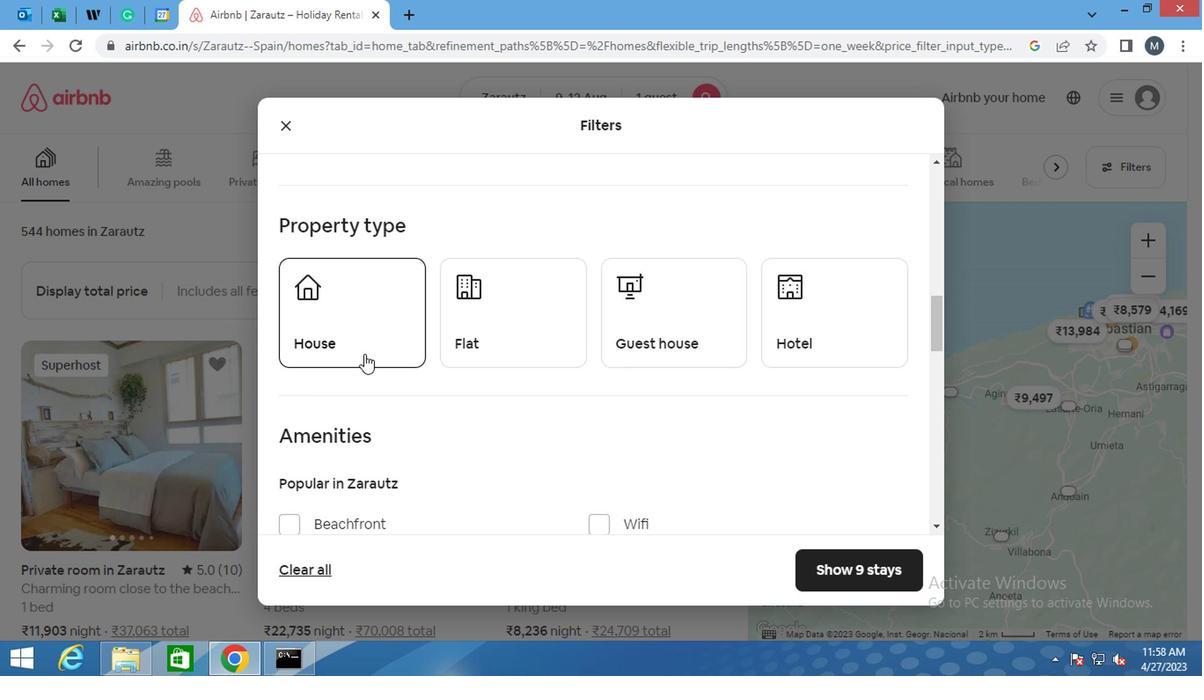
Action: Mouse moved to (501, 335)
Screenshot: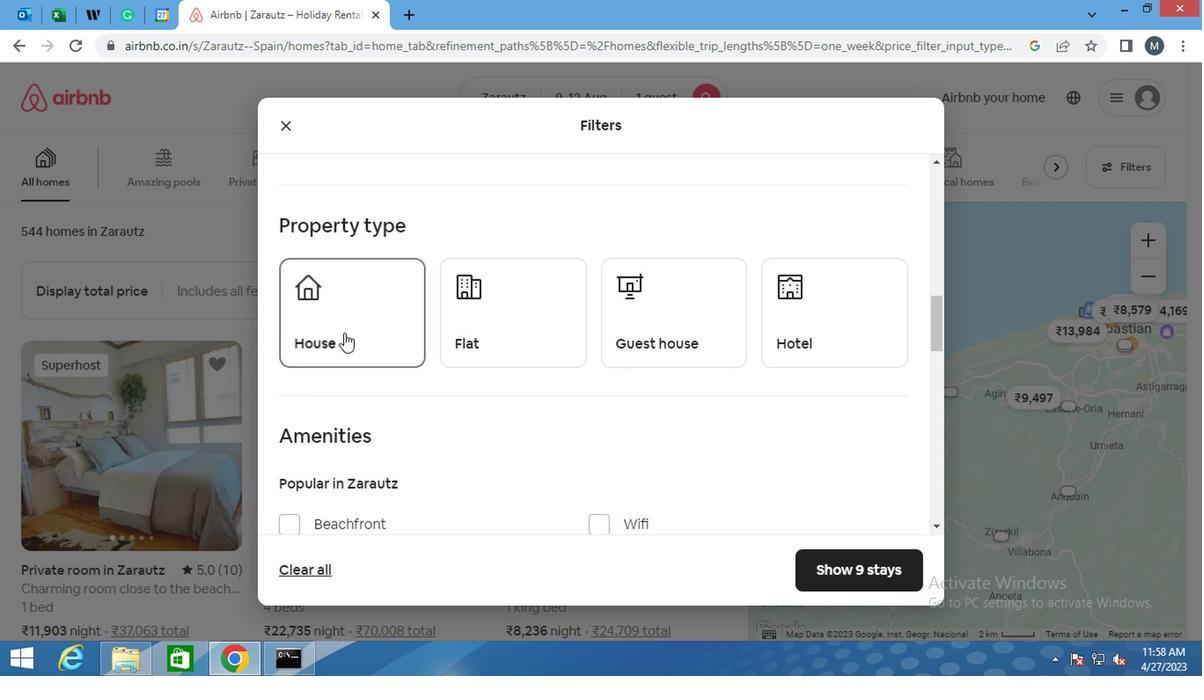 
Action: Mouse pressed left at (501, 335)
Screenshot: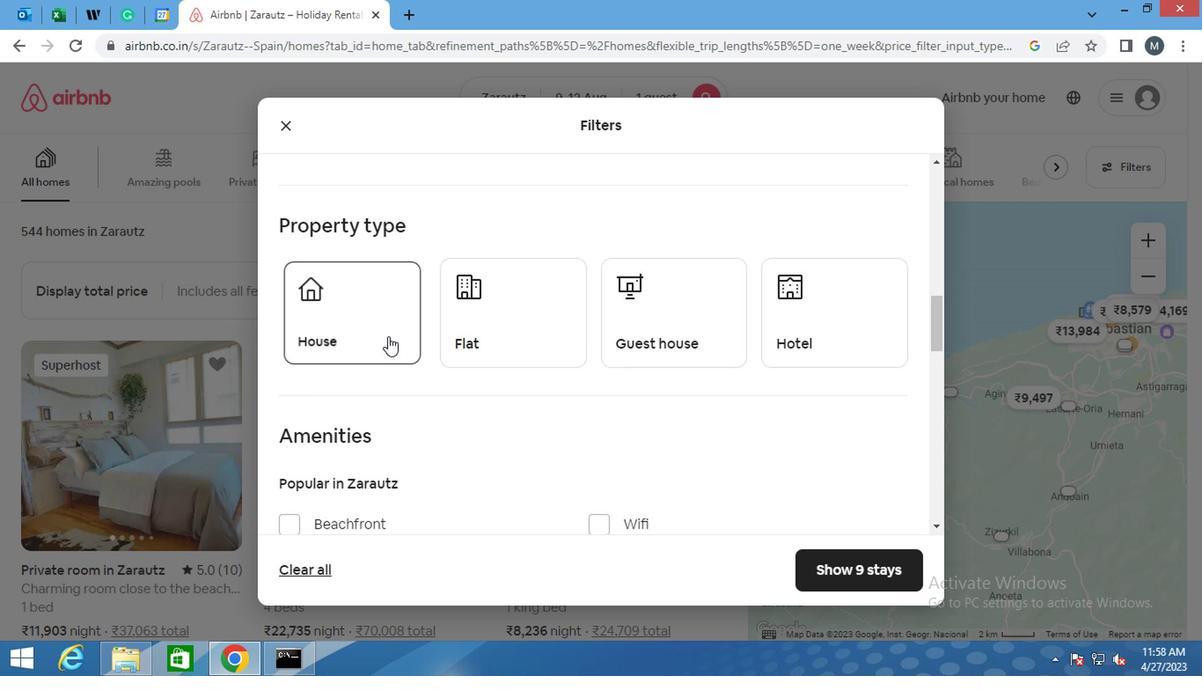 
Action: Mouse moved to (632, 325)
Screenshot: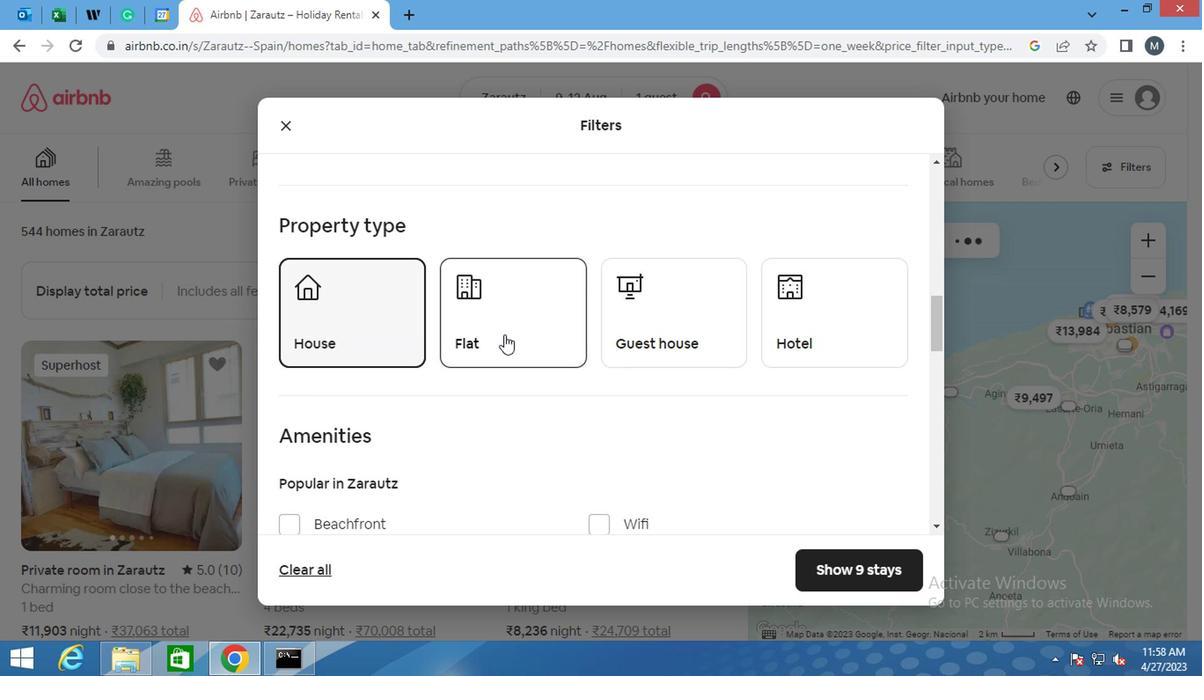 
Action: Mouse pressed left at (632, 325)
Screenshot: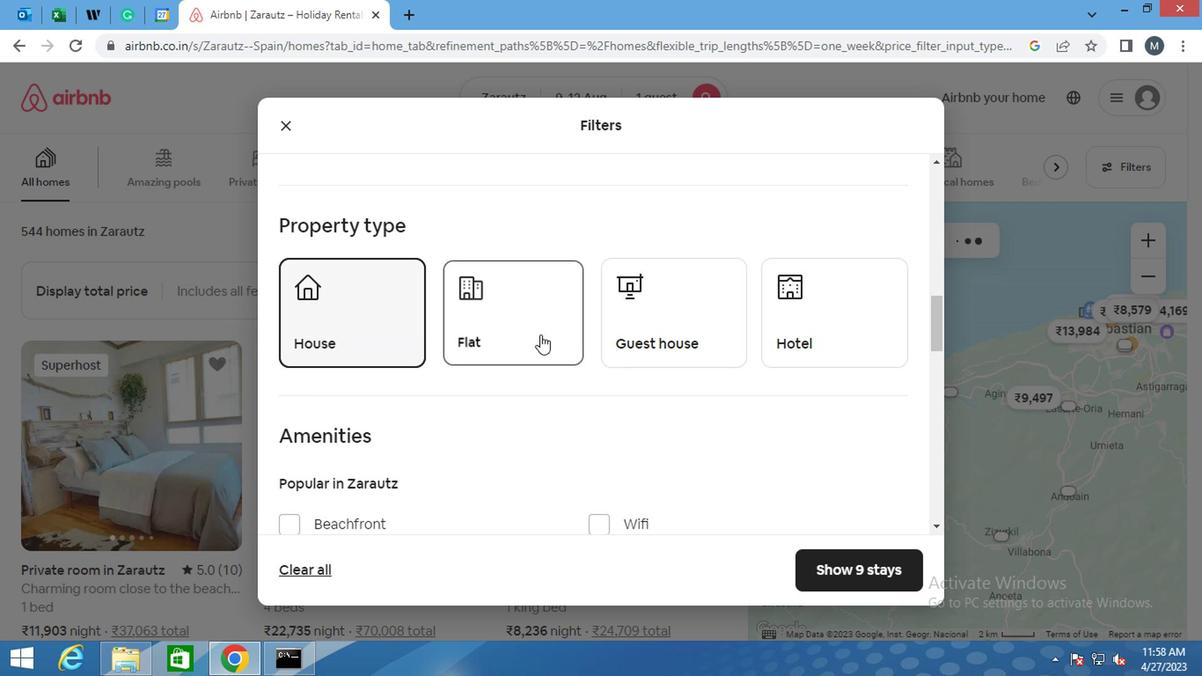 
Action: Mouse moved to (432, 357)
Screenshot: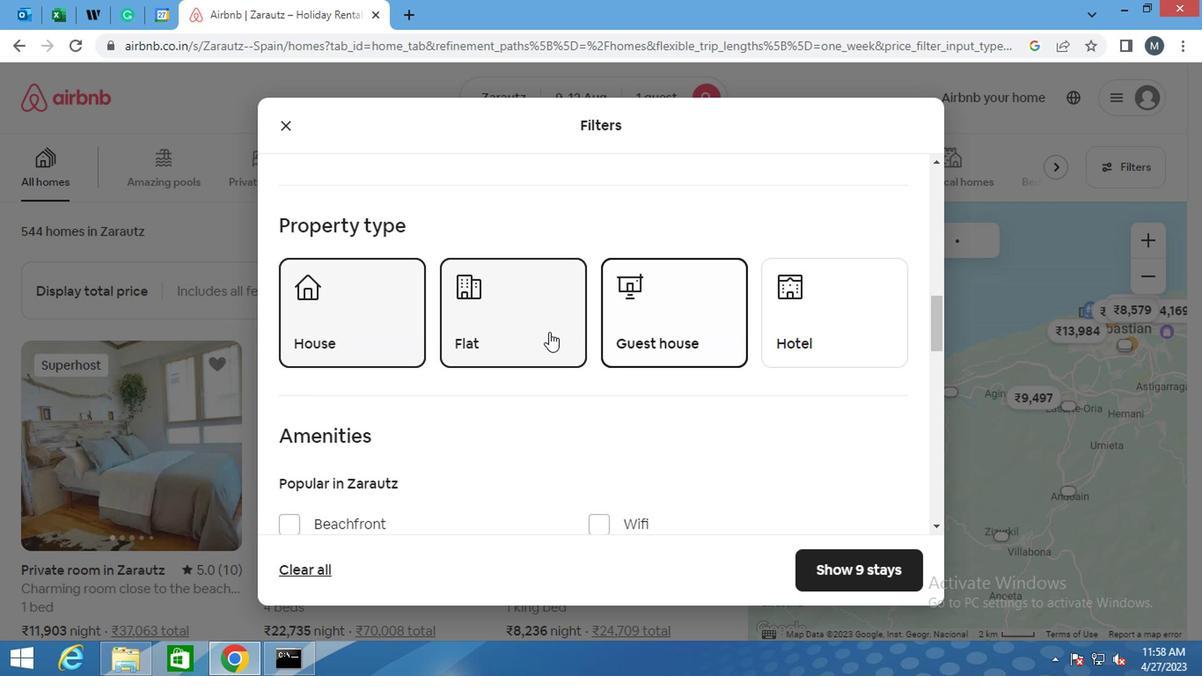 
Action: Mouse scrolled (432, 358) with delta (0, 1)
Screenshot: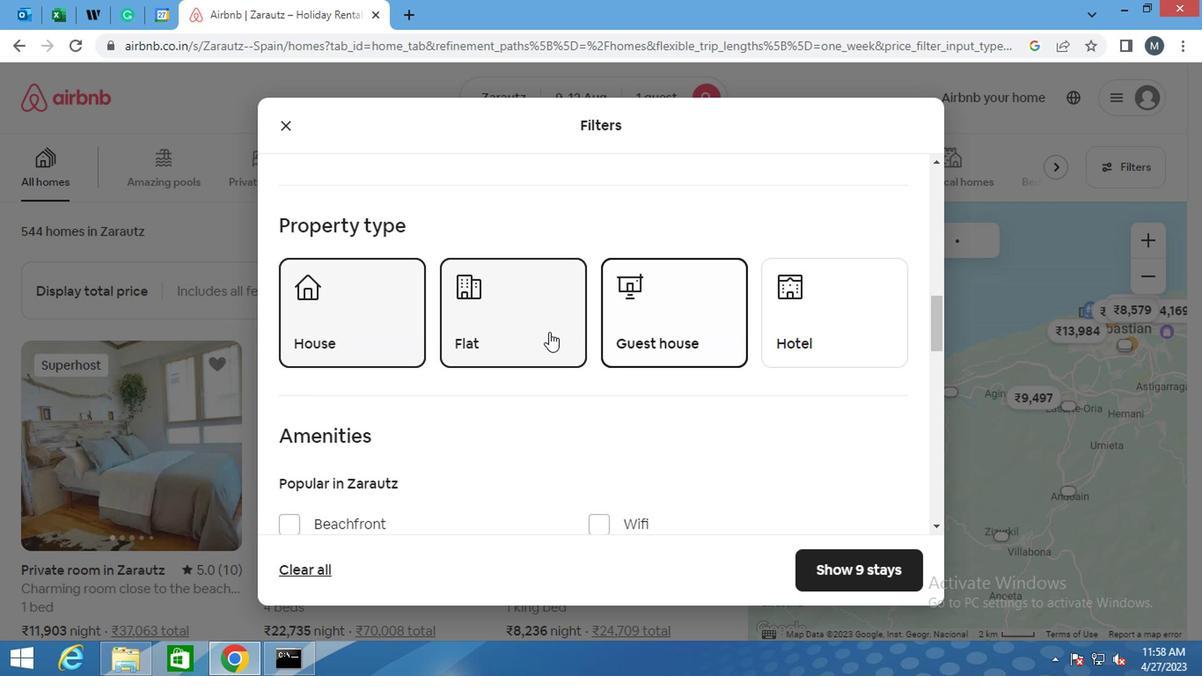 
Action: Mouse scrolled (432, 358) with delta (0, 1)
Screenshot: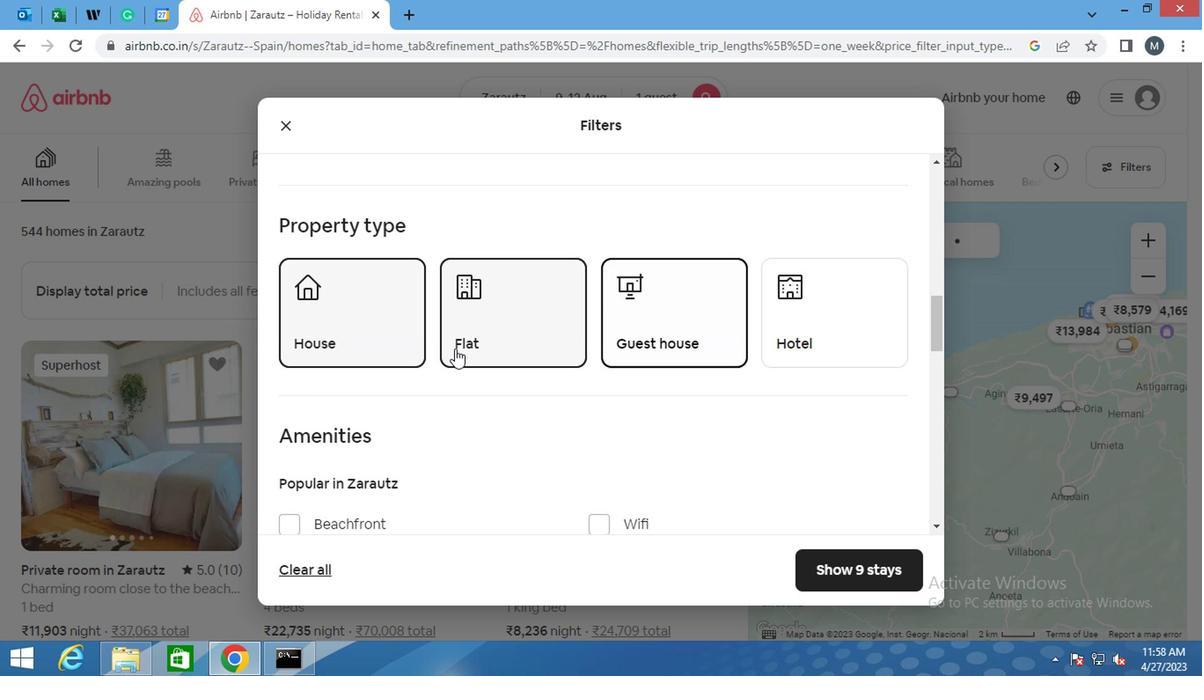 
Action: Mouse moved to (432, 355)
Screenshot: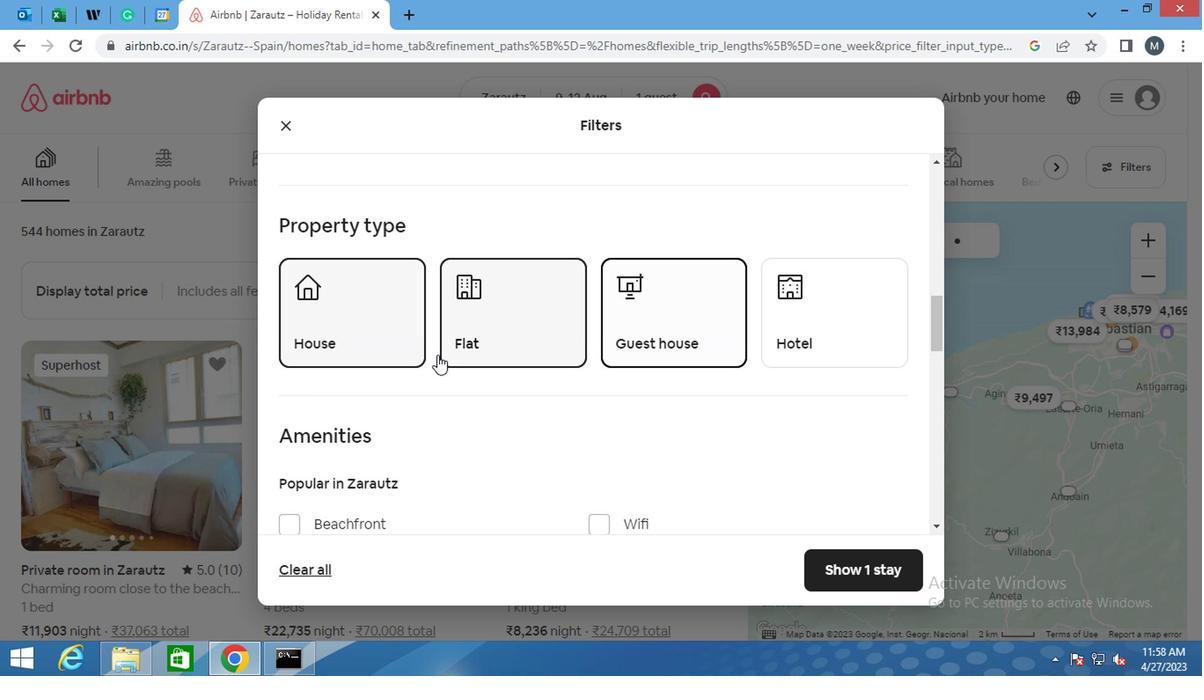 
Action: Mouse scrolled (432, 356) with delta (0, 1)
Screenshot: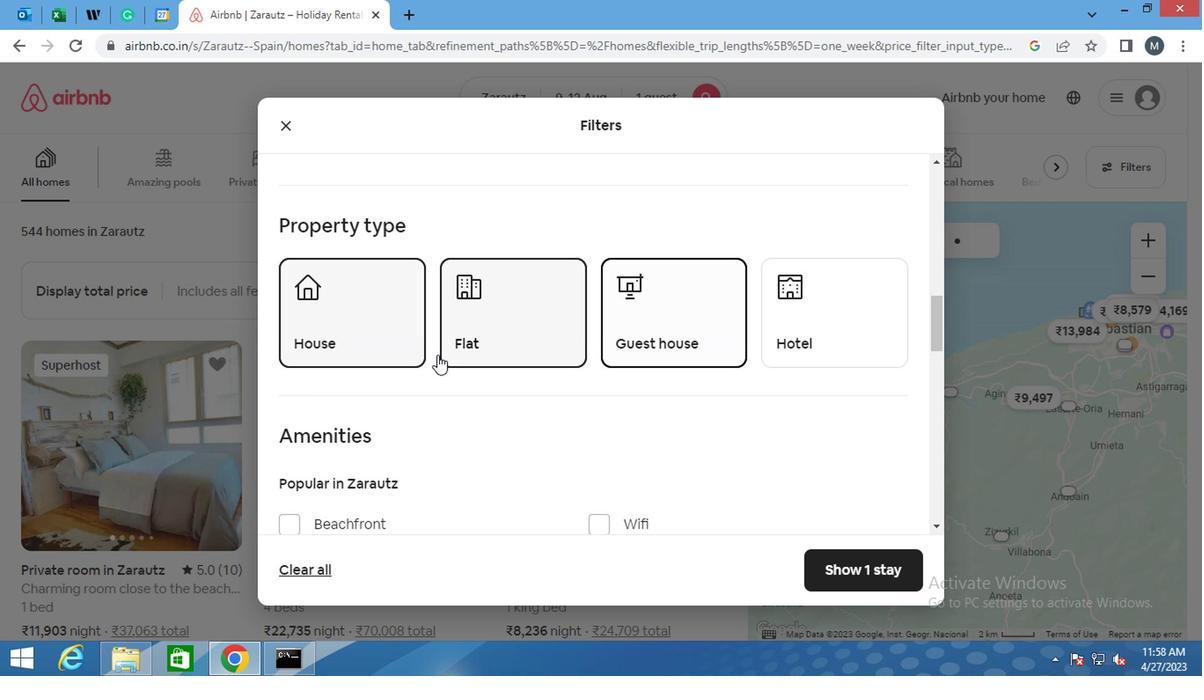 
Action: Mouse moved to (432, 348)
Screenshot: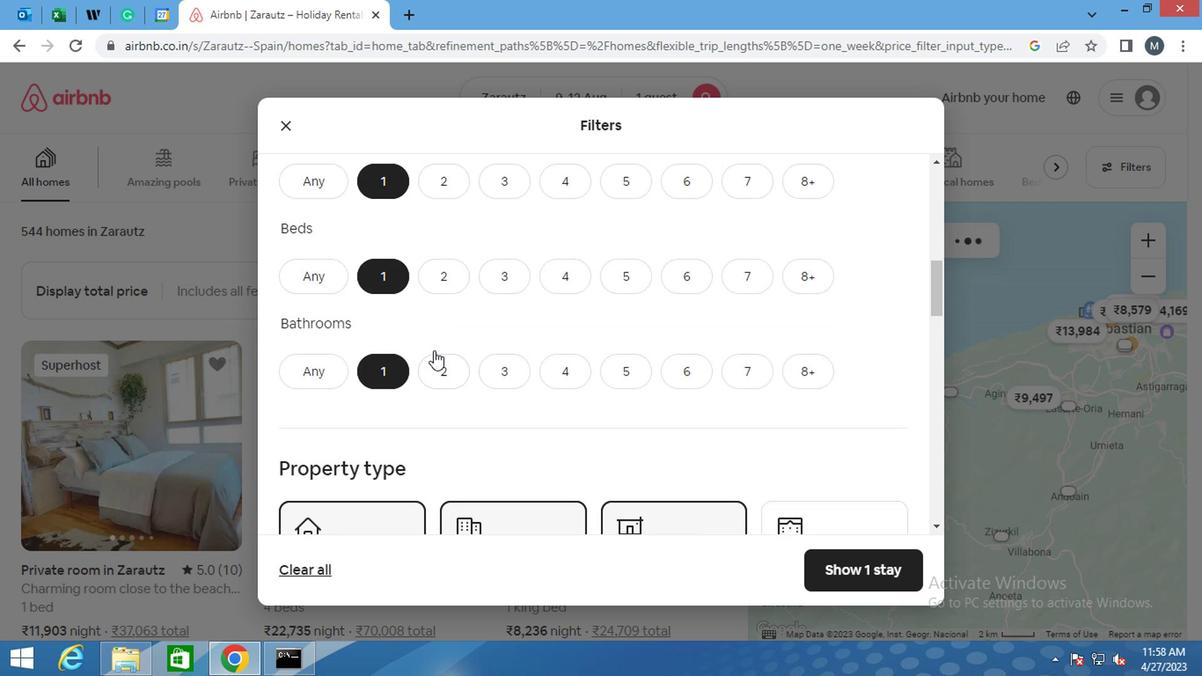 
Action: Mouse scrolled (432, 347) with delta (0, 0)
Screenshot: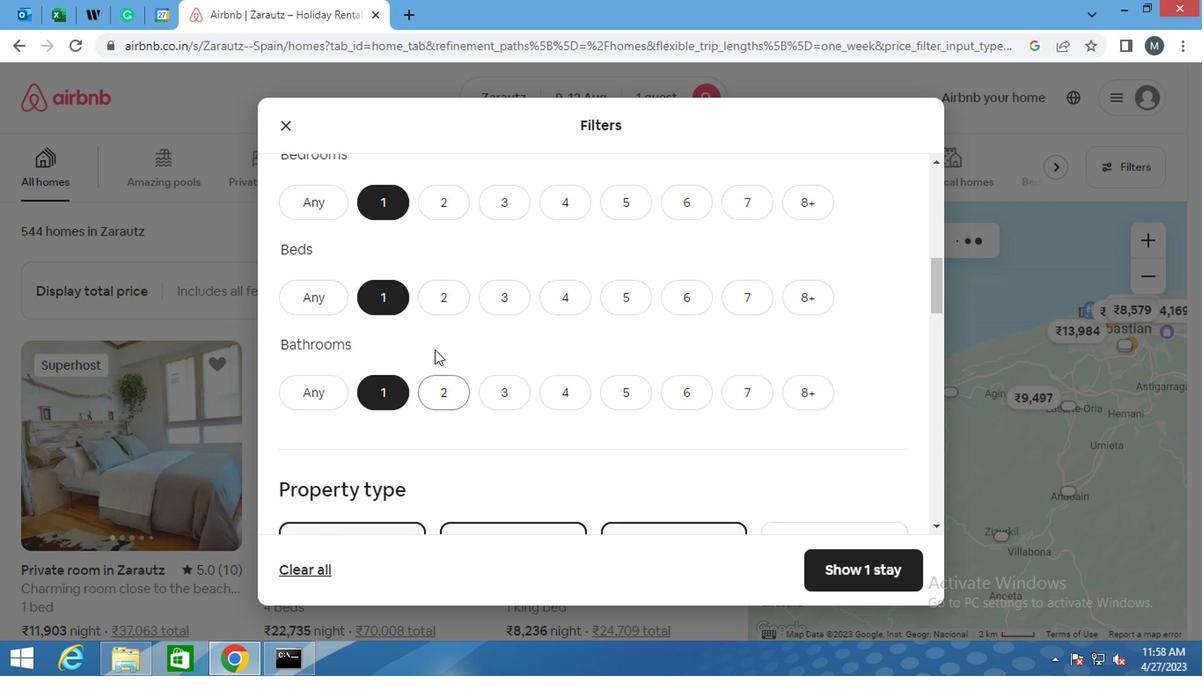 
Action: Mouse scrolled (432, 347) with delta (0, 0)
Screenshot: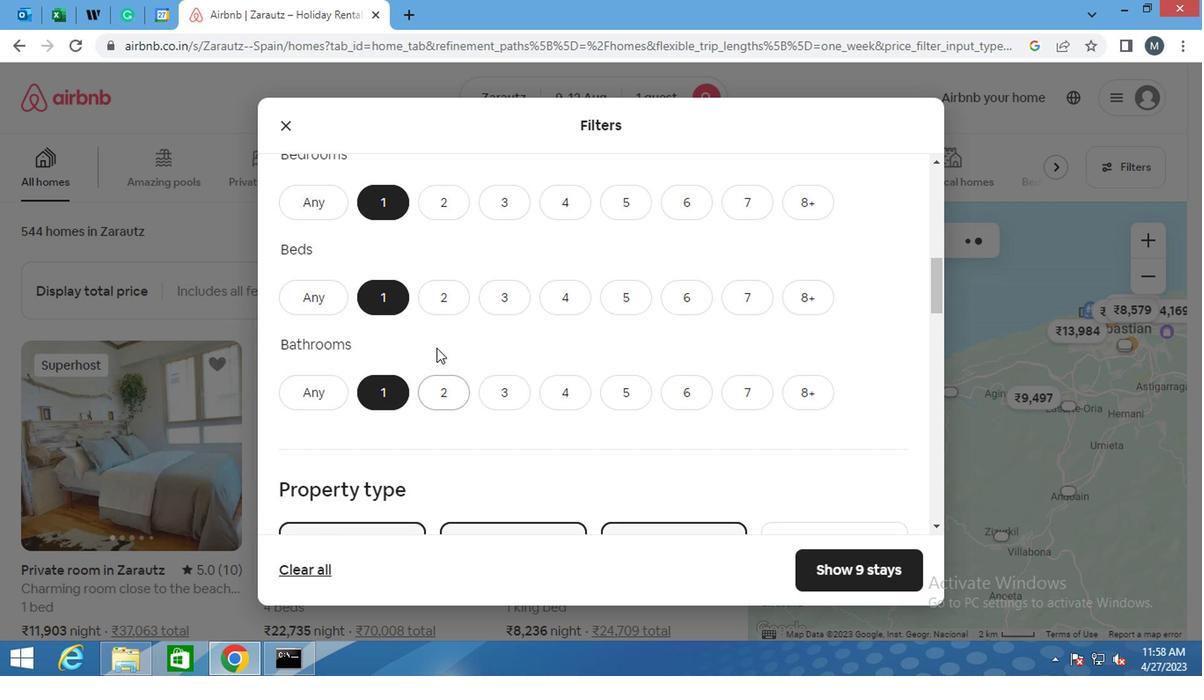 
Action: Mouse scrolled (432, 347) with delta (0, 0)
Screenshot: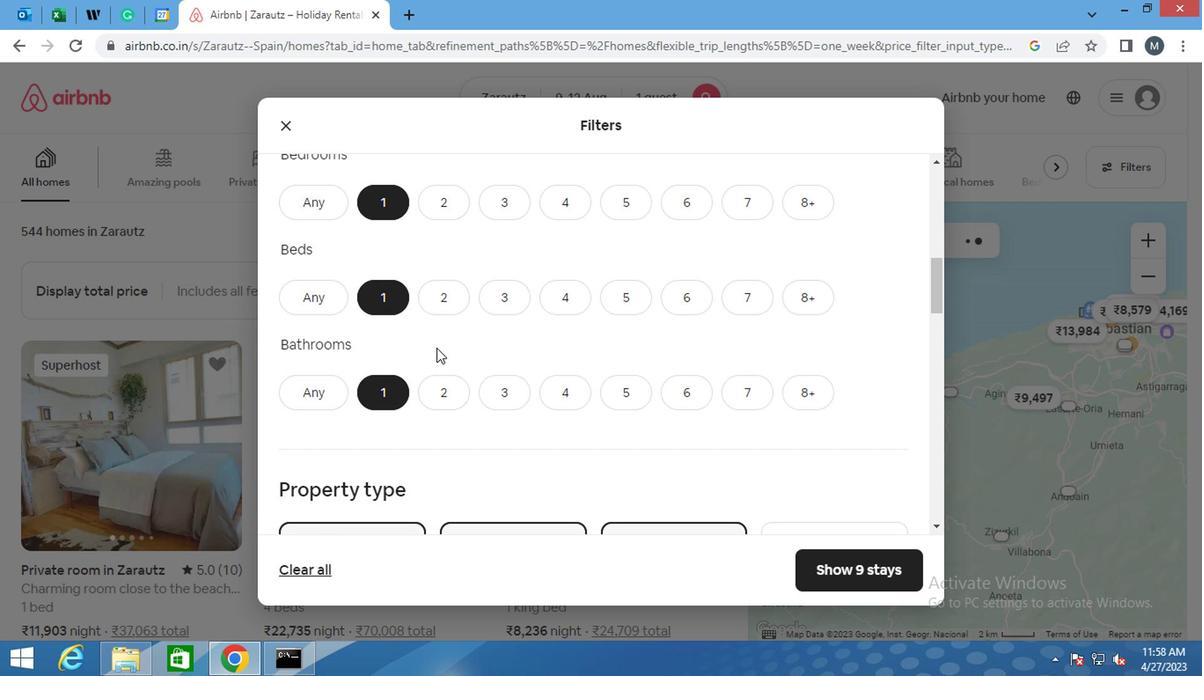 
Action: Mouse moved to (421, 313)
Screenshot: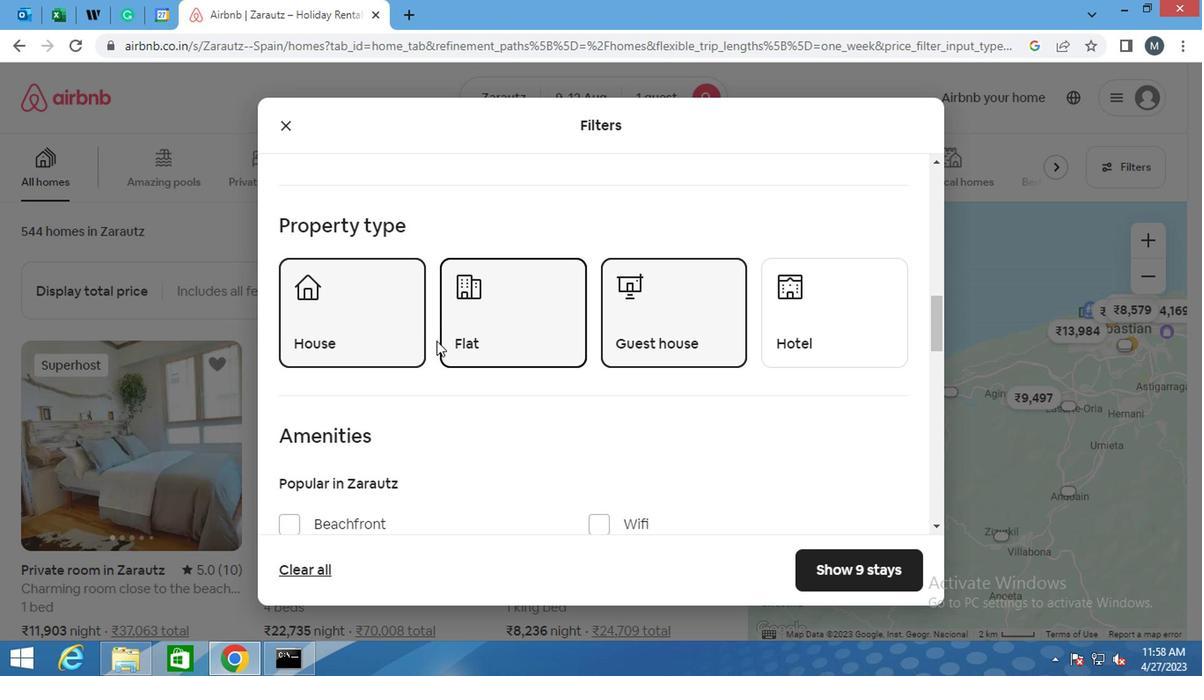 
Action: Mouse scrolled (421, 313) with delta (0, 0)
Screenshot: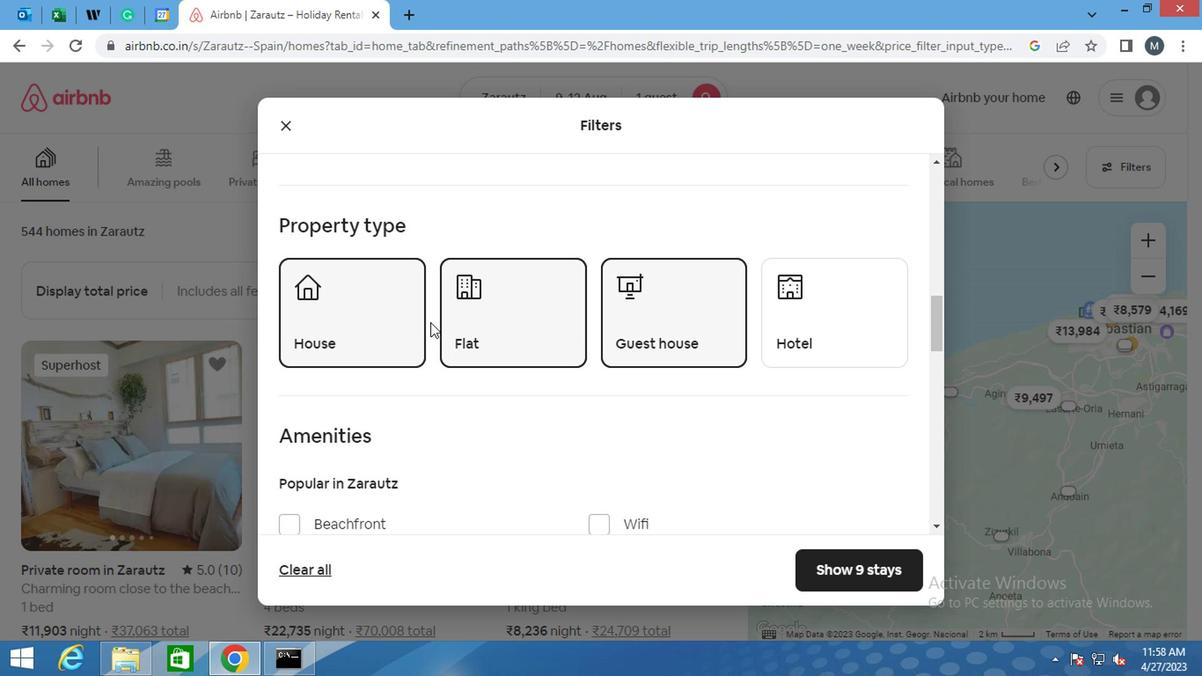 
Action: Mouse moved to (391, 371)
Screenshot: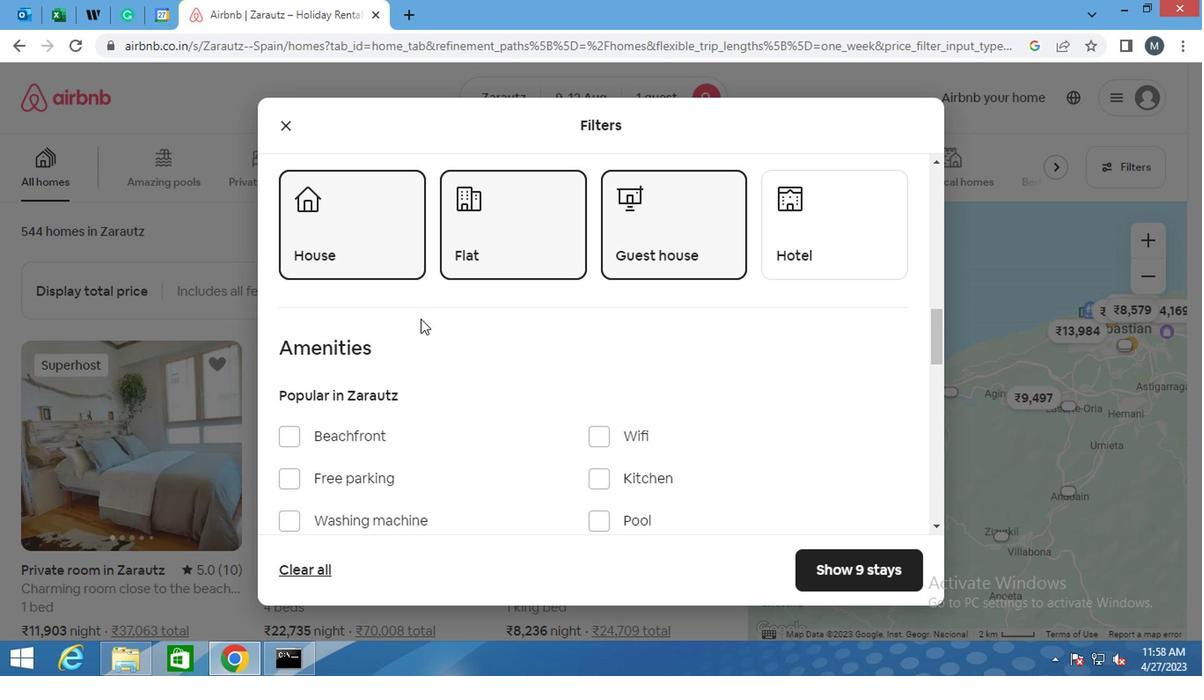 
Action: Mouse scrolled (391, 370) with delta (0, -1)
Screenshot: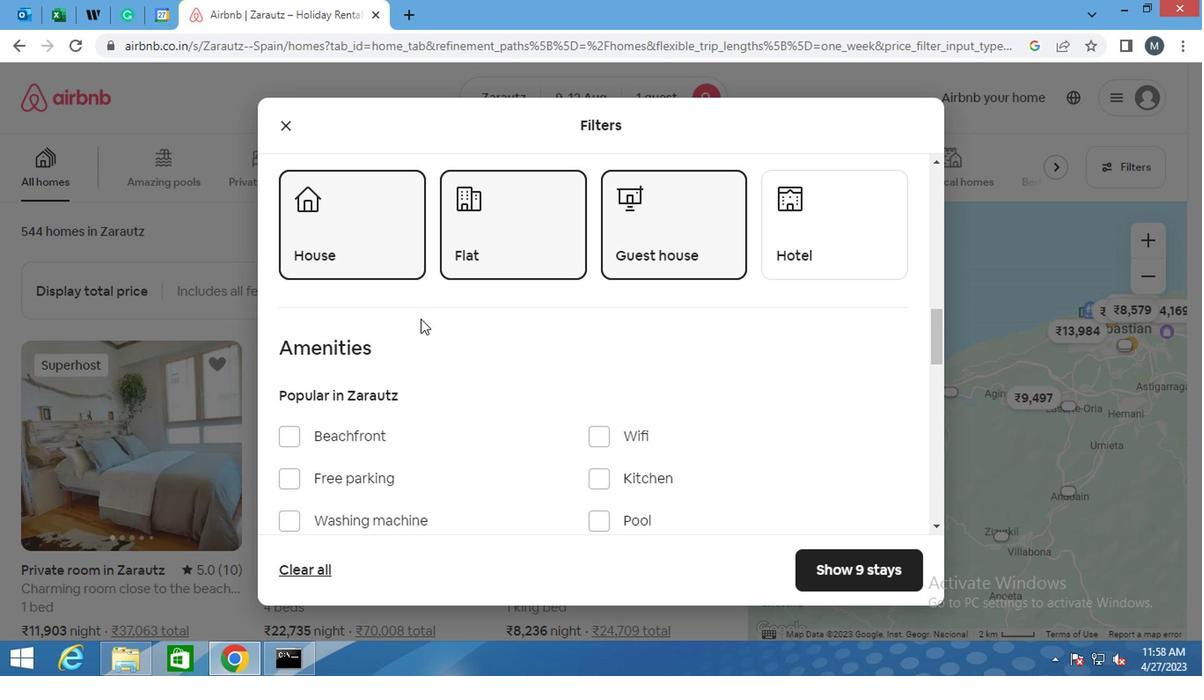 
Action: Mouse moved to (389, 373)
Screenshot: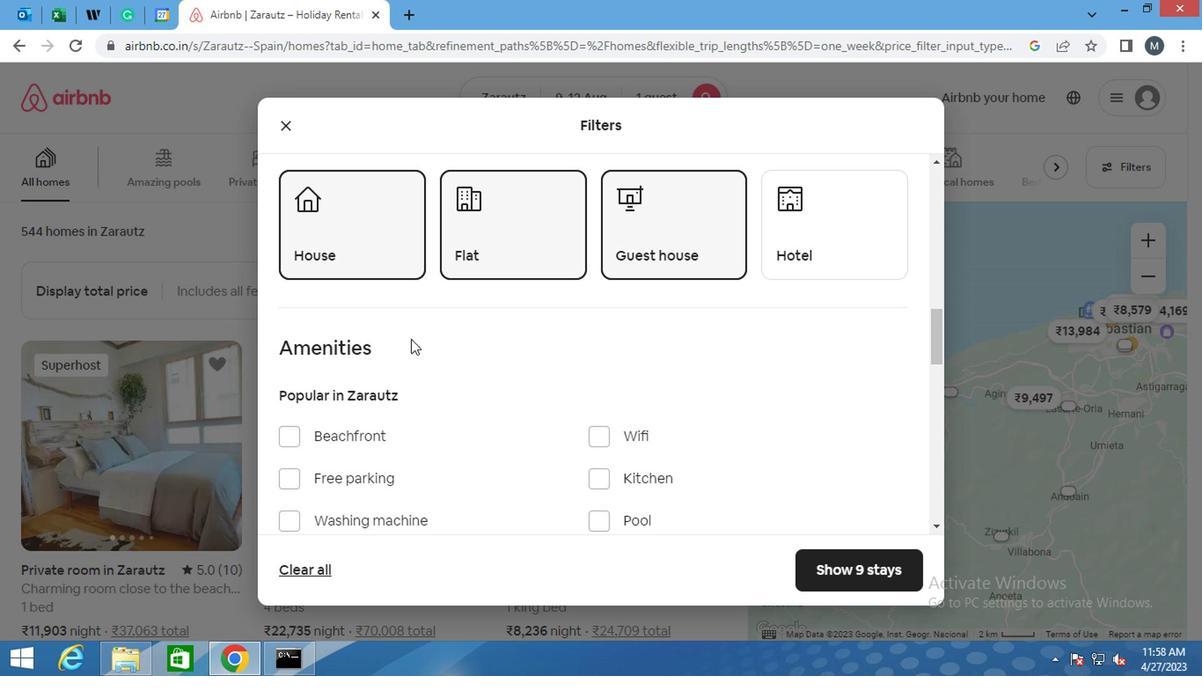 
Action: Mouse scrolled (389, 372) with delta (0, -1)
Screenshot: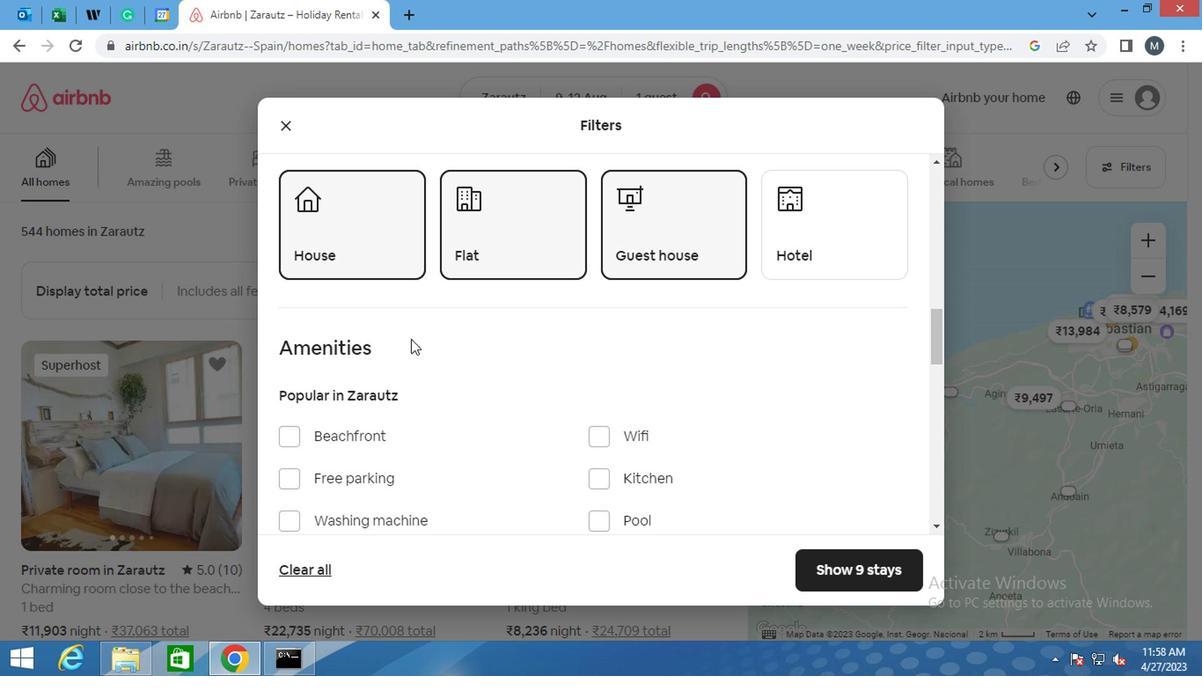 
Action: Mouse moved to (397, 350)
Screenshot: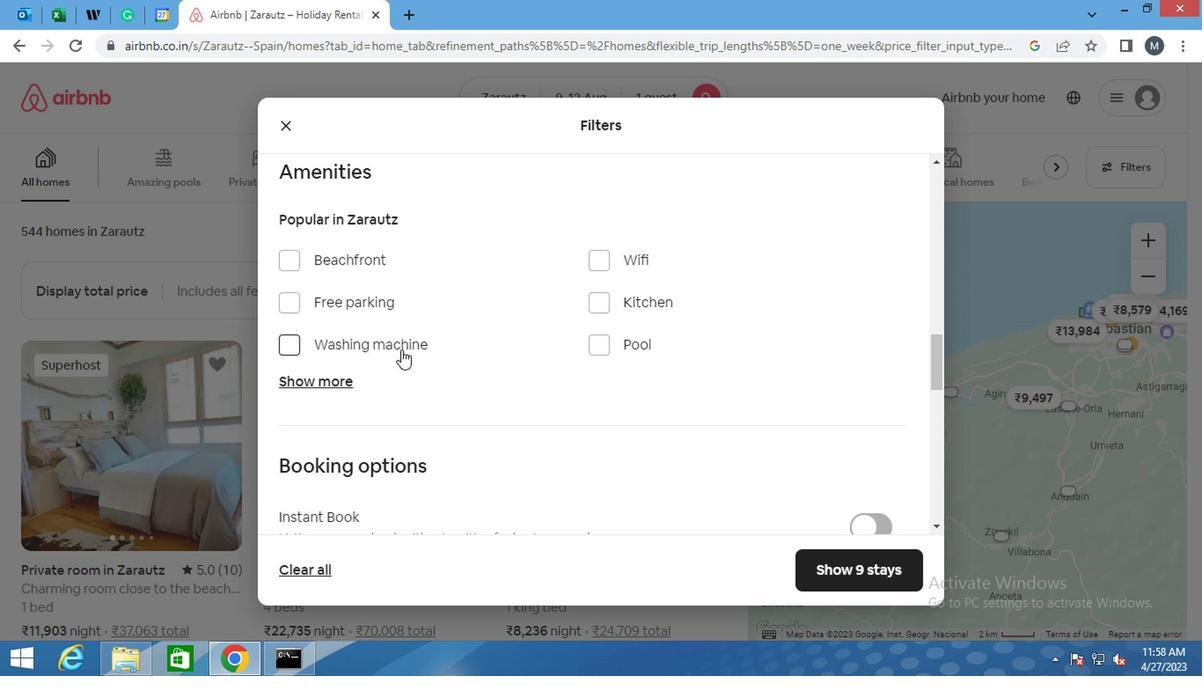 
Action: Mouse scrolled (397, 350) with delta (0, 0)
Screenshot: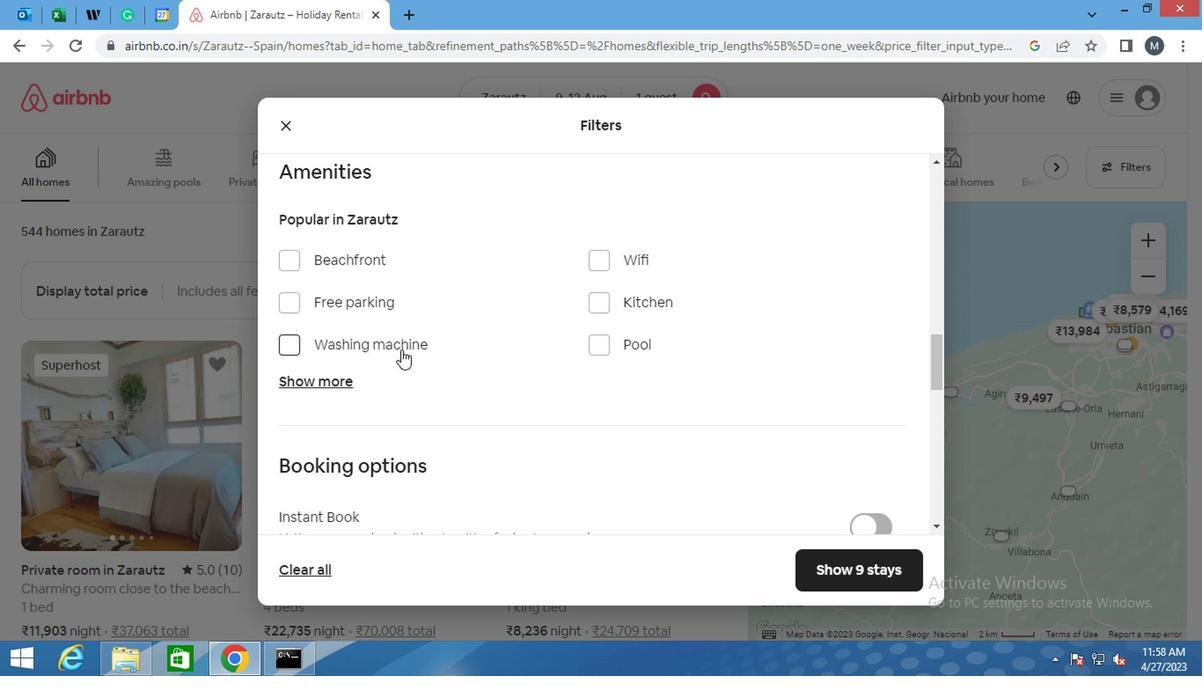 
Action: Mouse scrolled (397, 350) with delta (0, 0)
Screenshot: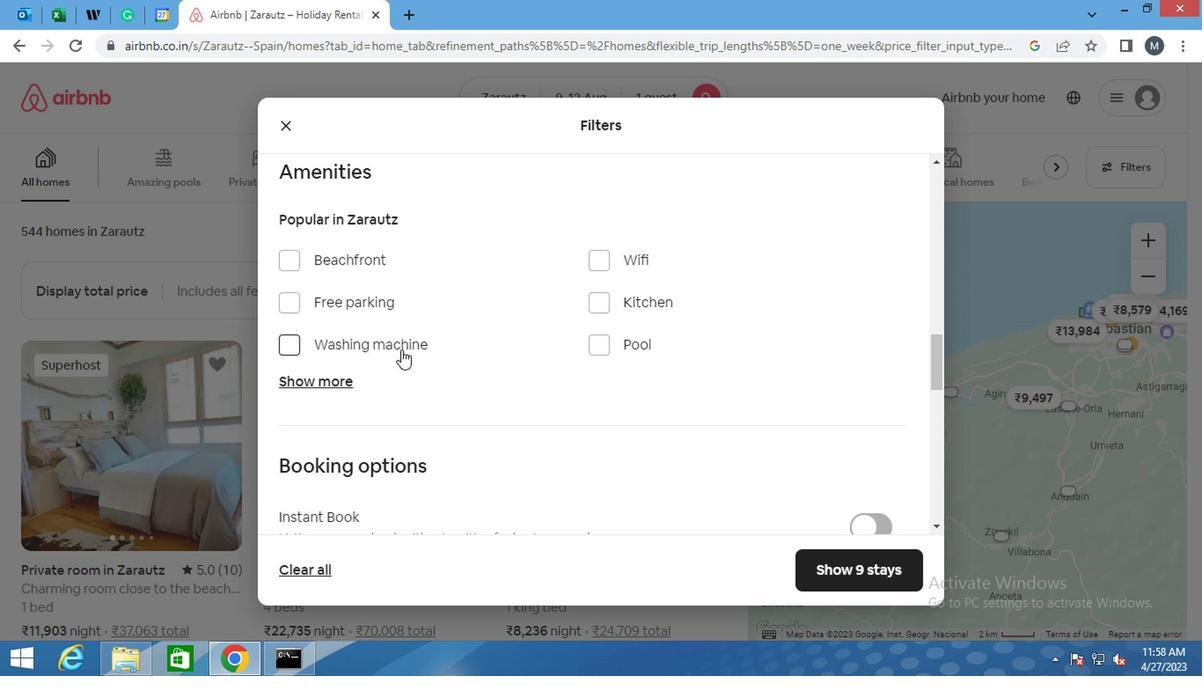 
Action: Mouse moved to (406, 342)
Screenshot: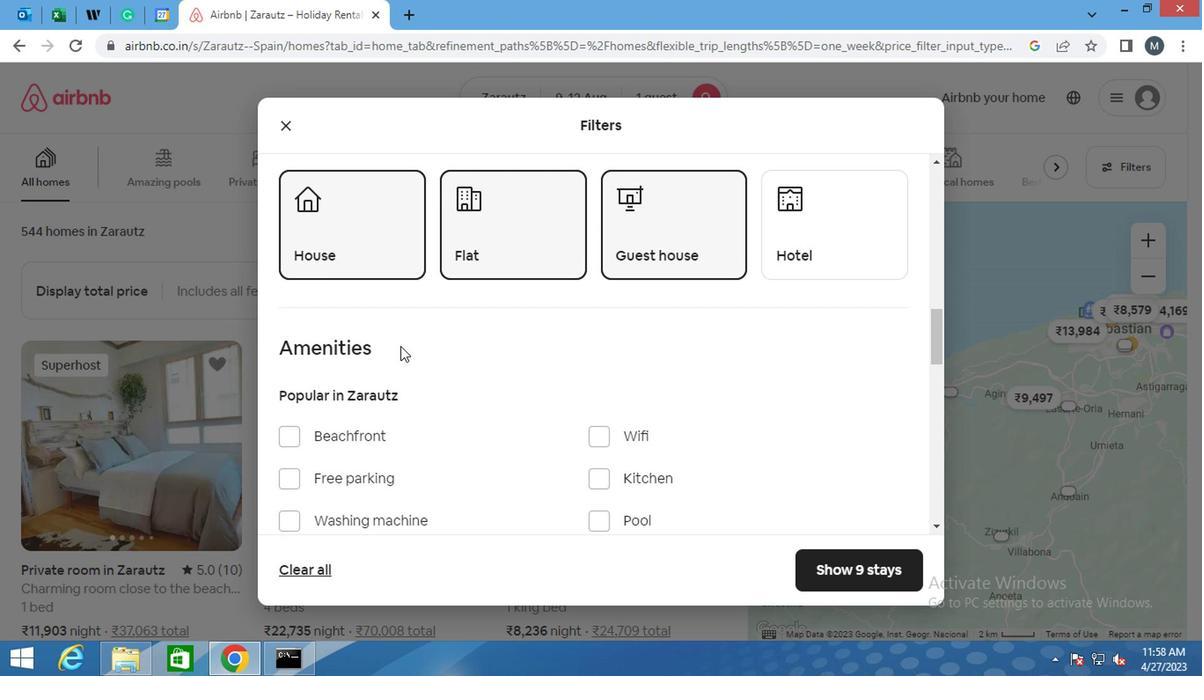 
Action: Mouse scrolled (406, 341) with delta (0, 0)
Screenshot: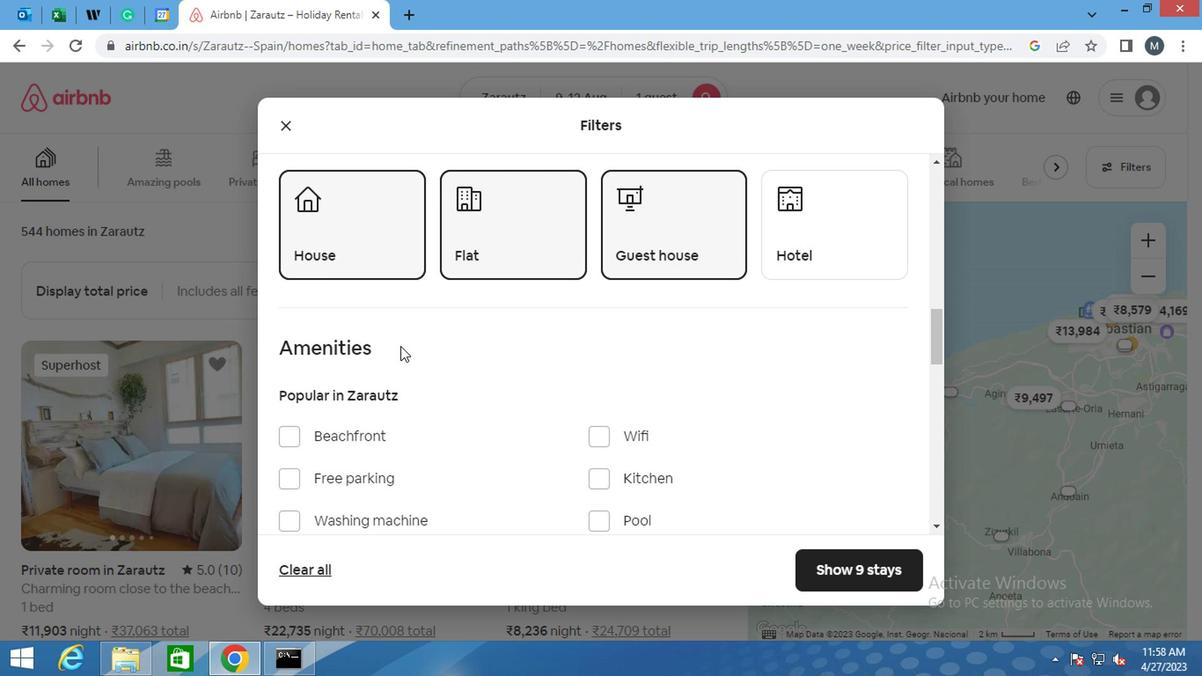 
Action: Mouse scrolled (406, 341) with delta (0, 0)
Screenshot: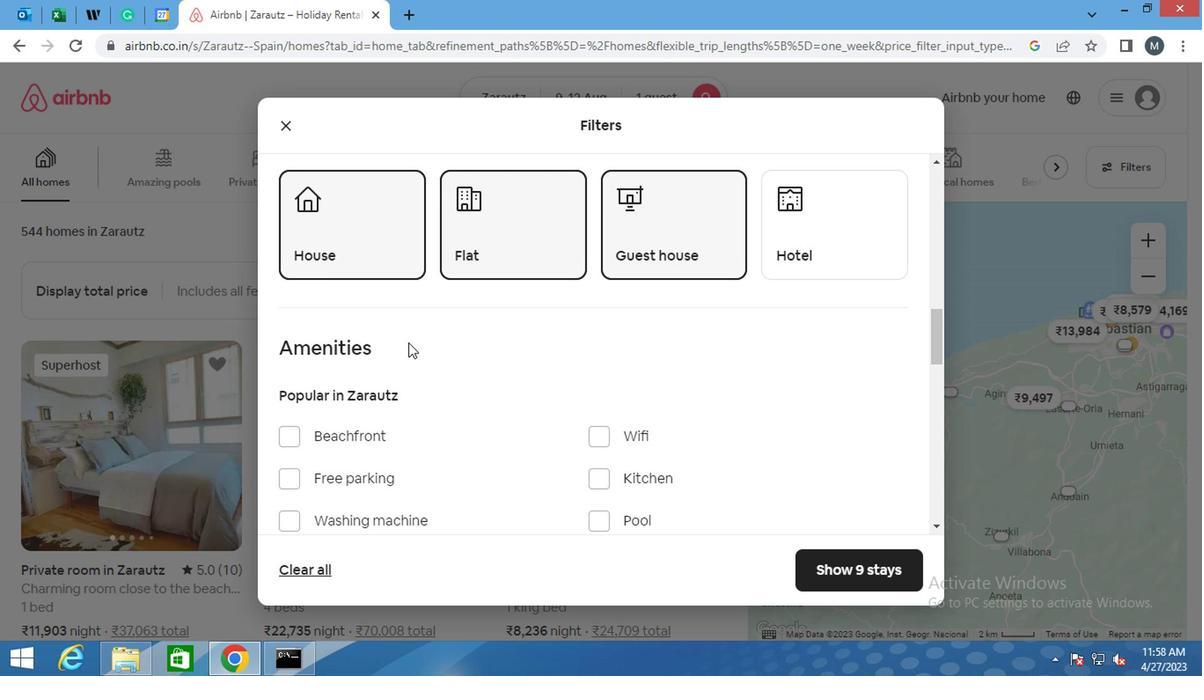 
Action: Mouse moved to (486, 307)
Screenshot: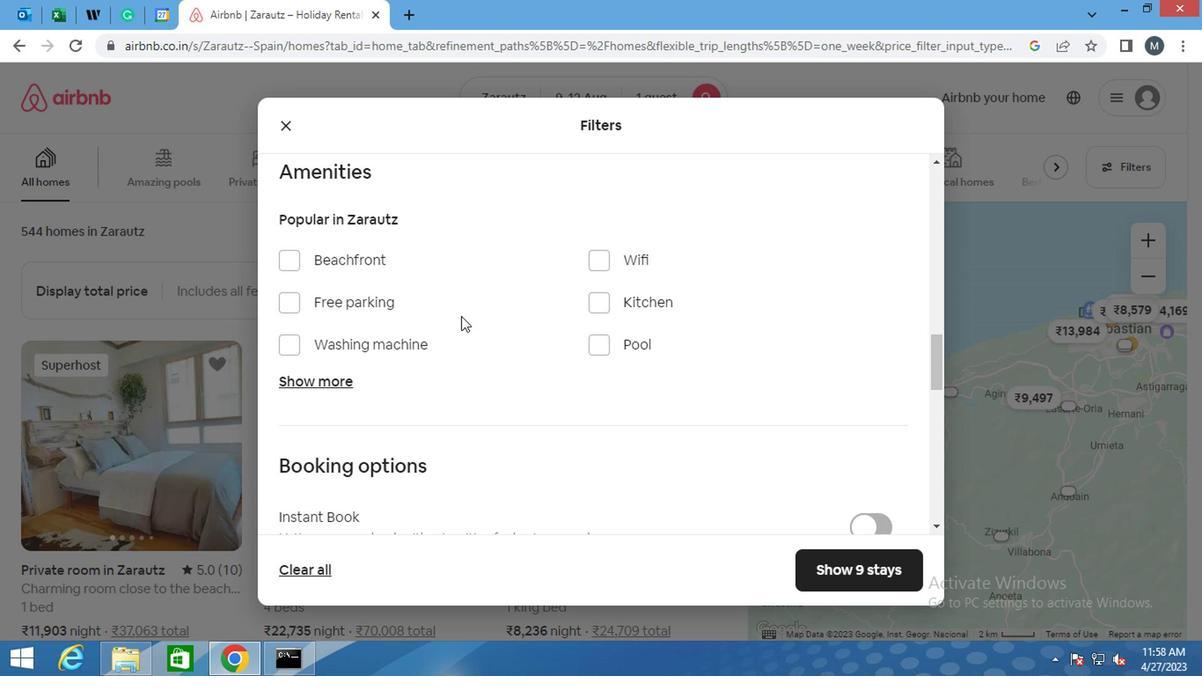
Action: Mouse scrolled (486, 305) with delta (0, -1)
Screenshot: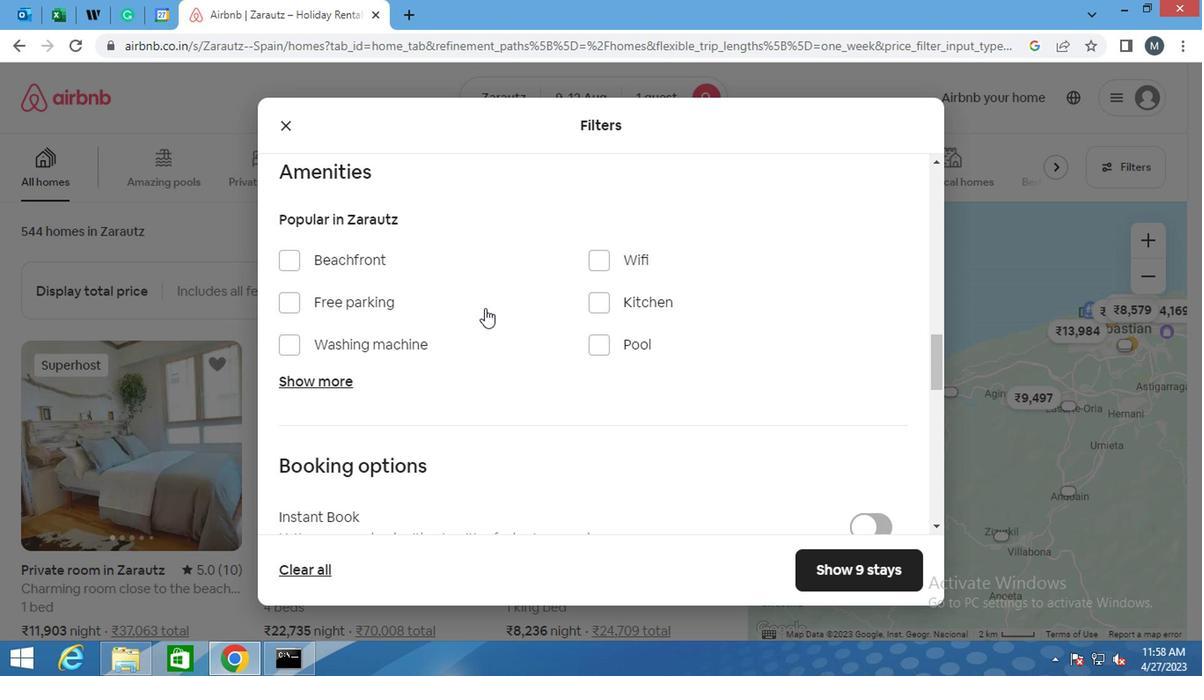 
Action: Mouse scrolled (486, 305) with delta (0, -1)
Screenshot: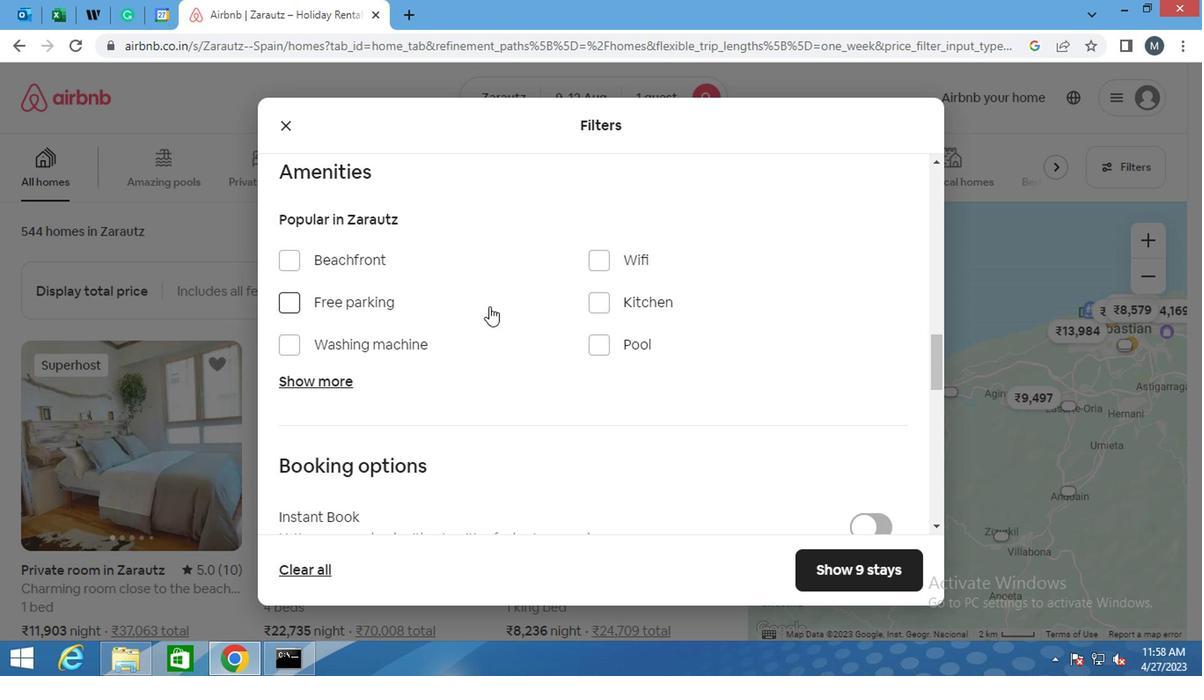 
Action: Mouse scrolled (486, 305) with delta (0, -1)
Screenshot: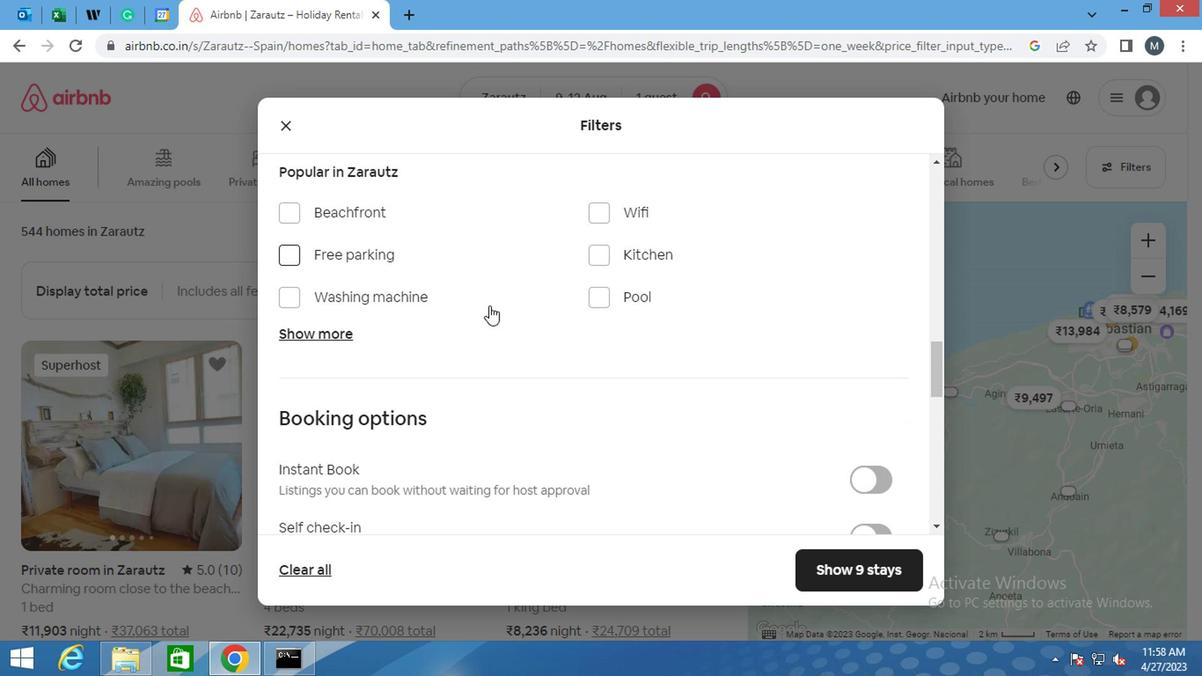 
Action: Mouse moved to (862, 315)
Screenshot: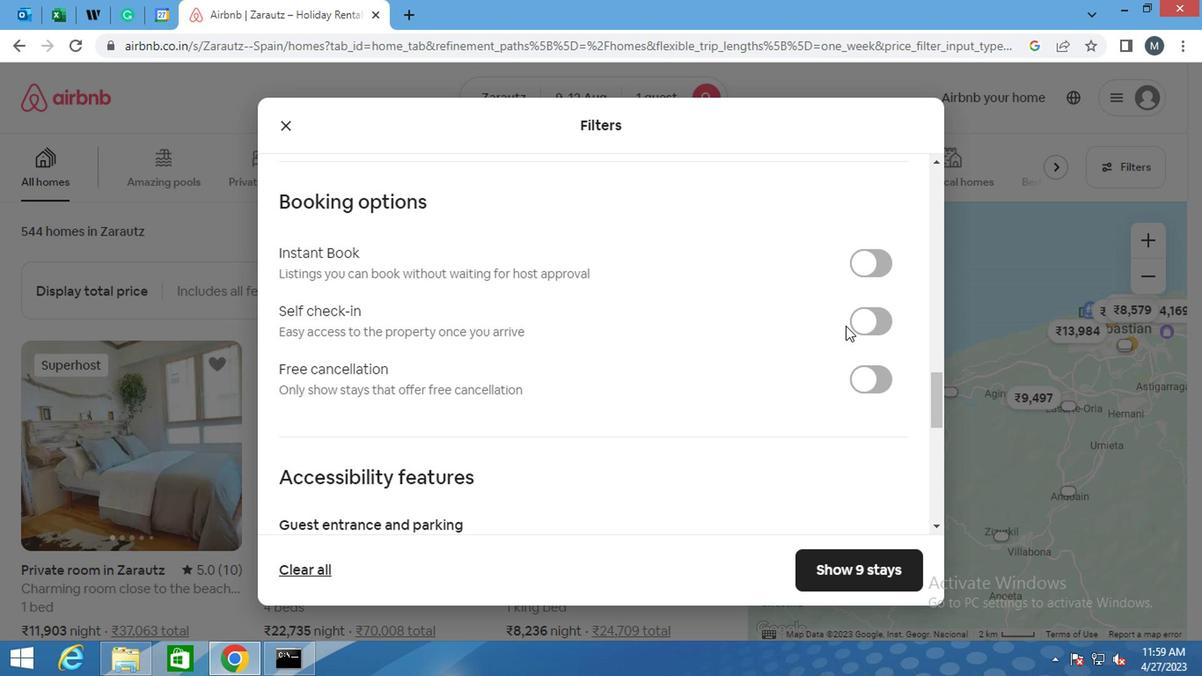 
Action: Mouse pressed left at (862, 315)
Screenshot: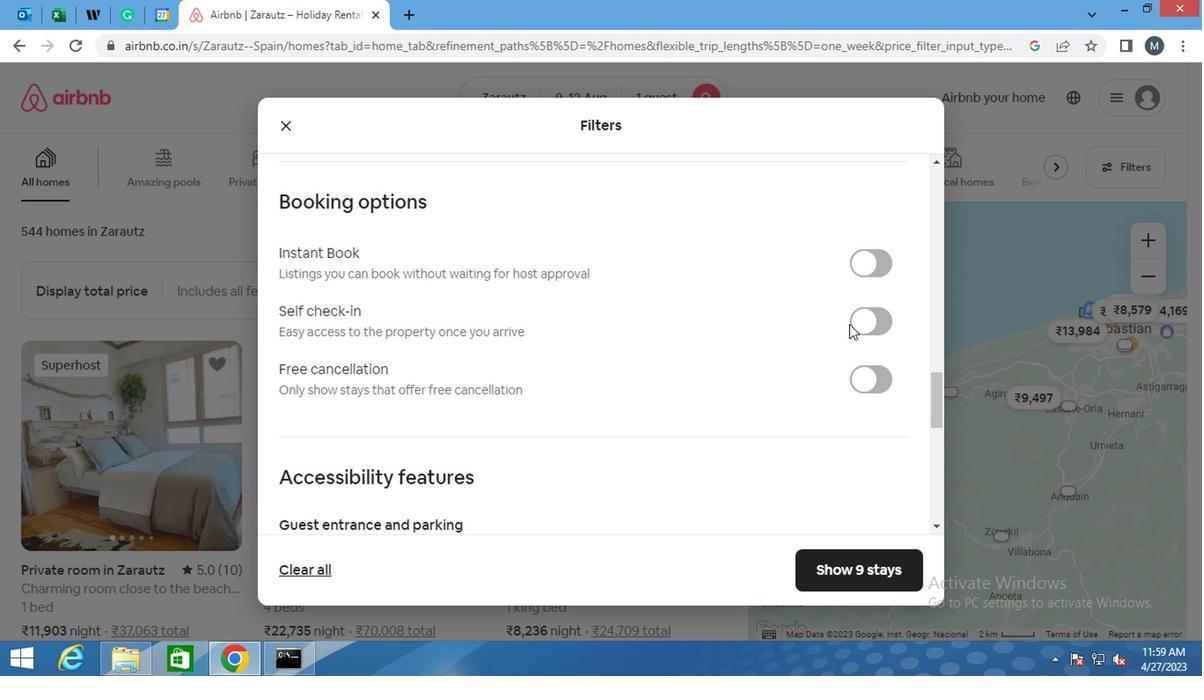 
Action: Mouse moved to (734, 324)
Screenshot: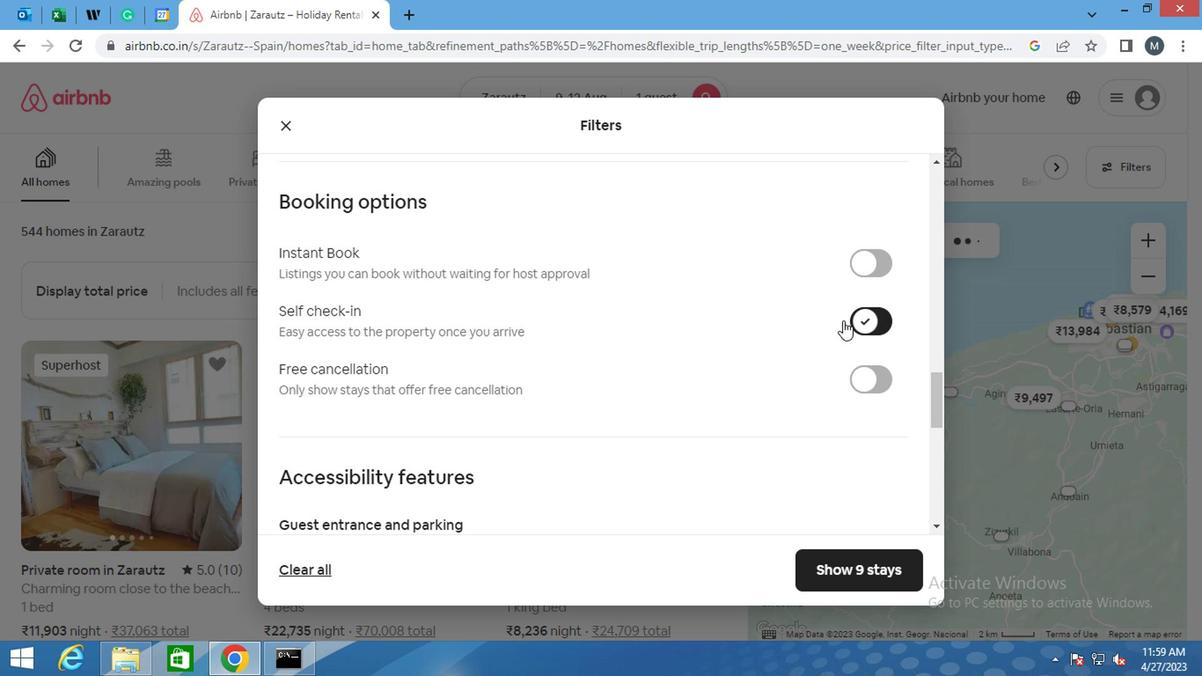 
Action: Mouse scrolled (734, 323) with delta (0, 0)
Screenshot: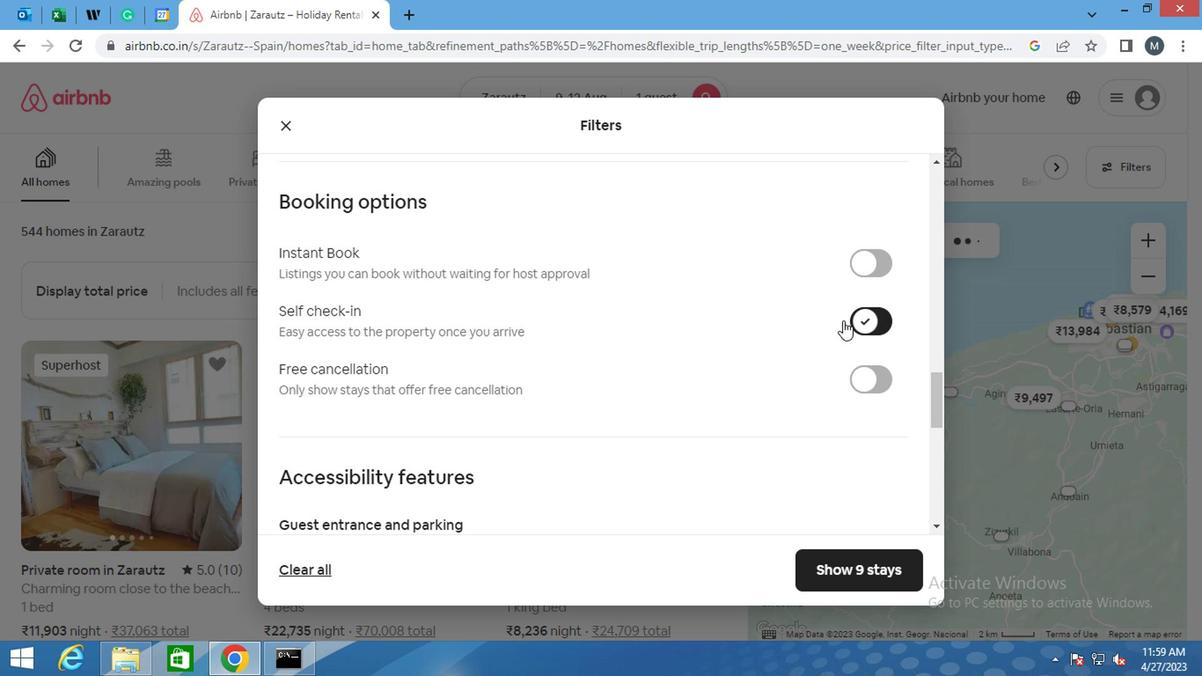 
Action: Mouse moved to (732, 325)
Screenshot: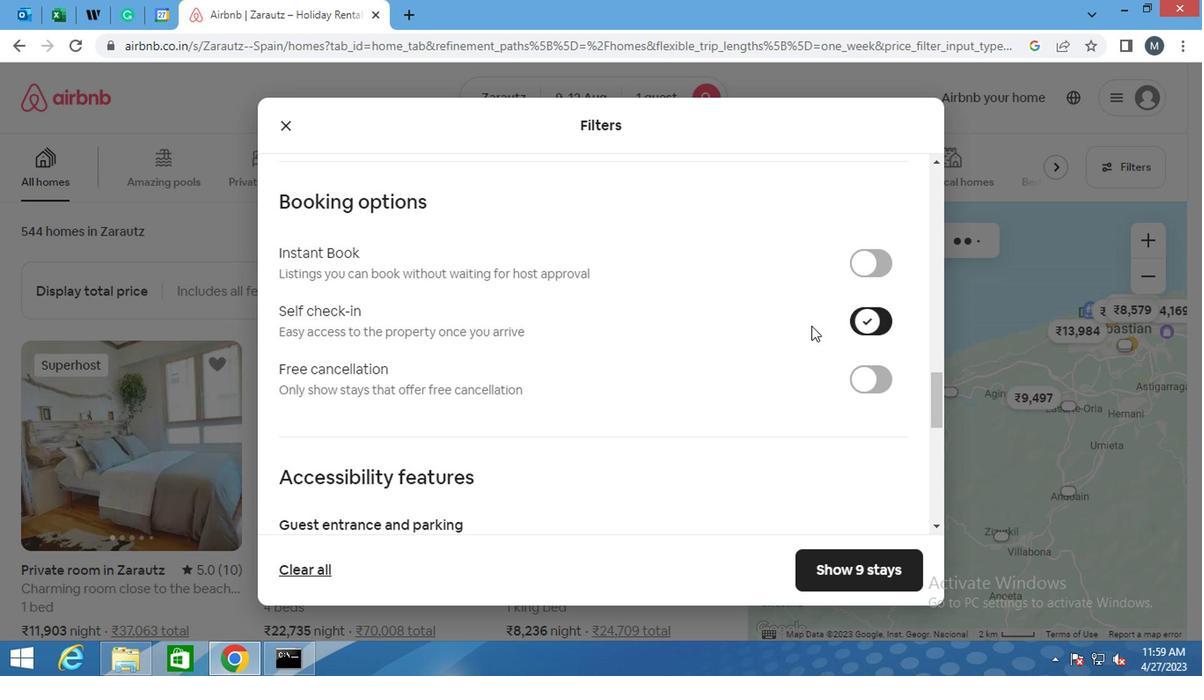 
Action: Mouse scrolled (732, 324) with delta (0, -1)
Screenshot: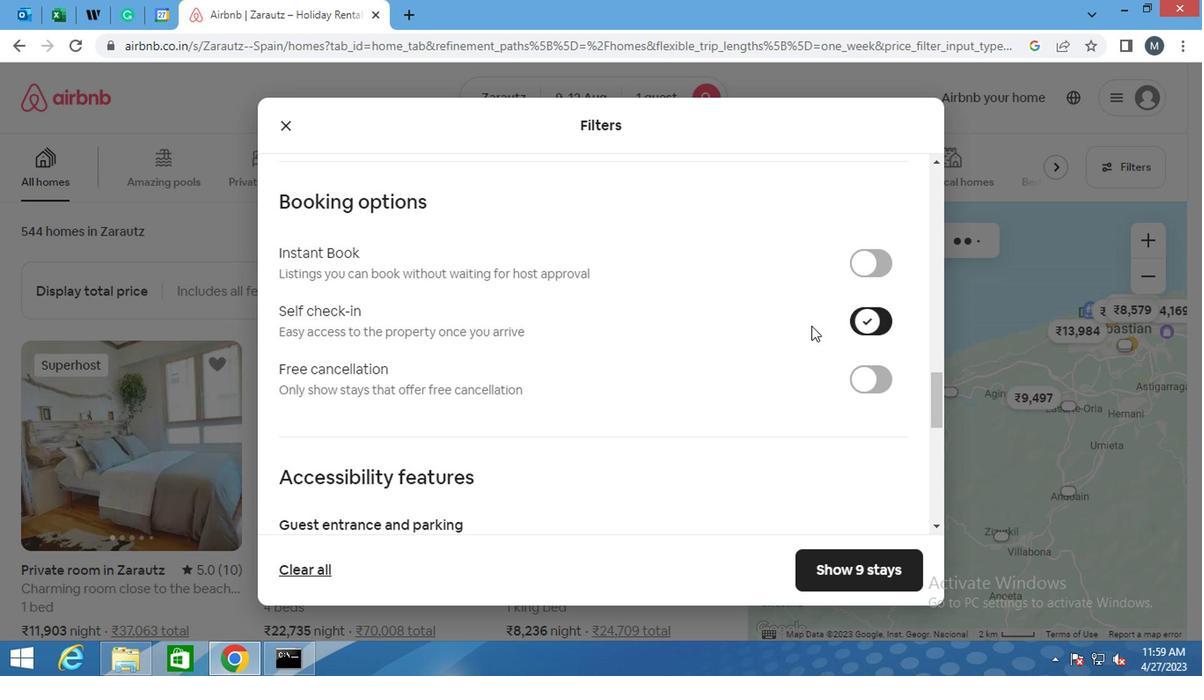 
Action: Mouse moved to (728, 327)
Screenshot: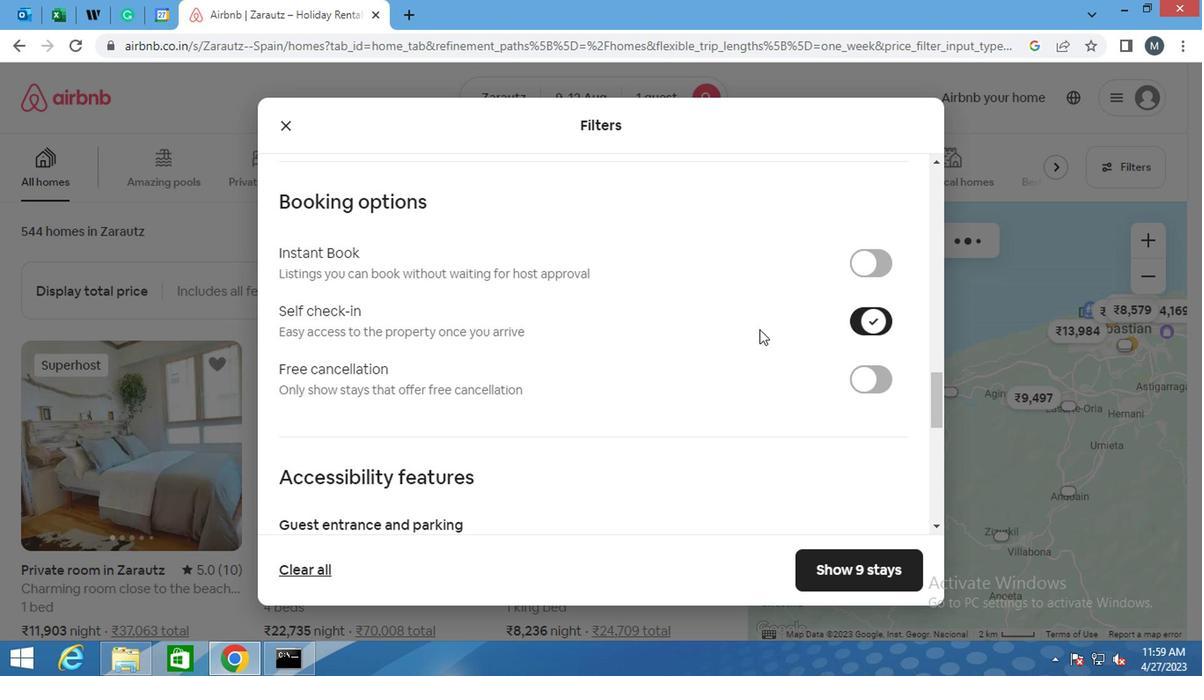 
Action: Mouse scrolled (728, 326) with delta (0, 0)
Screenshot: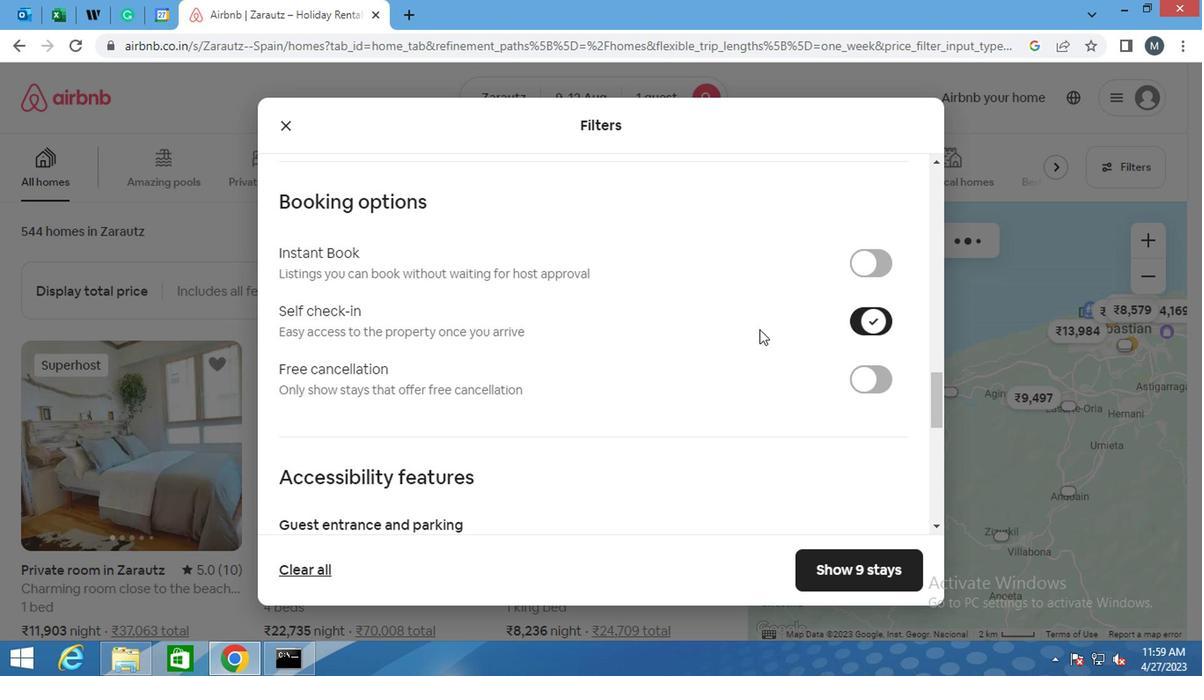 
Action: Mouse moved to (723, 328)
Screenshot: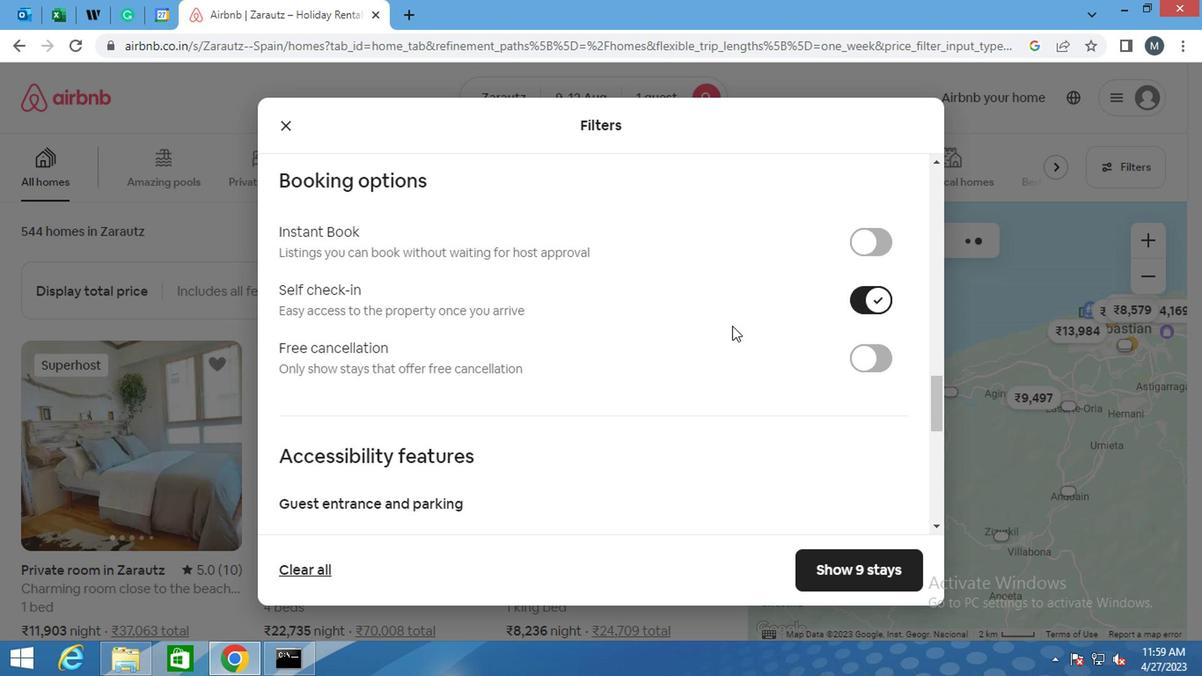 
Action: Mouse scrolled (723, 327) with delta (0, -1)
Screenshot: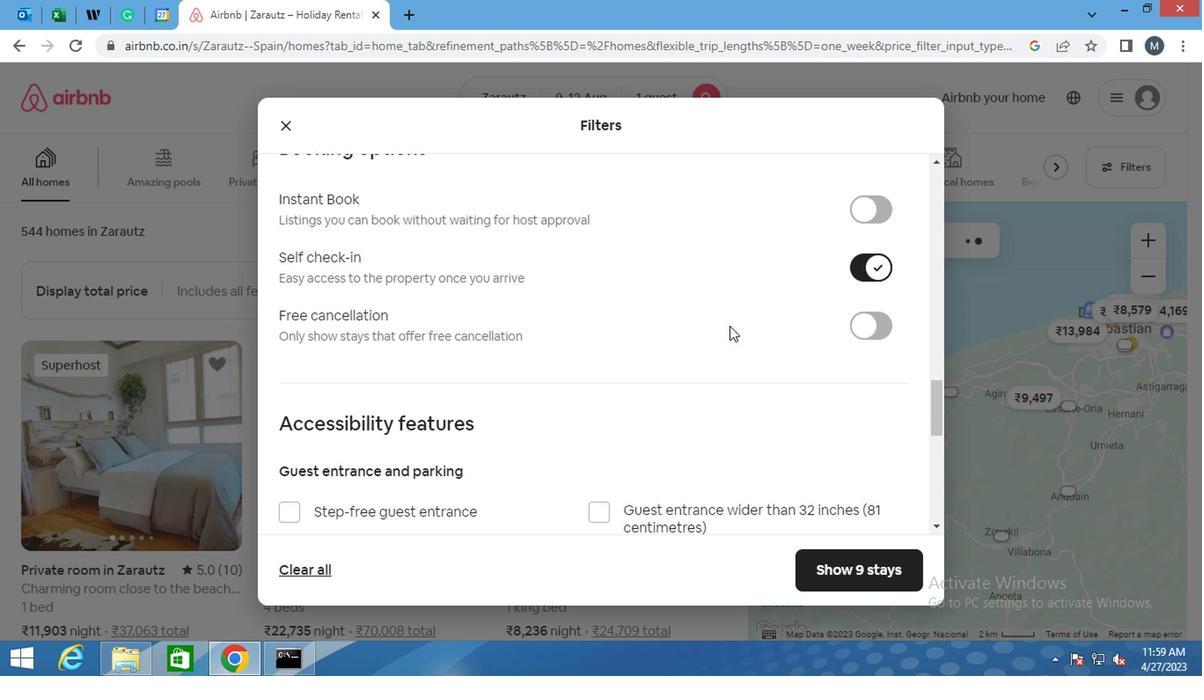 
Action: Mouse moved to (771, 352)
Screenshot: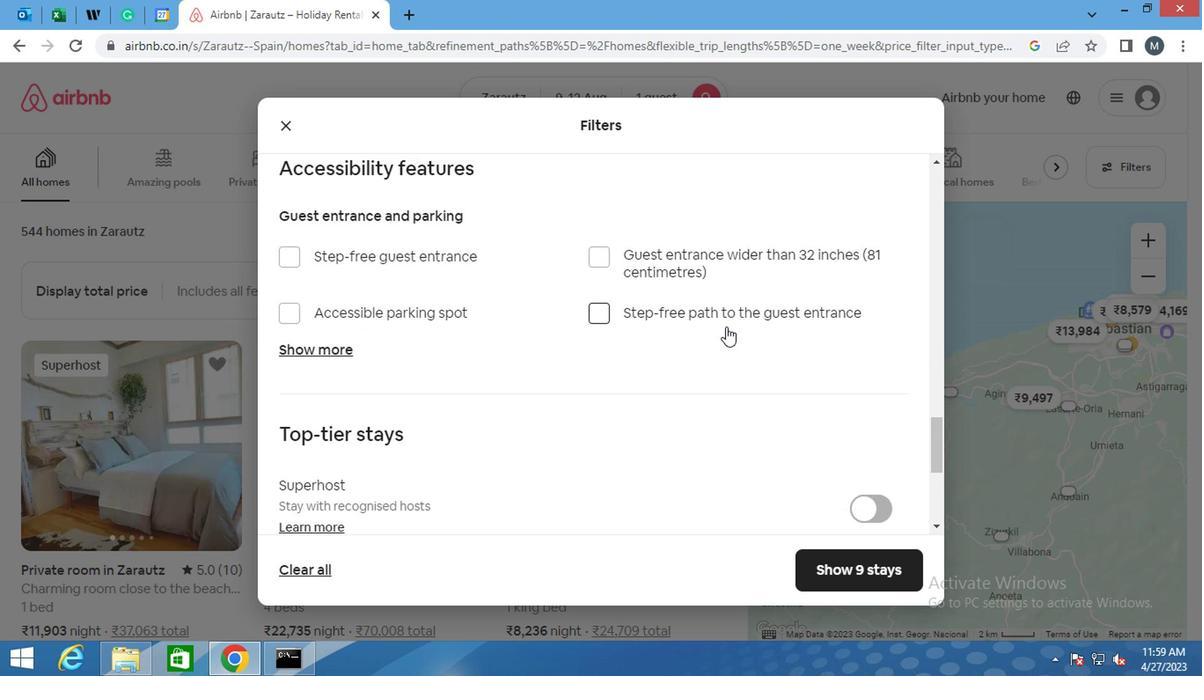 
Action: Mouse scrolled (771, 350) with delta (0, -1)
Screenshot: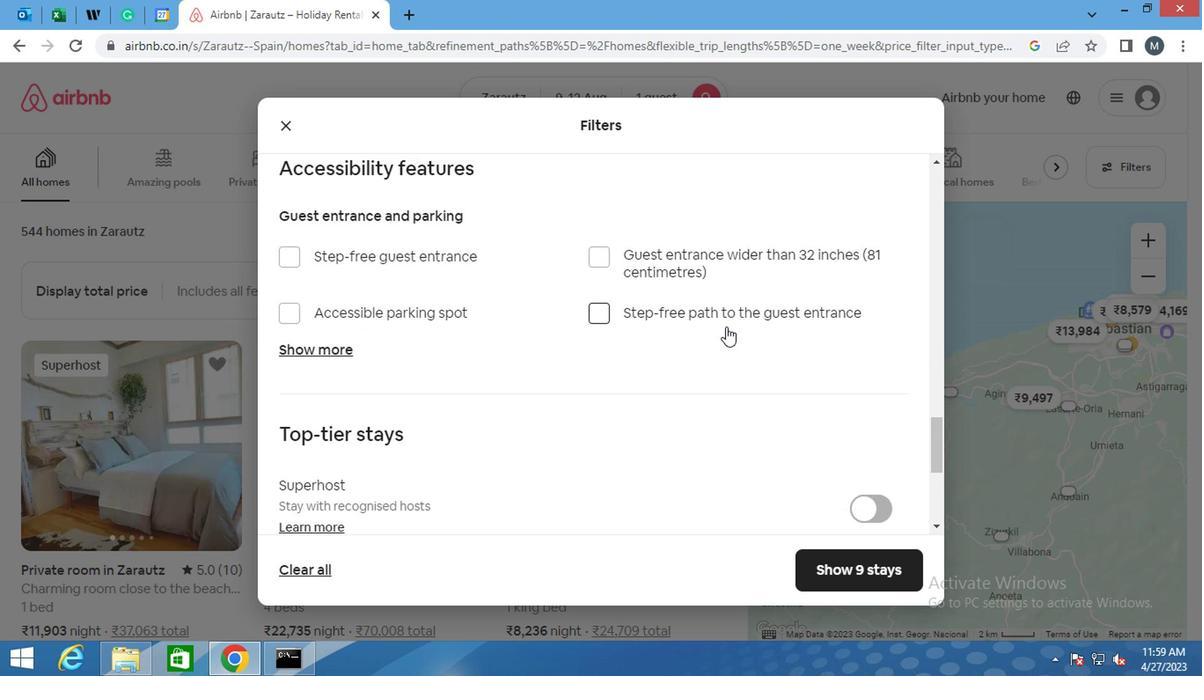 
Action: Mouse moved to (771, 354)
Screenshot: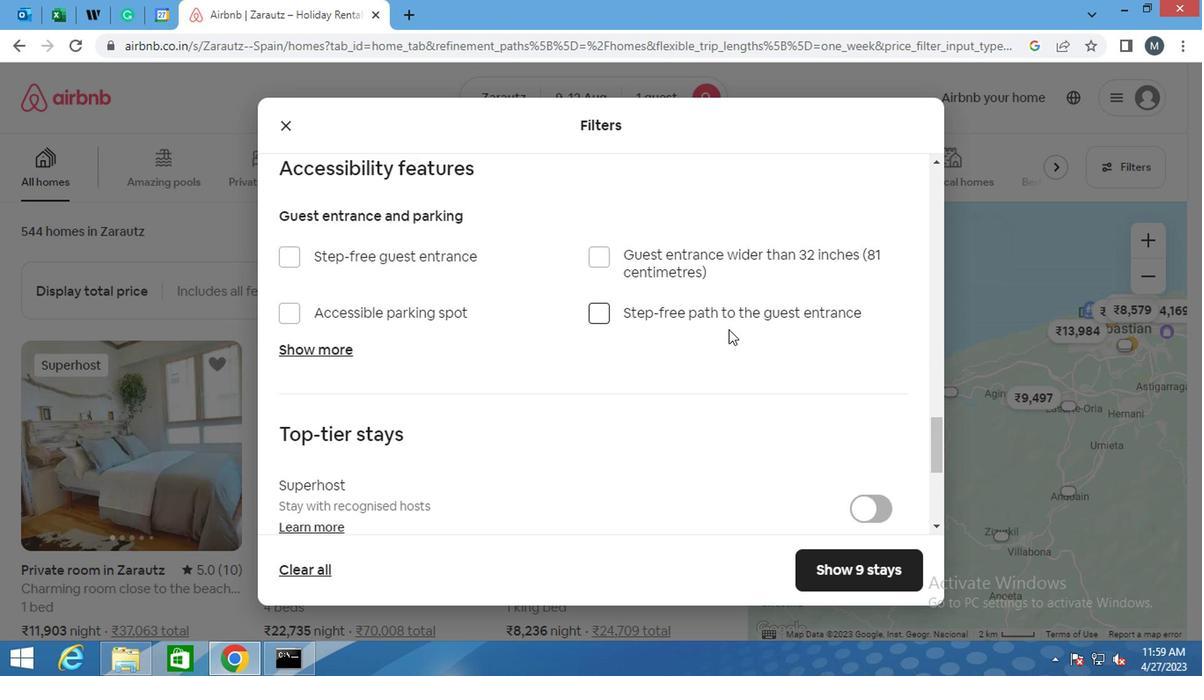 
Action: Mouse scrolled (771, 352) with delta (0, -1)
Screenshot: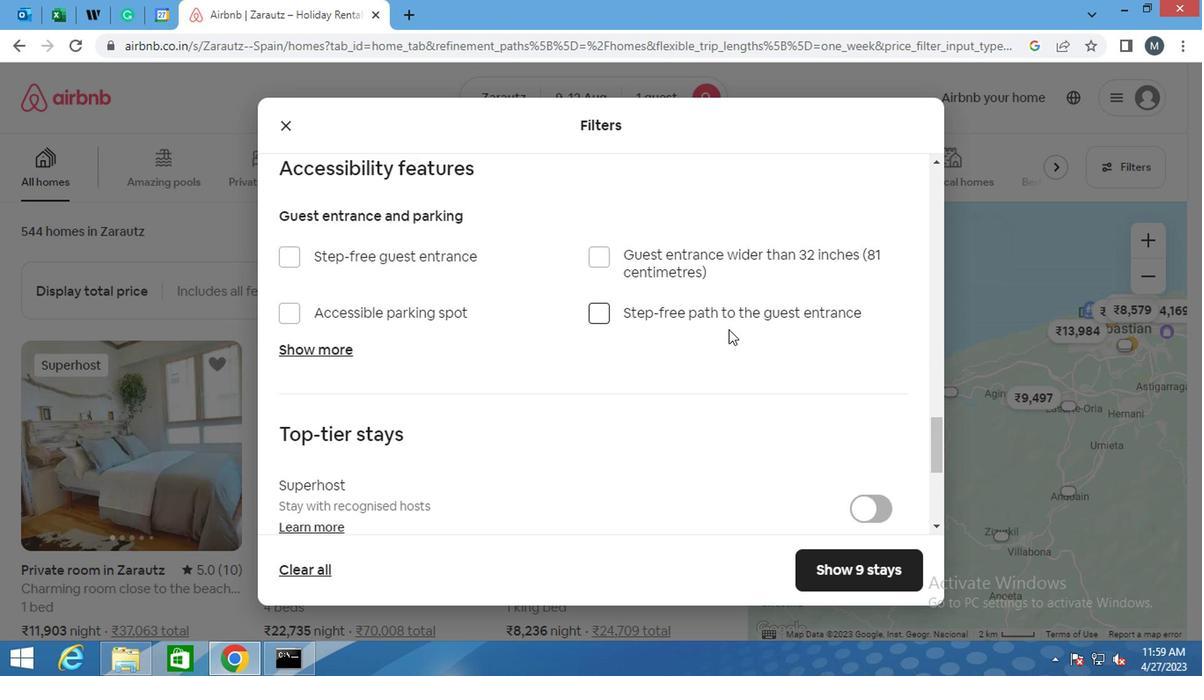
Action: Mouse moved to (769, 357)
Screenshot: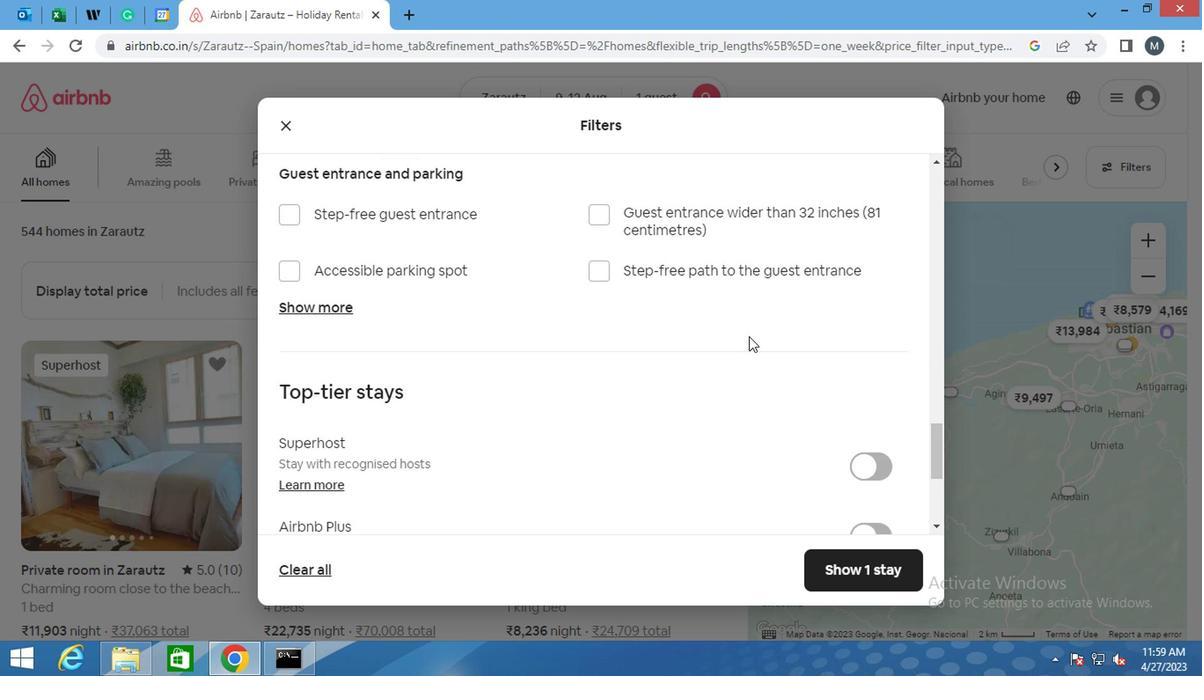 
Action: Mouse scrolled (769, 356) with delta (0, 0)
Screenshot: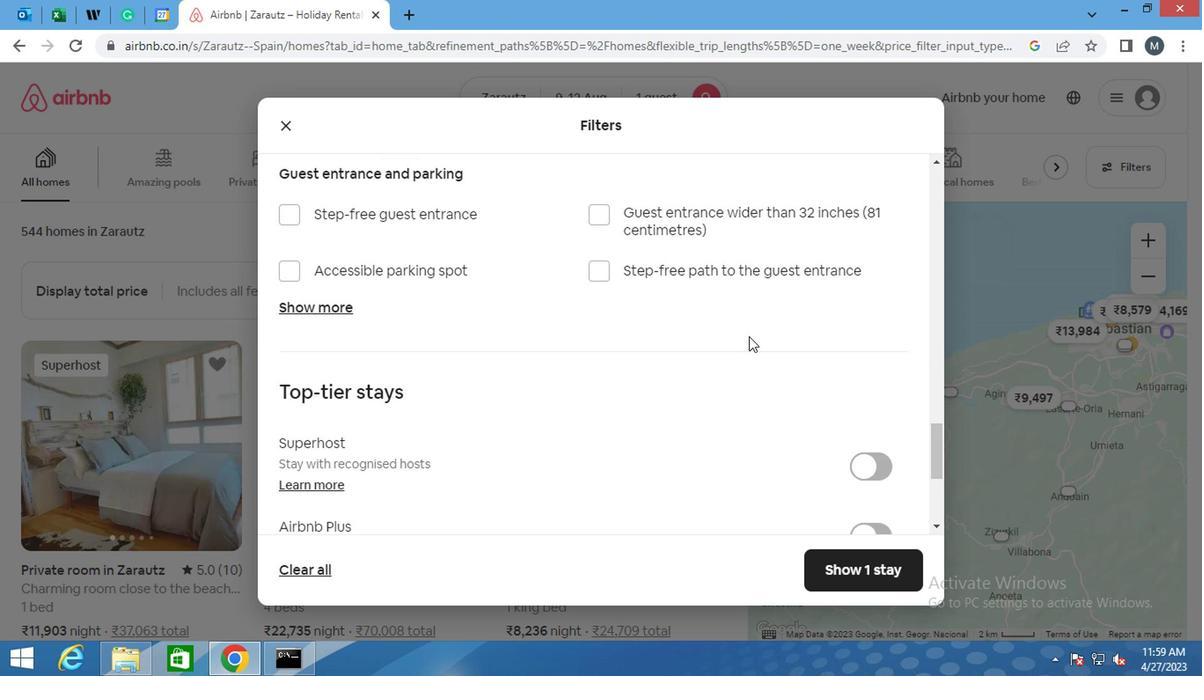 
Action: Mouse moved to (278, 416)
Screenshot: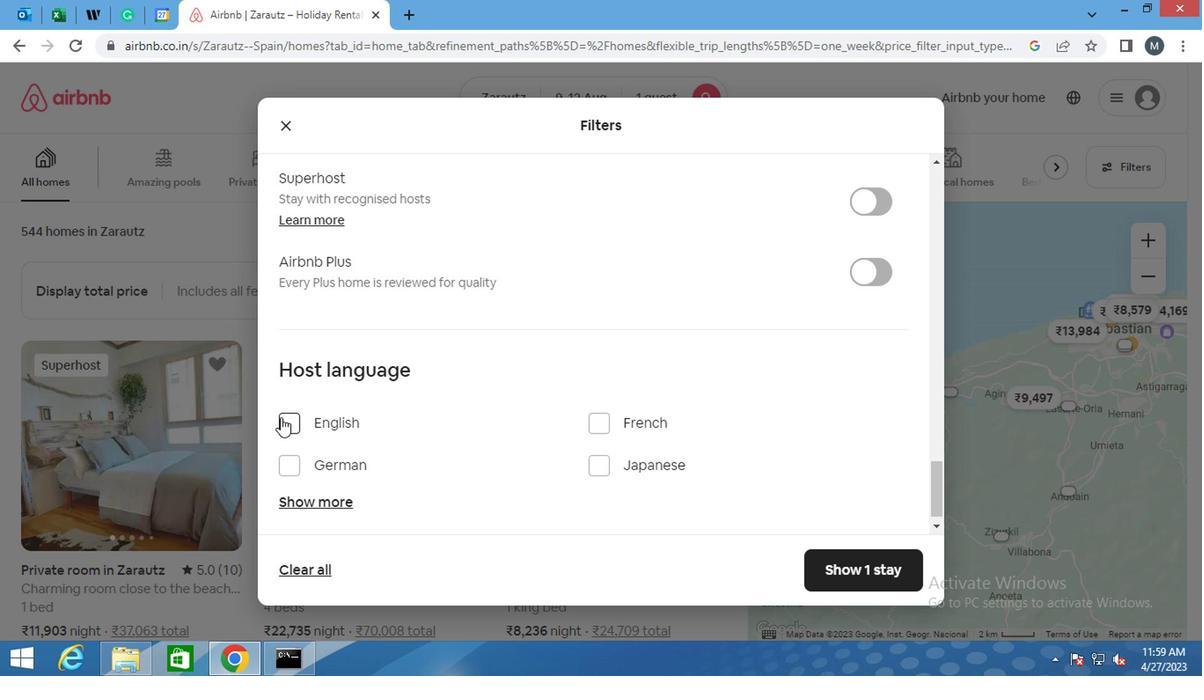 
Action: Mouse pressed left at (278, 416)
Screenshot: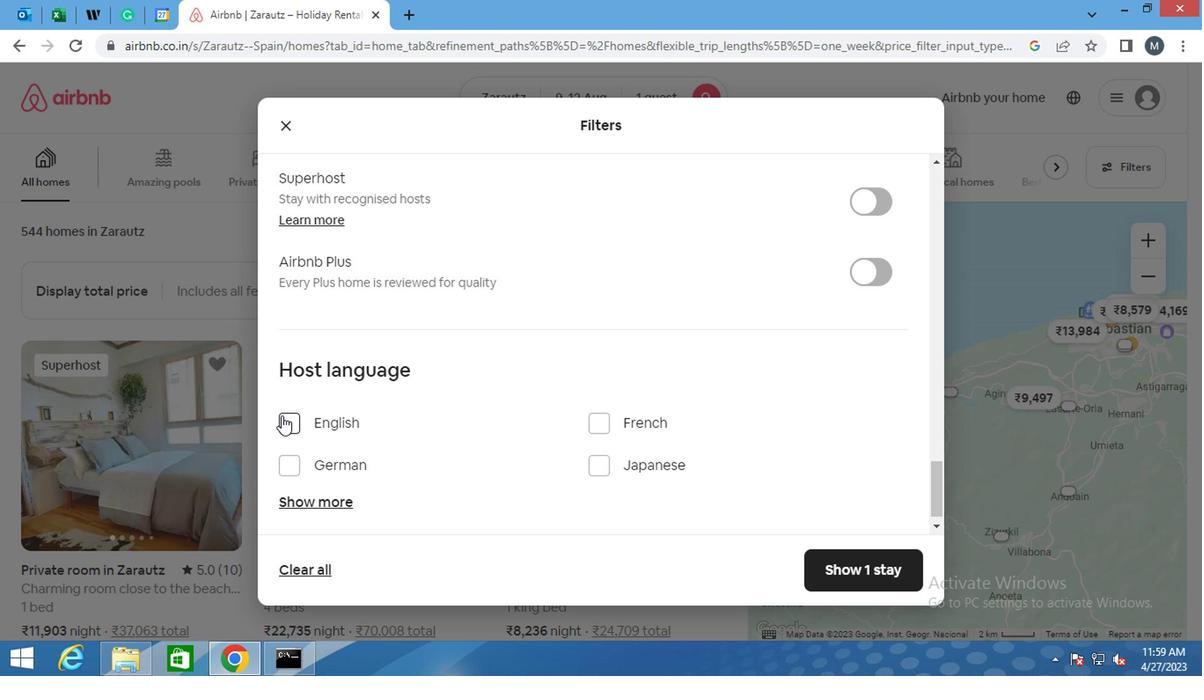 
Action: Mouse moved to (877, 566)
Screenshot: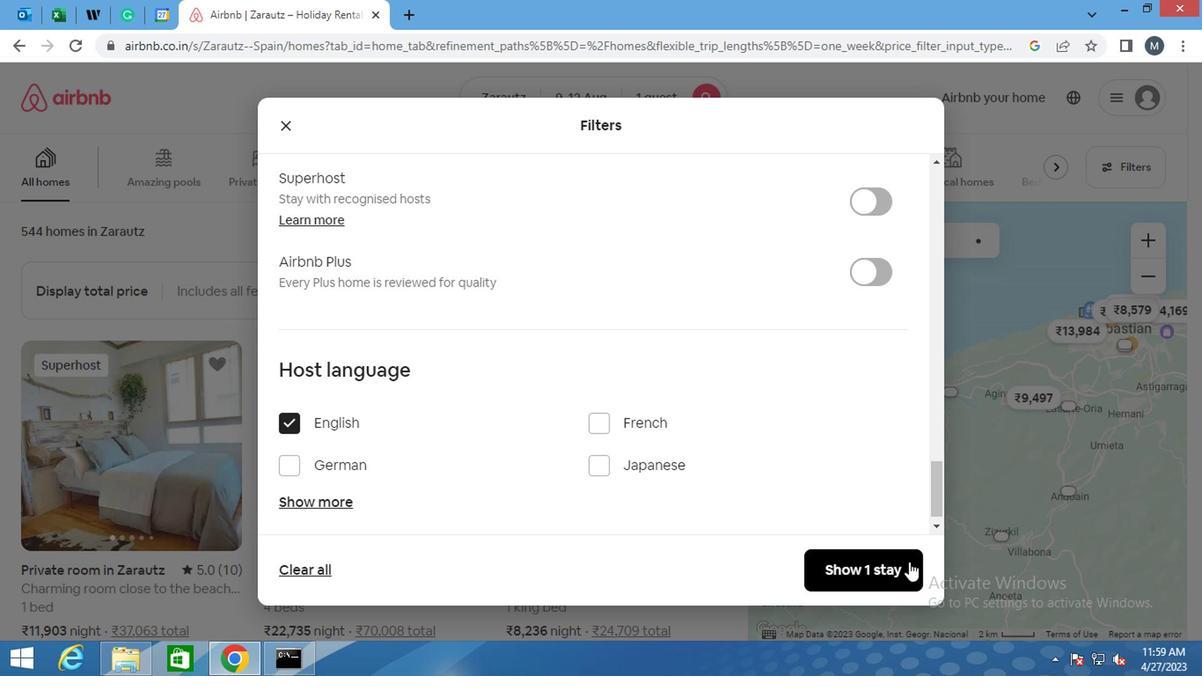 
Action: Mouse pressed left at (877, 566)
Screenshot: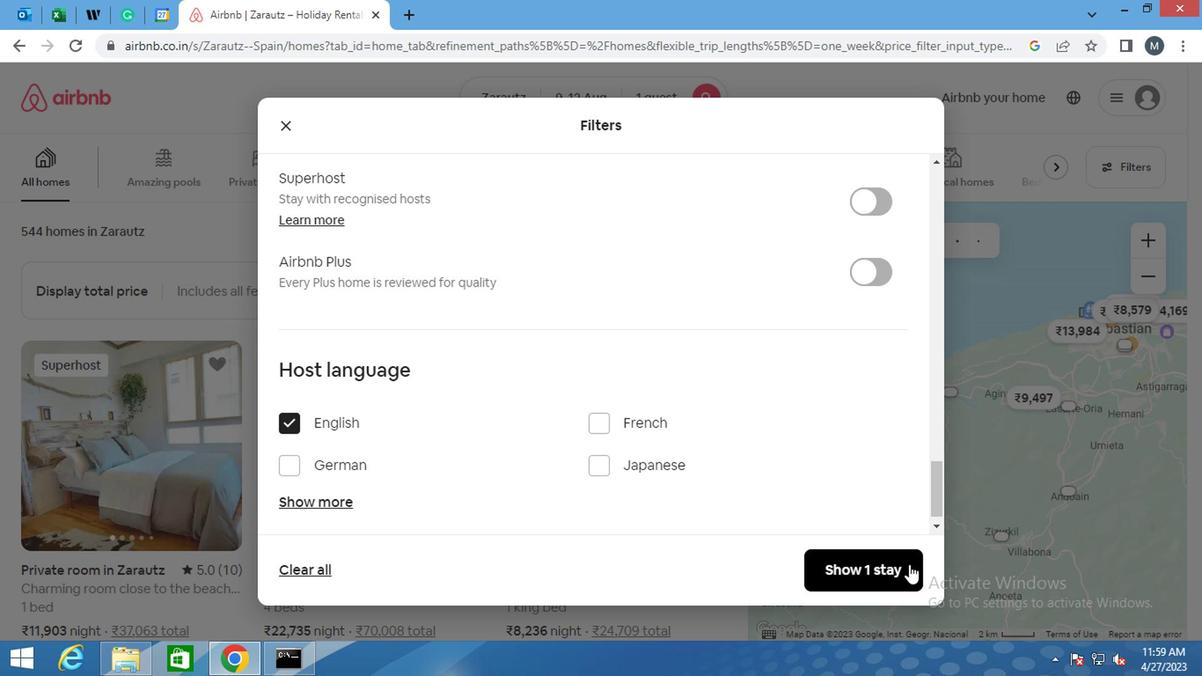 
Action: Mouse moved to (869, 566)
Screenshot: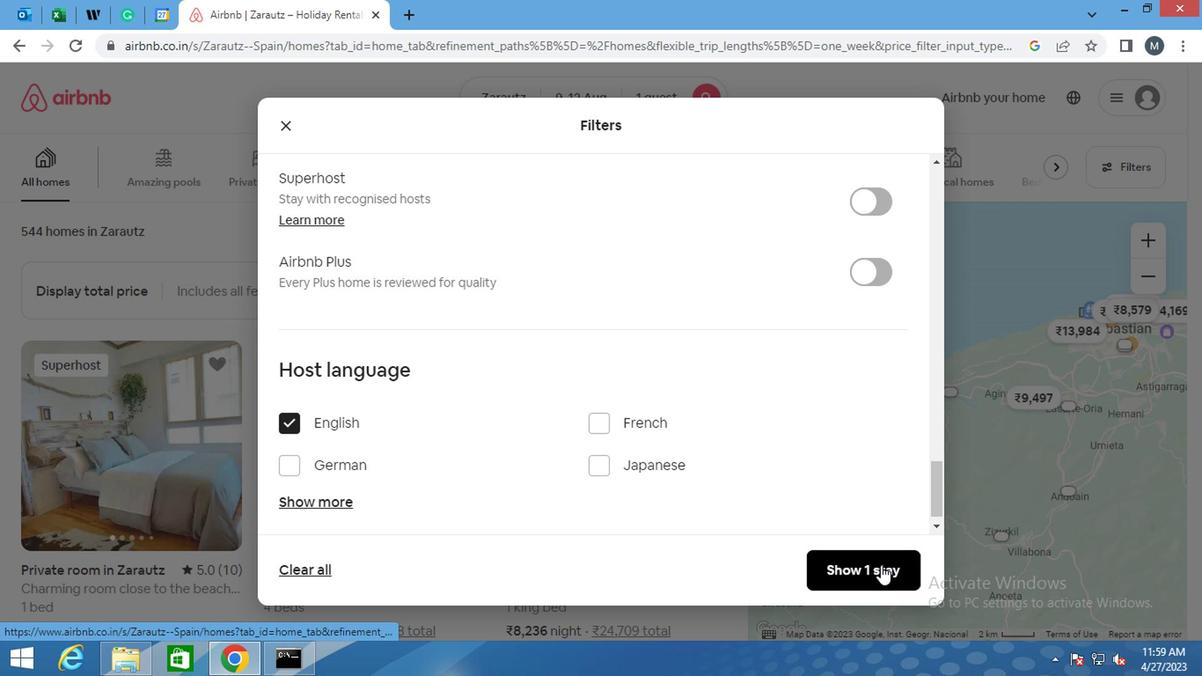 
